 Task: Slide 6 - This Is A Quote.
Action: Mouse moved to (113, 62)
Screenshot: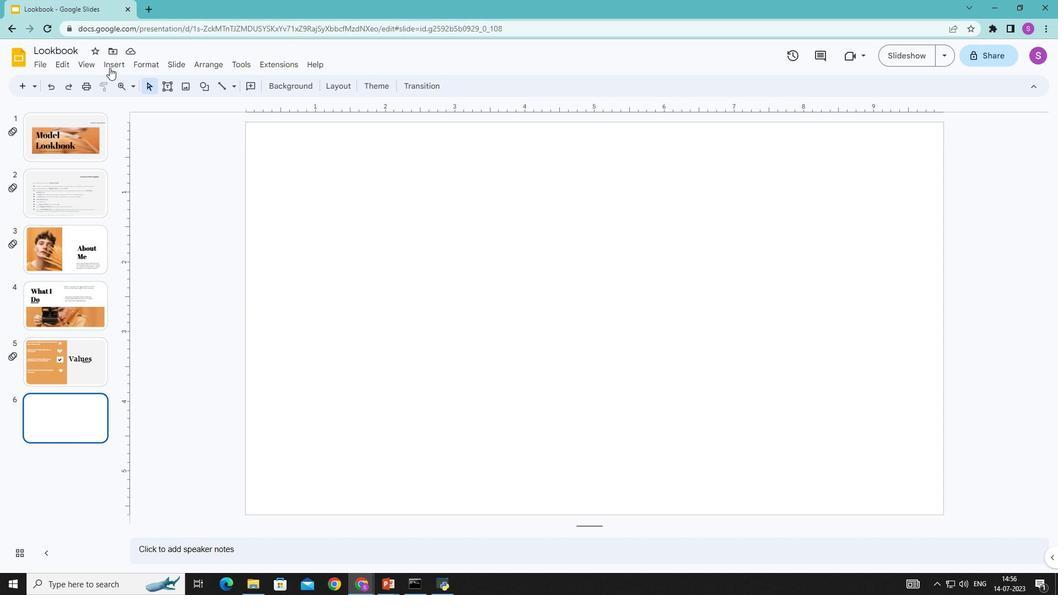 
Action: Mouse pressed left at (113, 62)
Screenshot: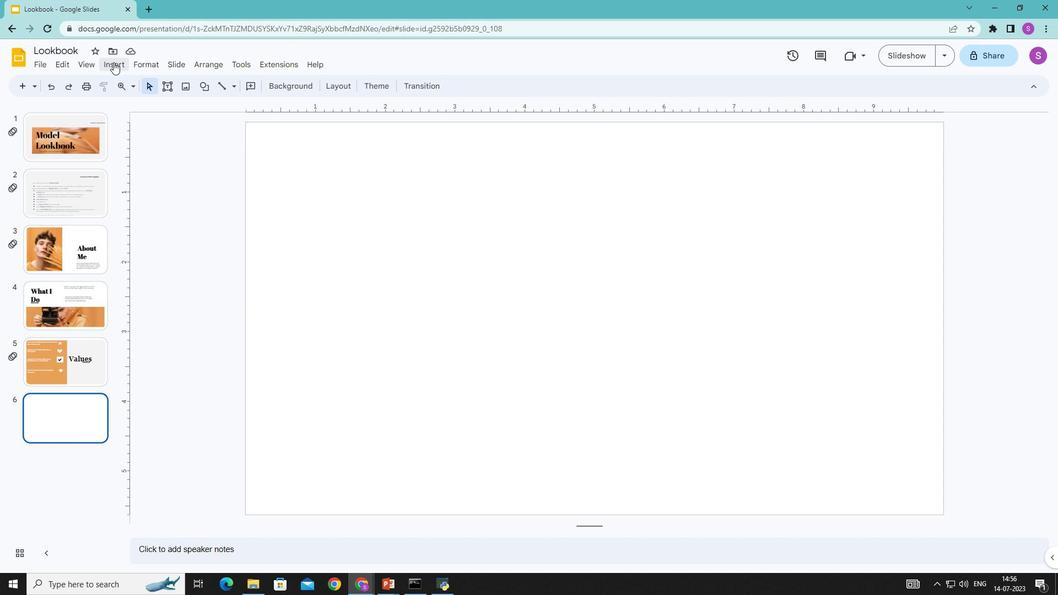 
Action: Mouse moved to (301, 82)
Screenshot: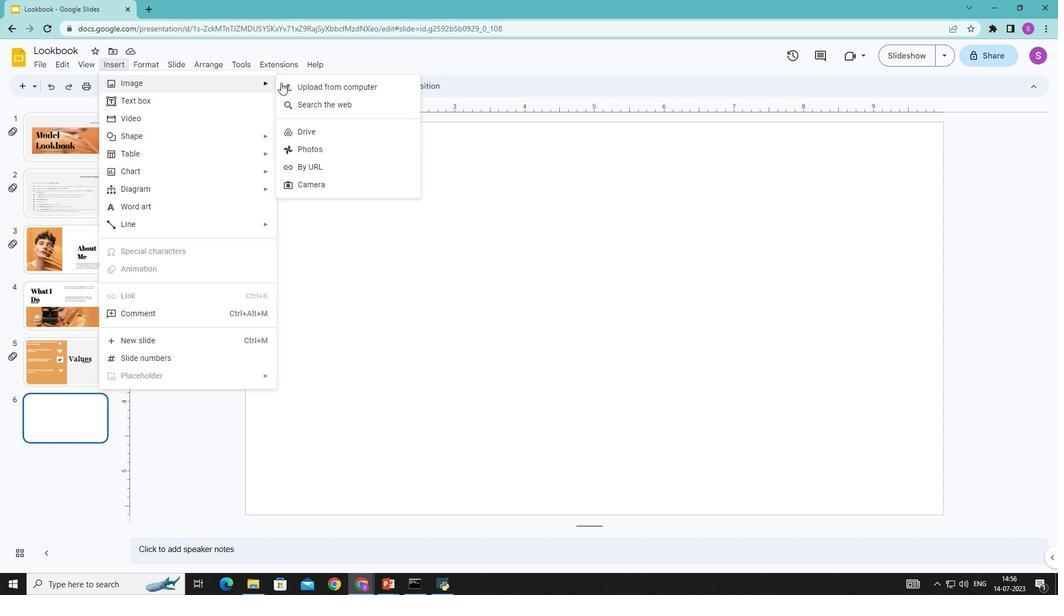 
Action: Mouse pressed left at (301, 82)
Screenshot: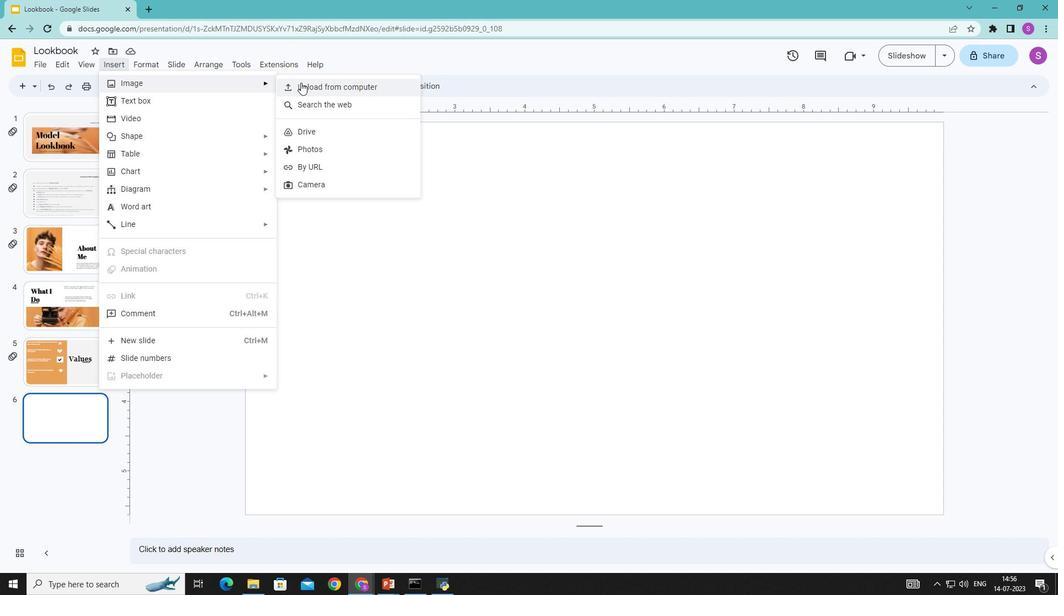 
Action: Mouse moved to (418, 92)
Screenshot: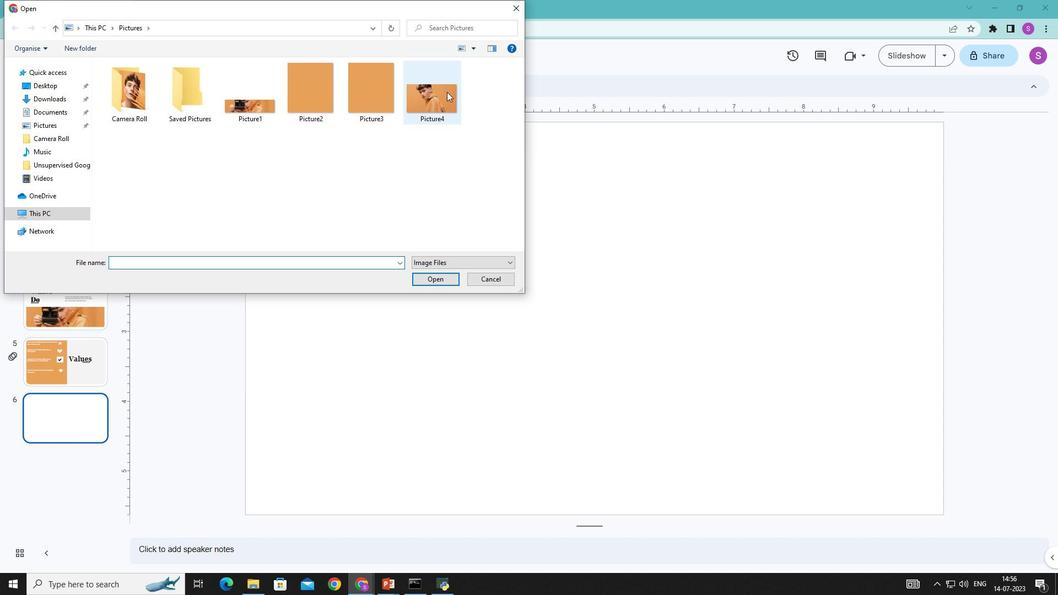 
Action: Mouse pressed left at (418, 92)
Screenshot: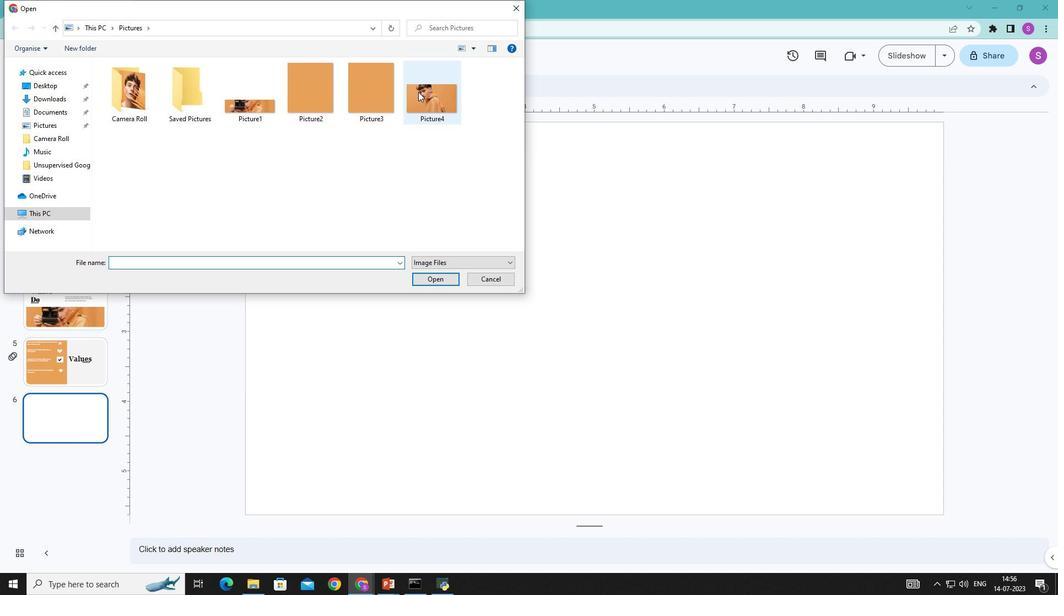 
Action: Mouse moved to (436, 278)
Screenshot: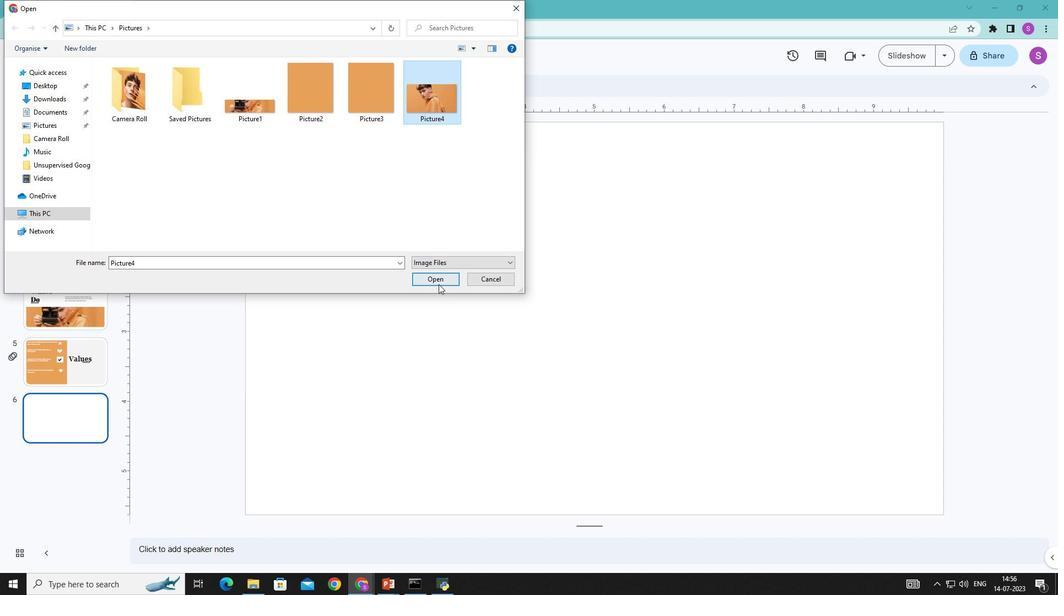 
Action: Mouse pressed left at (436, 278)
Screenshot: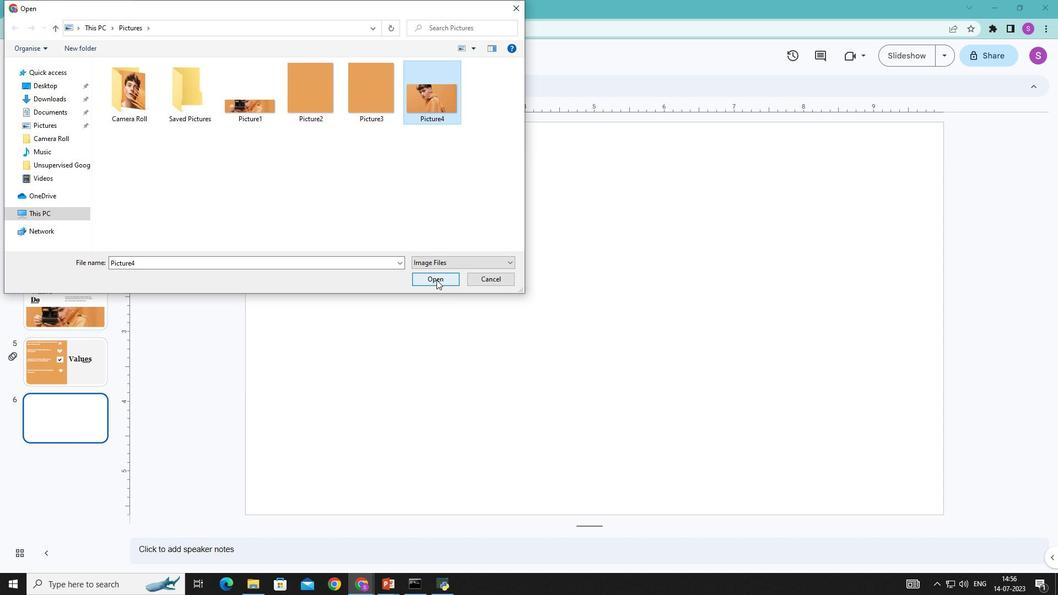 
Action: Mouse moved to (257, 318)
Screenshot: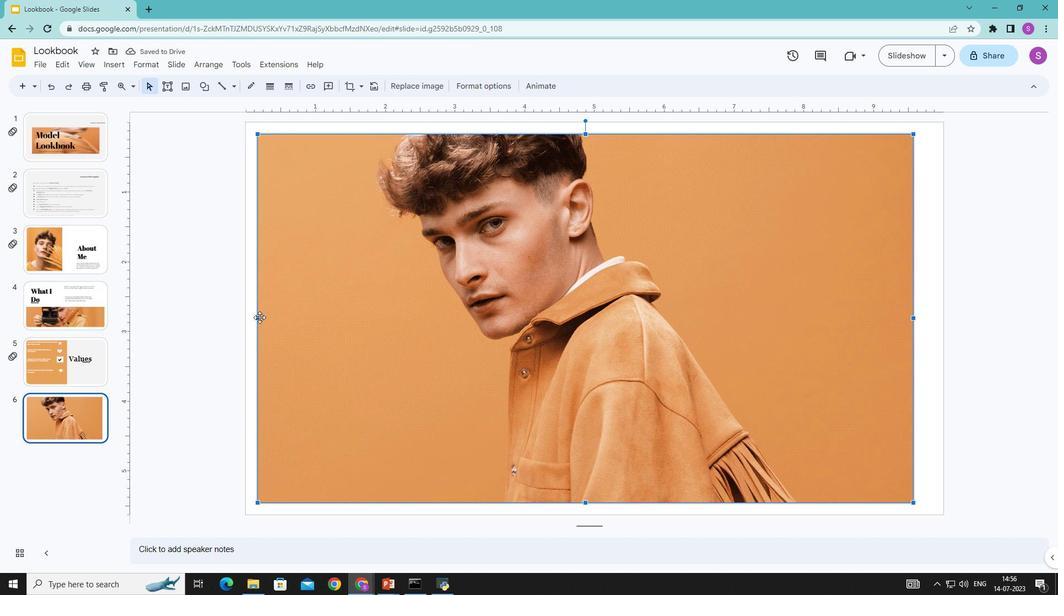 
Action: Mouse pressed left at (257, 318)
Screenshot: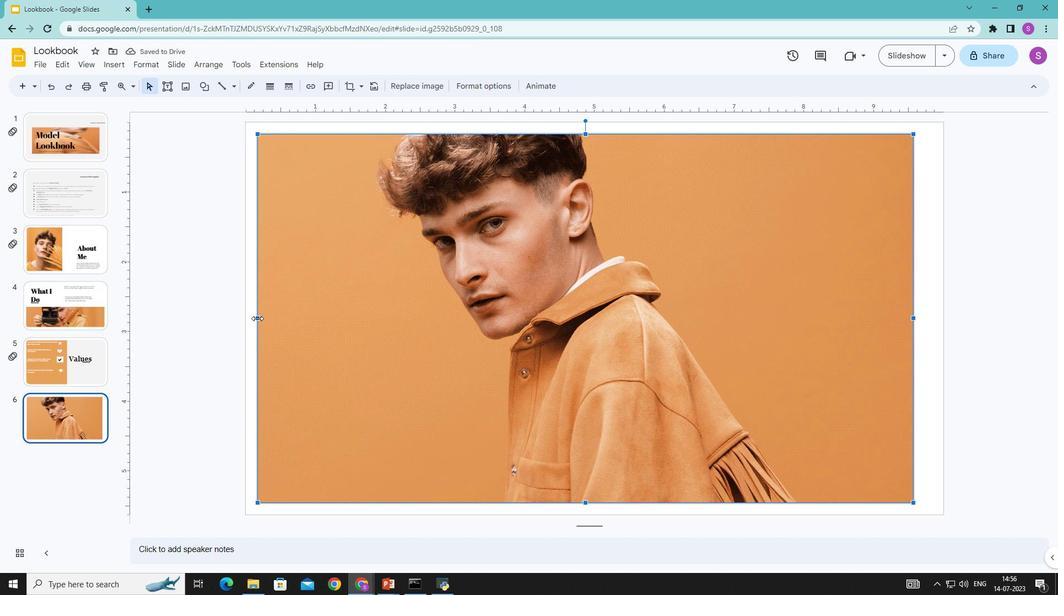 
Action: Mouse moved to (581, 503)
Screenshot: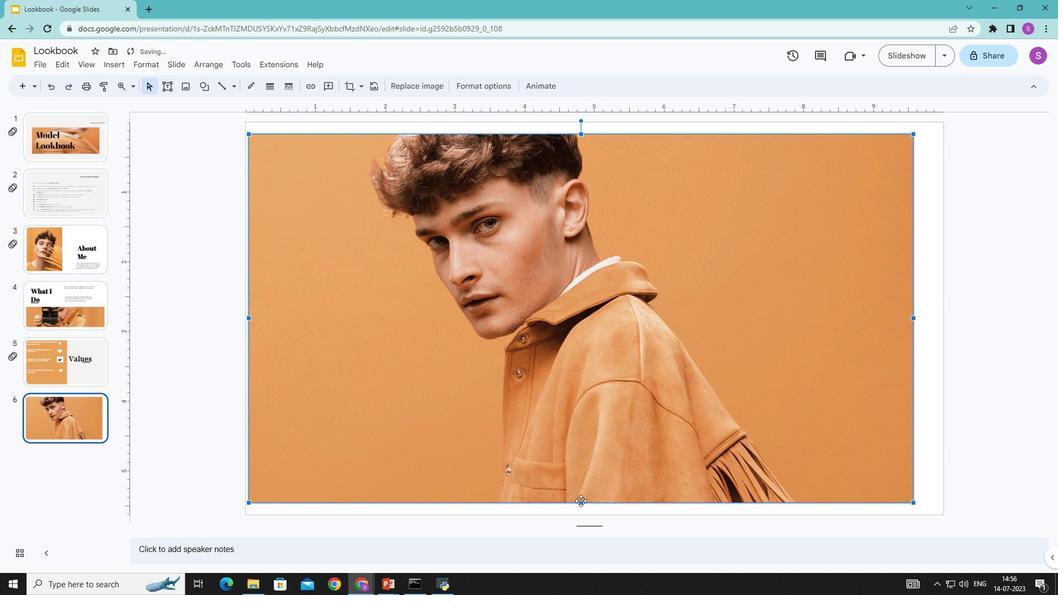
Action: Mouse pressed left at (581, 503)
Screenshot: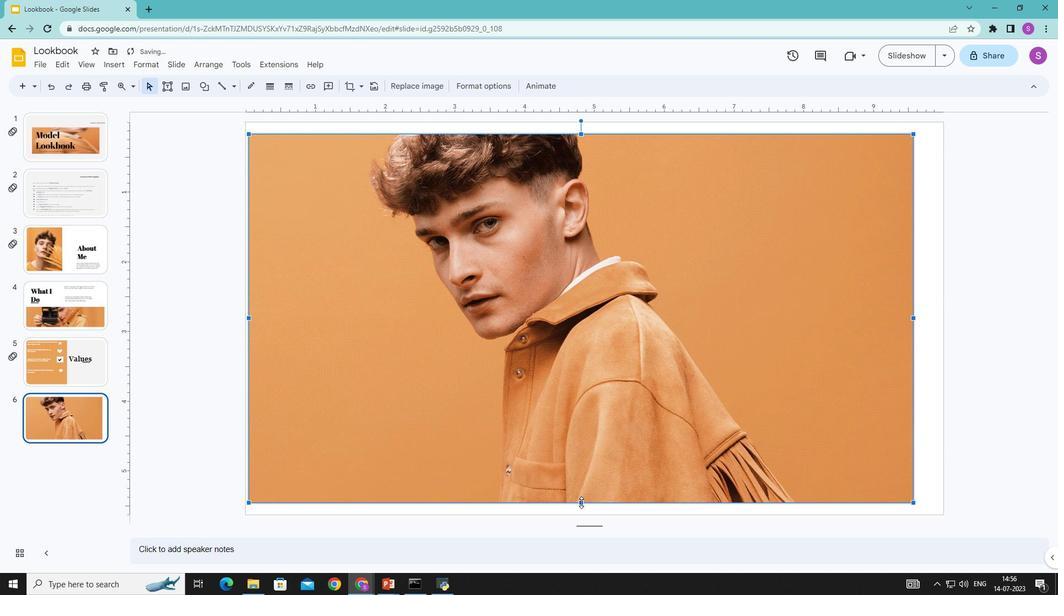 
Action: Mouse moved to (581, 135)
Screenshot: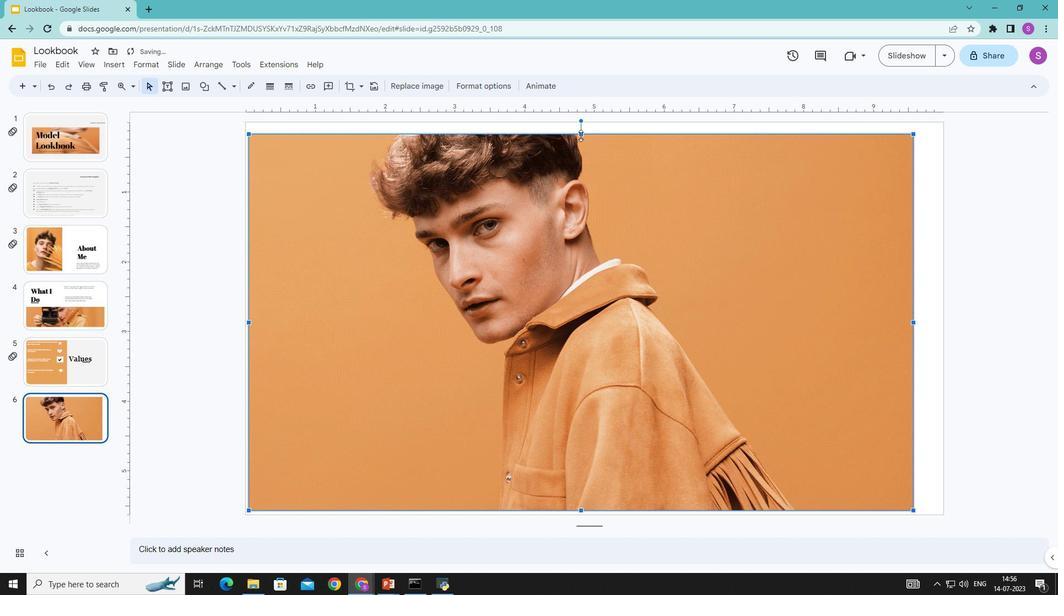 
Action: Mouse pressed left at (581, 135)
Screenshot: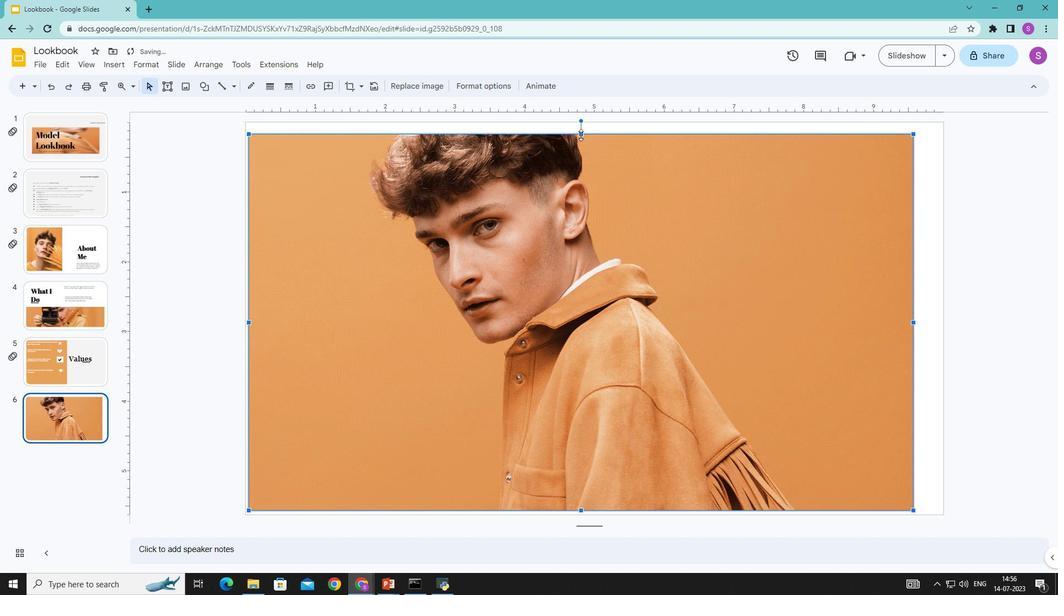 
Action: Mouse moved to (193, 233)
Screenshot: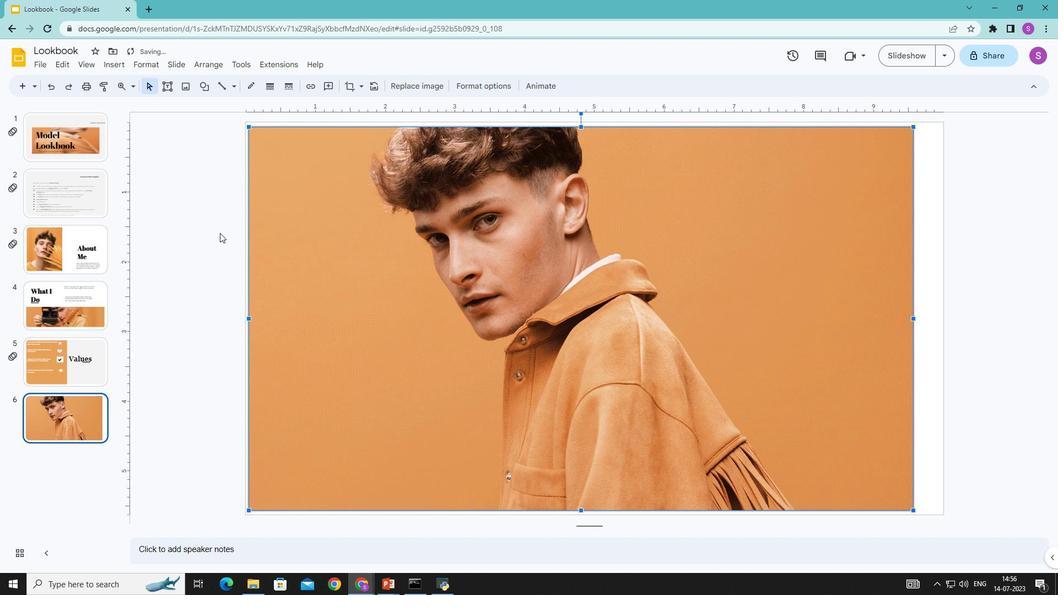 
Action: Mouse pressed left at (193, 233)
Screenshot: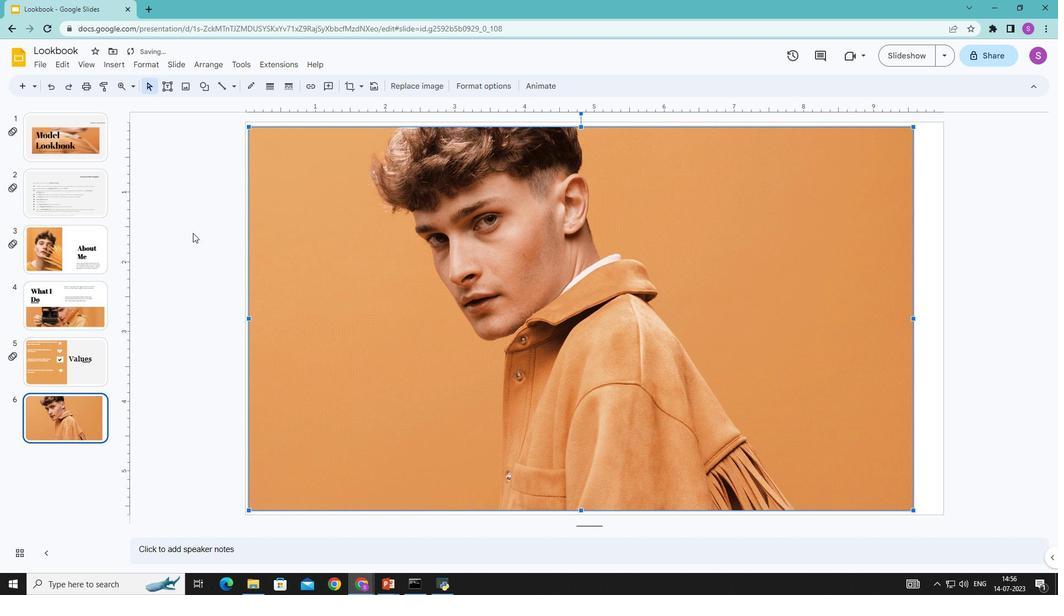 
Action: Mouse moved to (116, 61)
Screenshot: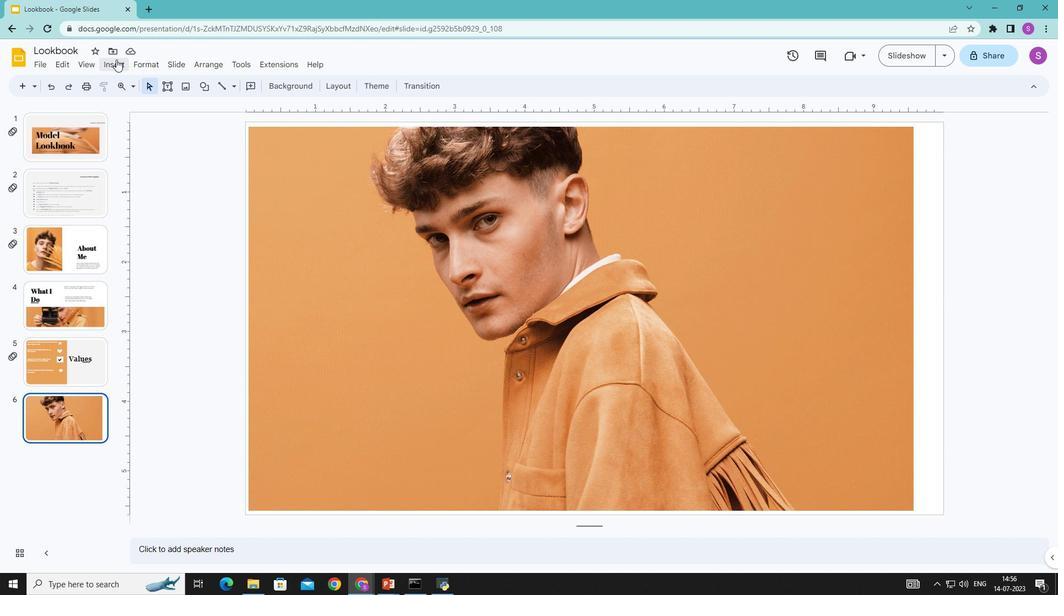 
Action: Mouse pressed left at (116, 61)
Screenshot: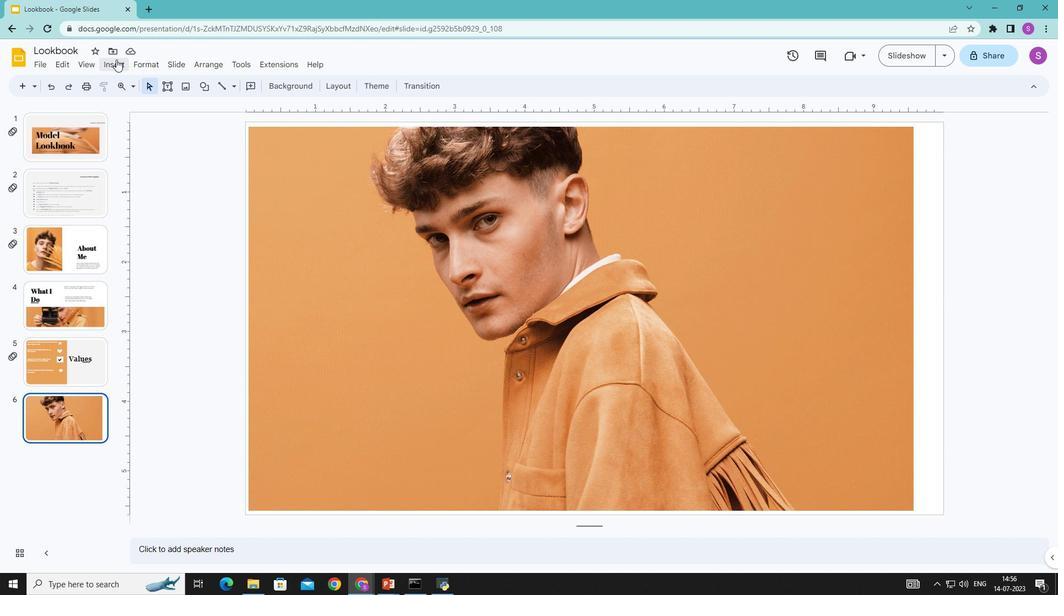 
Action: Mouse moved to (323, 100)
Screenshot: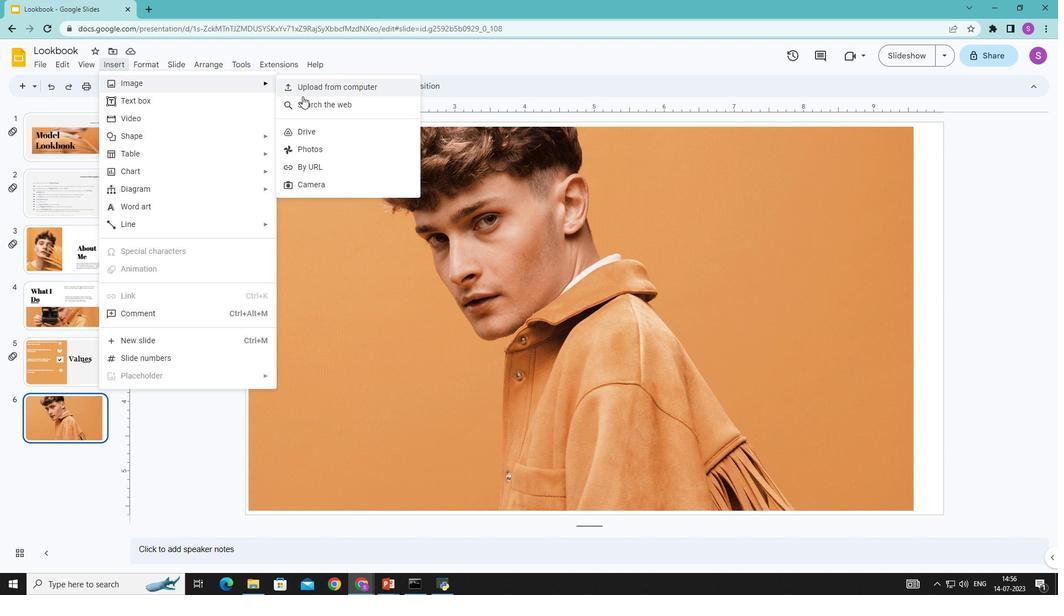 
Action: Mouse pressed left at (323, 100)
Screenshot: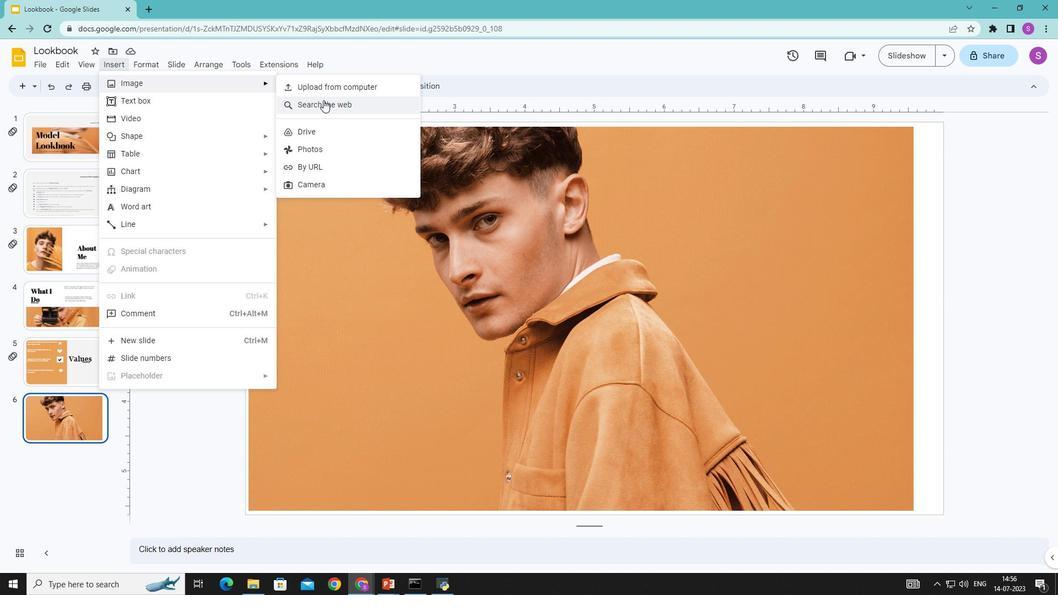 
Action: Mouse moved to (930, 276)
Screenshot: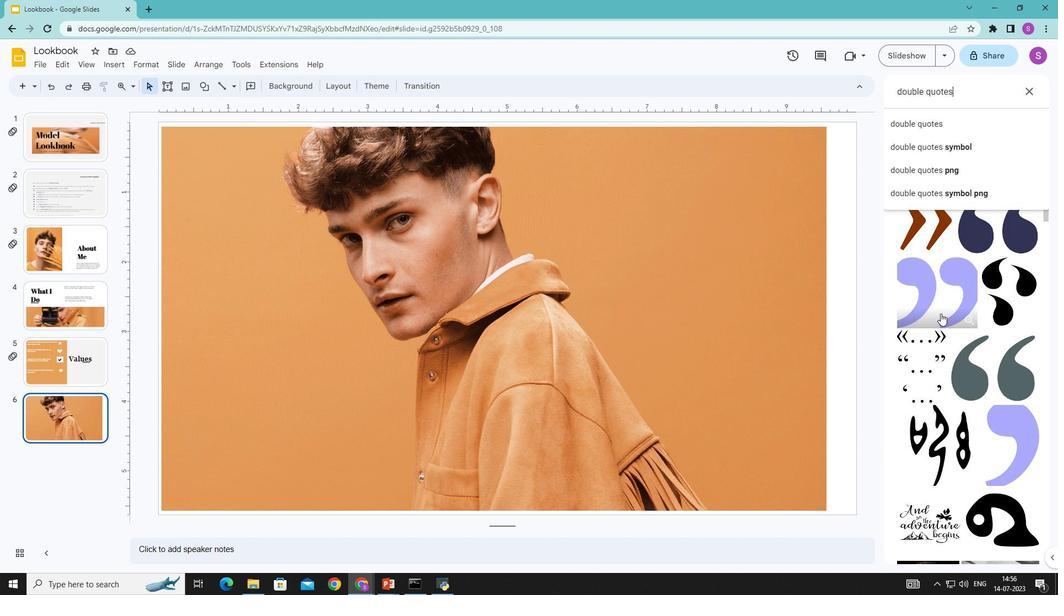 
Action: Mouse pressed left at (930, 276)
Screenshot: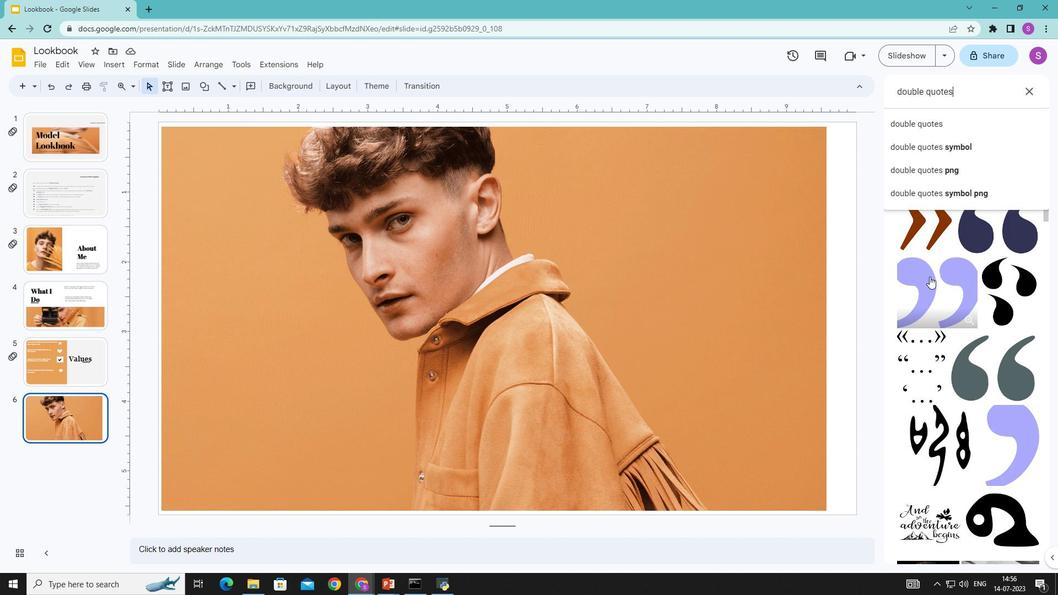
Action: Mouse moved to (1015, 550)
Screenshot: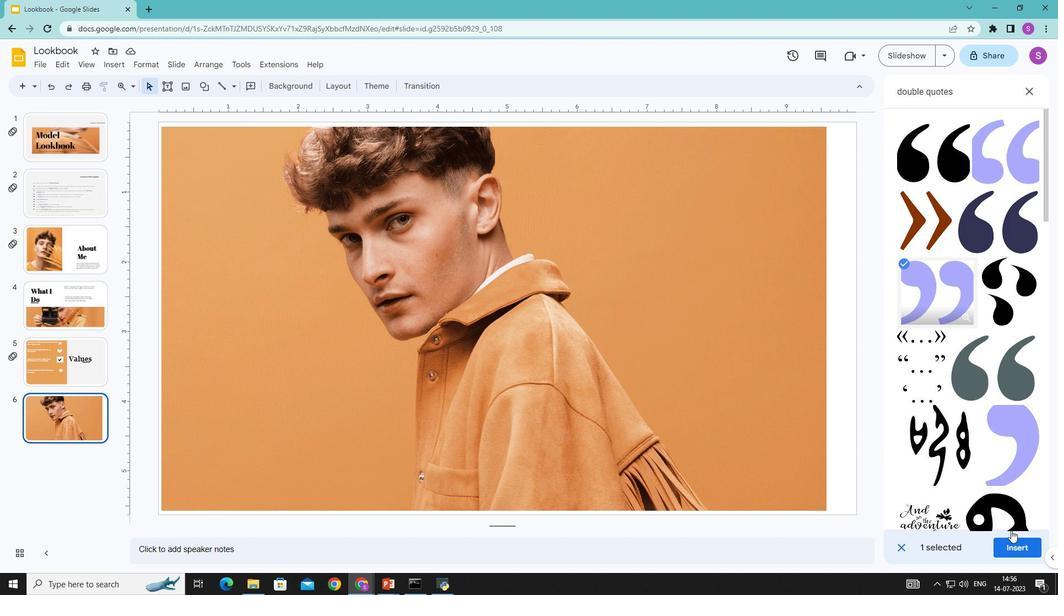 
Action: Mouse pressed left at (1015, 550)
Screenshot: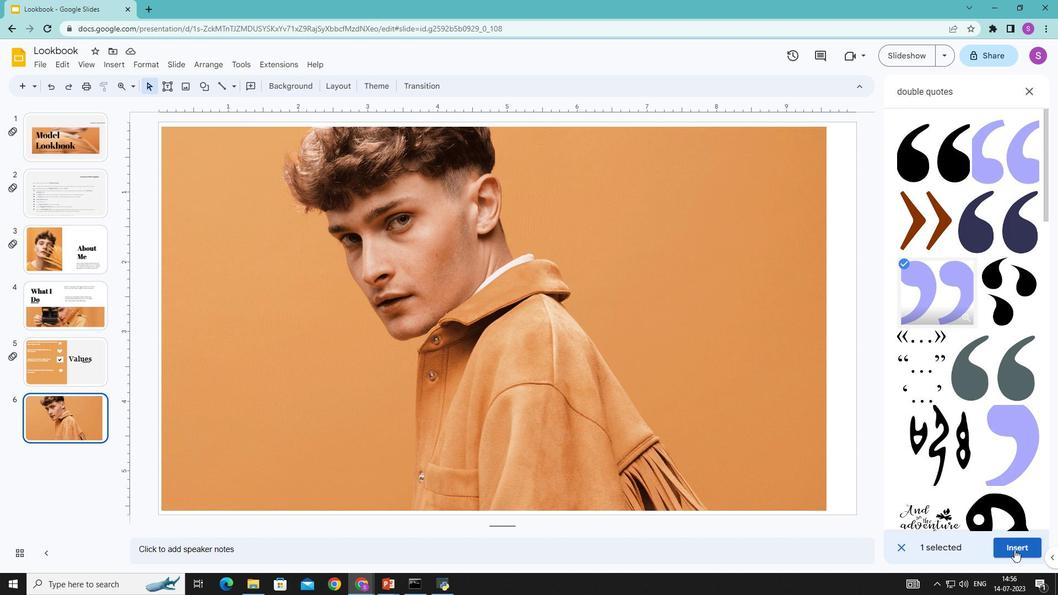 
Action: Mouse moved to (595, 515)
Screenshot: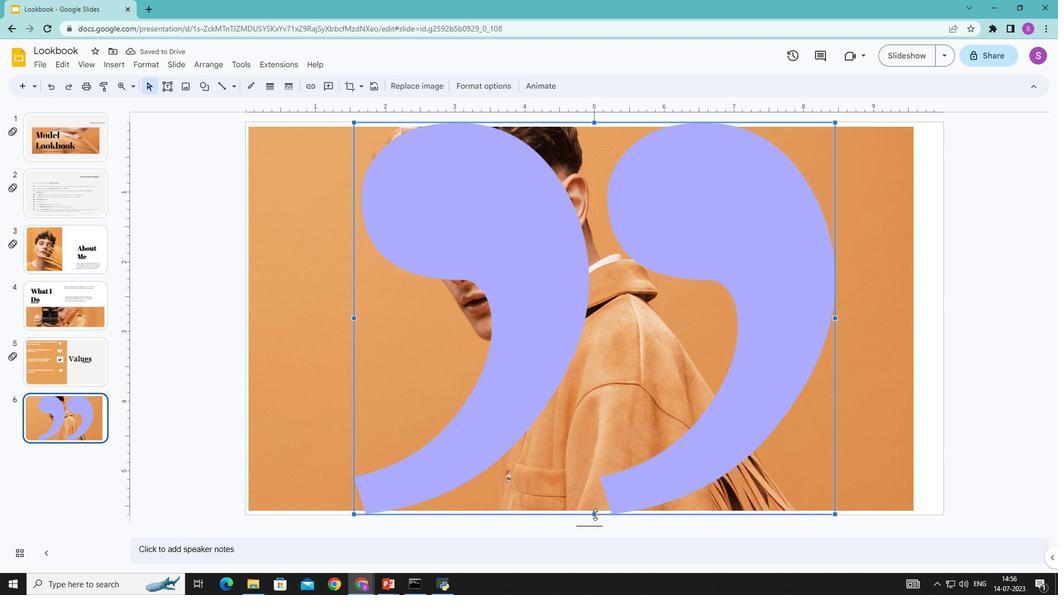 
Action: Mouse pressed left at (595, 515)
Screenshot: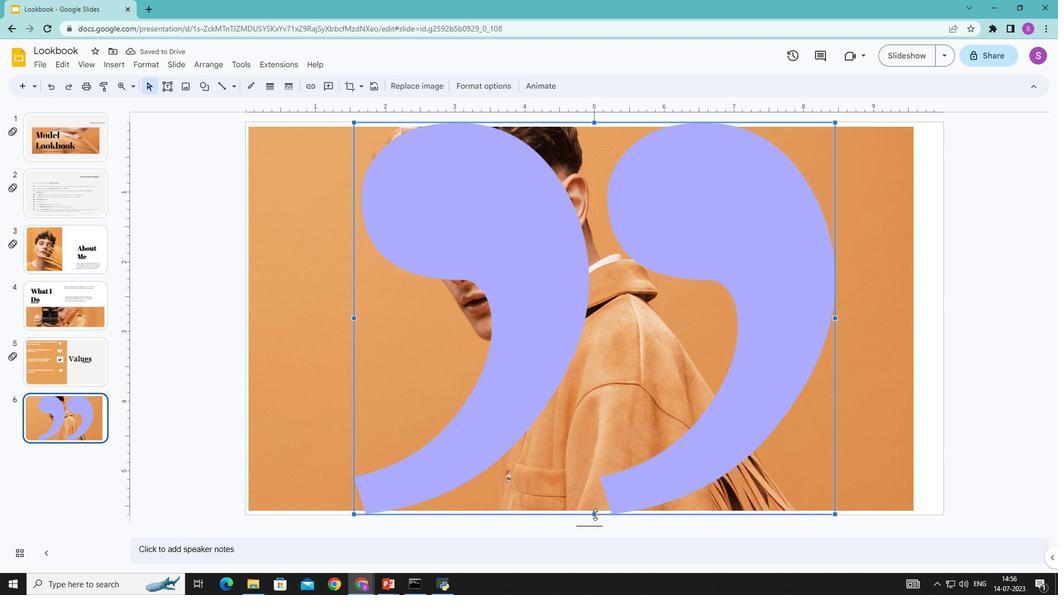 
Action: Mouse moved to (836, 159)
Screenshot: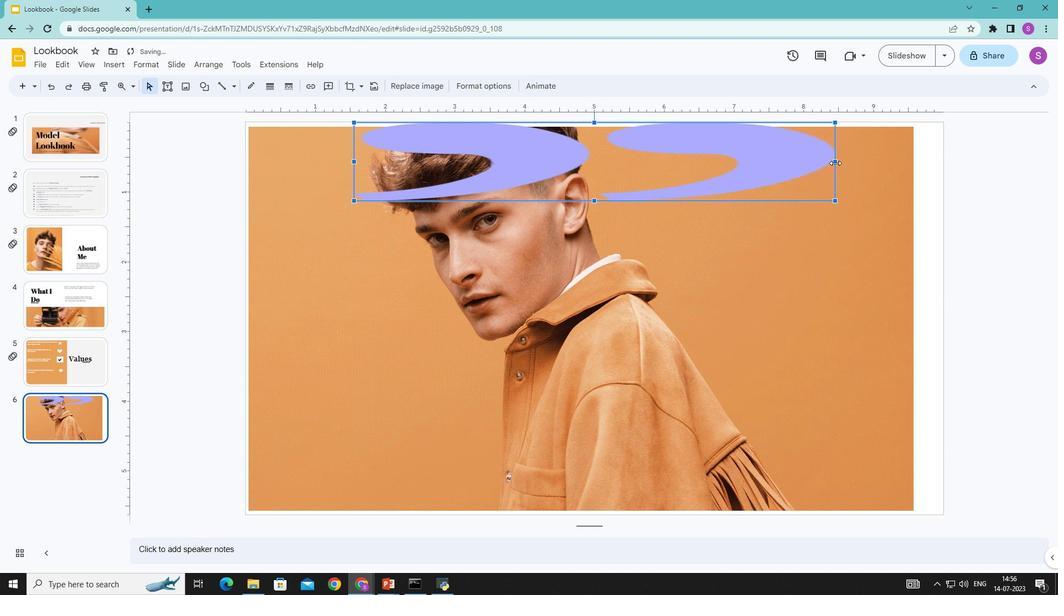 
Action: Mouse pressed left at (836, 159)
Screenshot: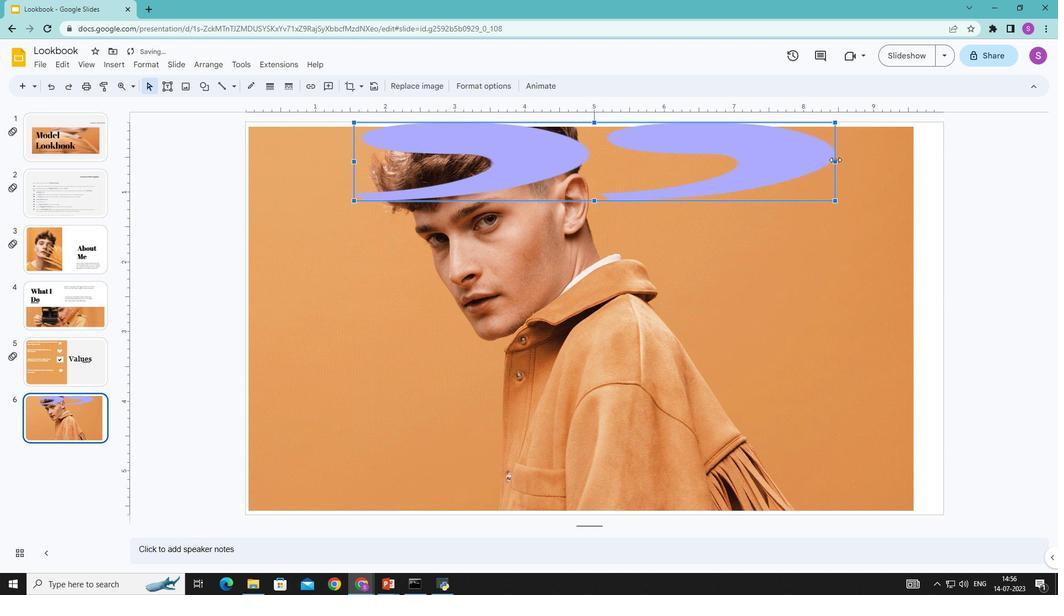 
Action: Mouse moved to (389, 156)
Screenshot: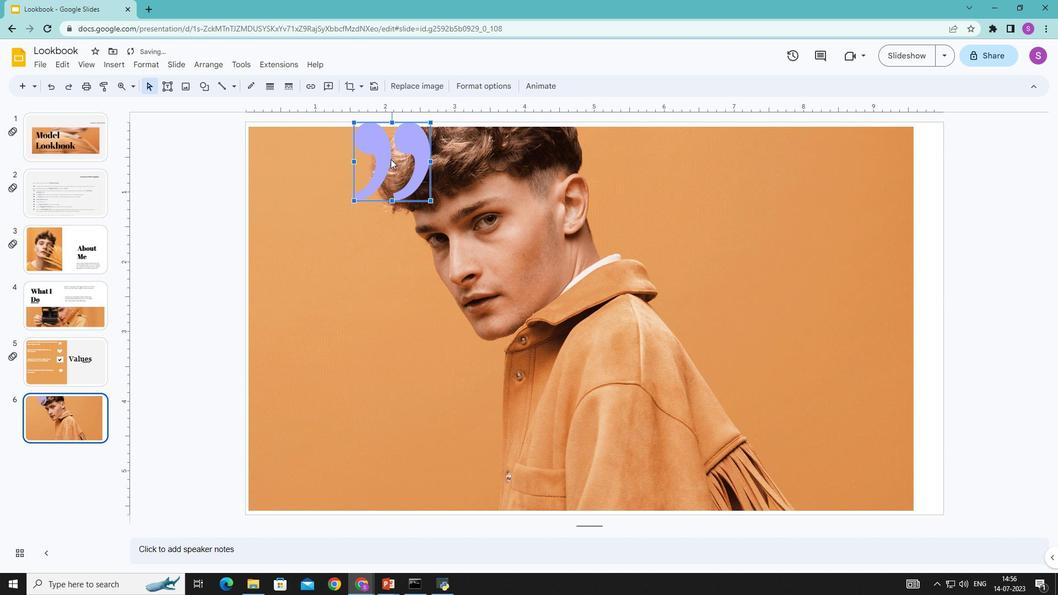 
Action: Mouse pressed left at (389, 156)
Screenshot: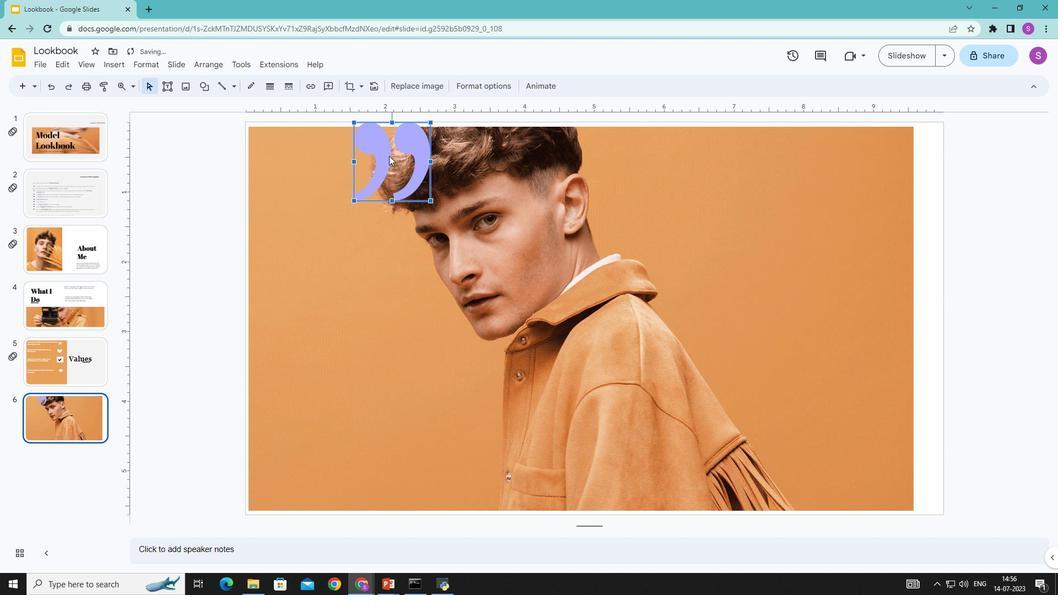 
Action: Mouse moved to (804, 211)
Screenshot: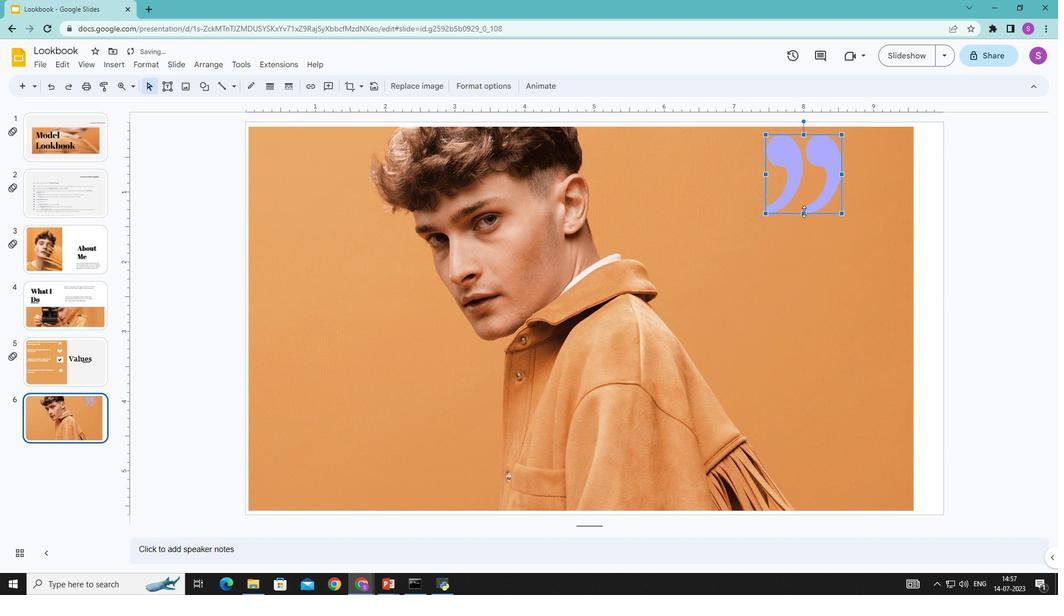 
Action: Mouse pressed left at (804, 211)
Screenshot: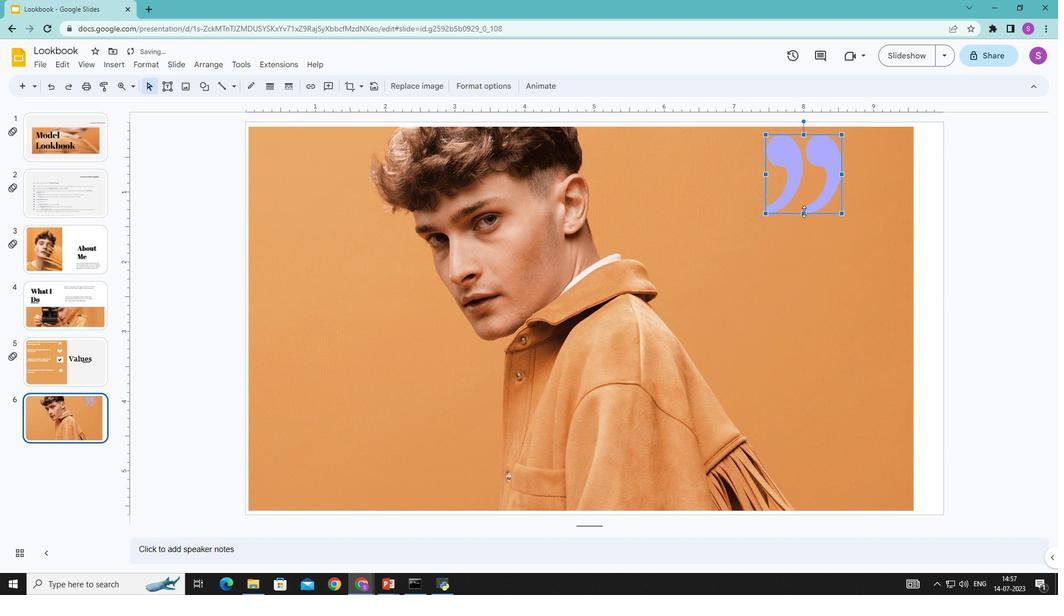 
Action: Mouse moved to (800, 166)
Screenshot: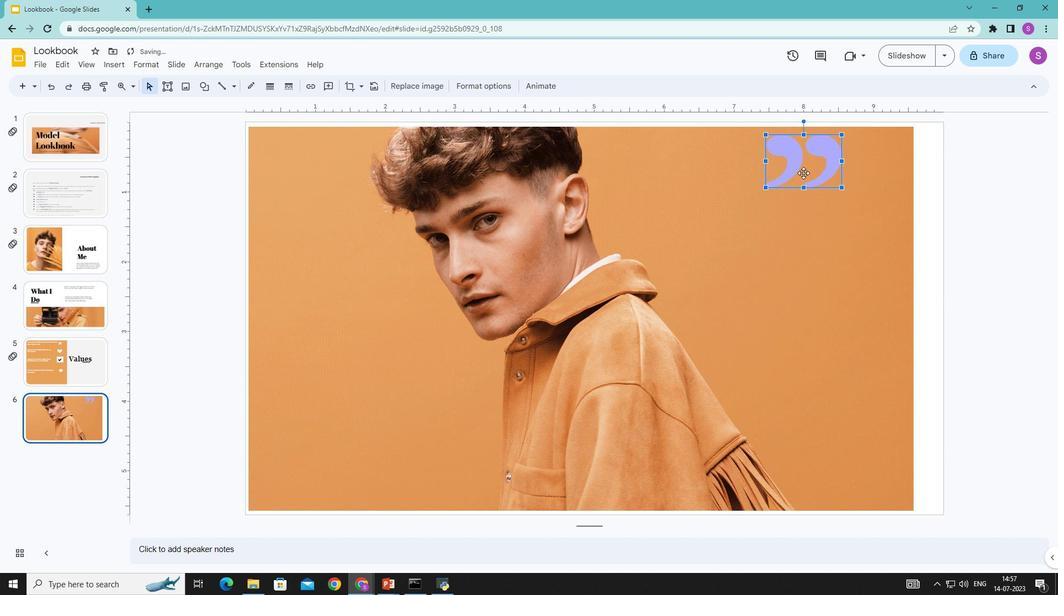 
Action: Mouse pressed left at (800, 166)
Screenshot: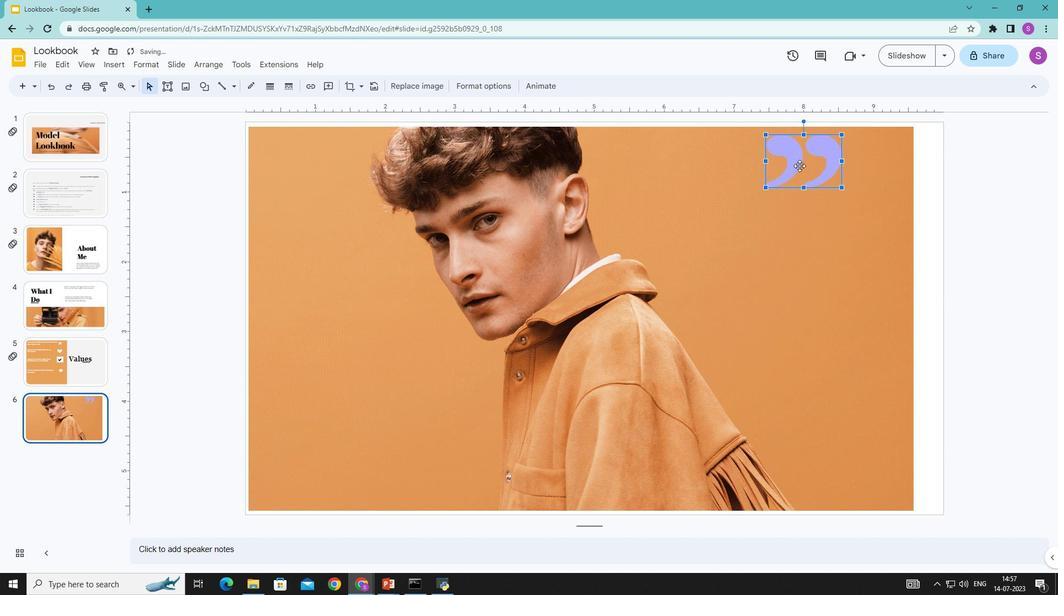 
Action: Mouse moved to (480, 83)
Screenshot: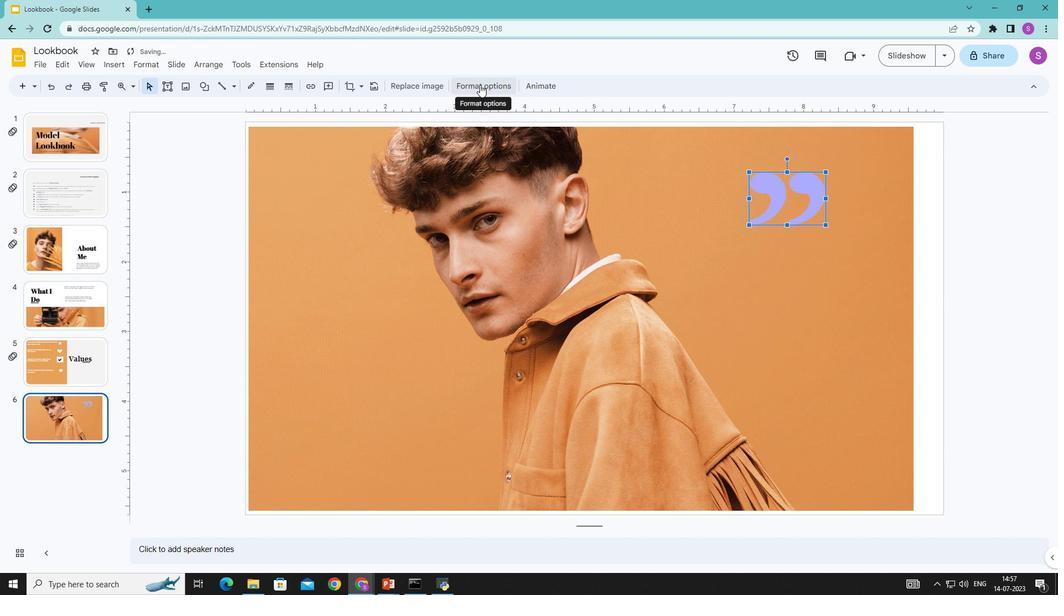 
Action: Mouse pressed left at (480, 83)
Screenshot: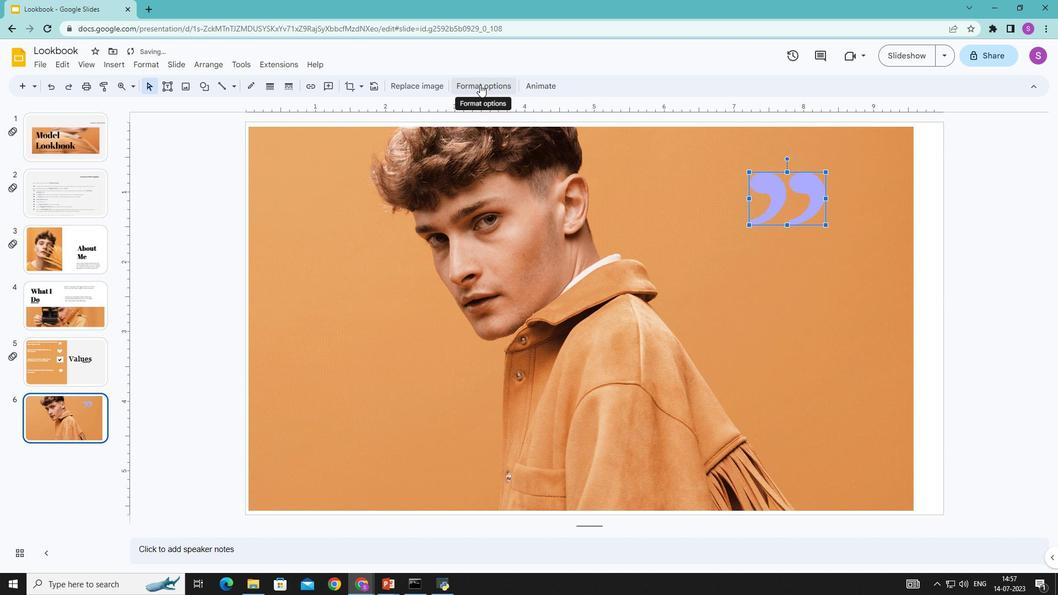 
Action: Mouse moved to (900, 186)
Screenshot: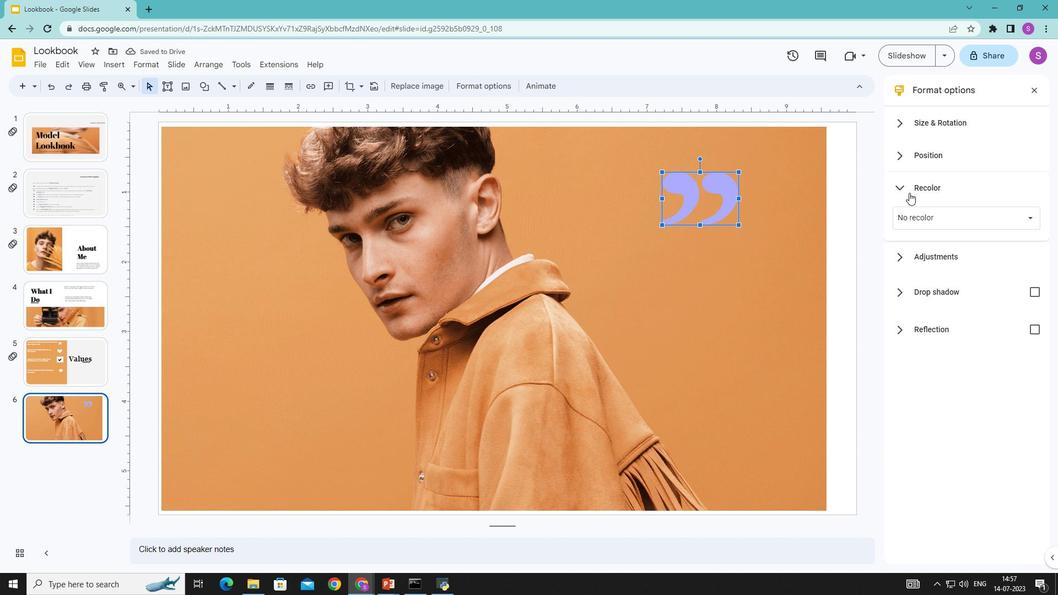 
Action: Mouse pressed left at (900, 186)
Screenshot: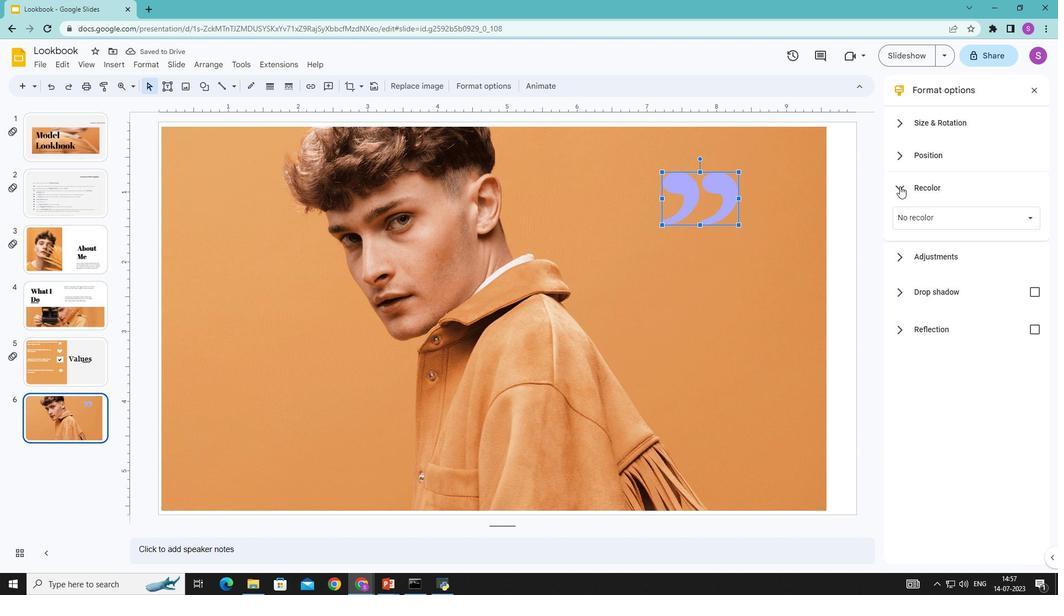 
Action: Mouse moved to (901, 186)
Screenshot: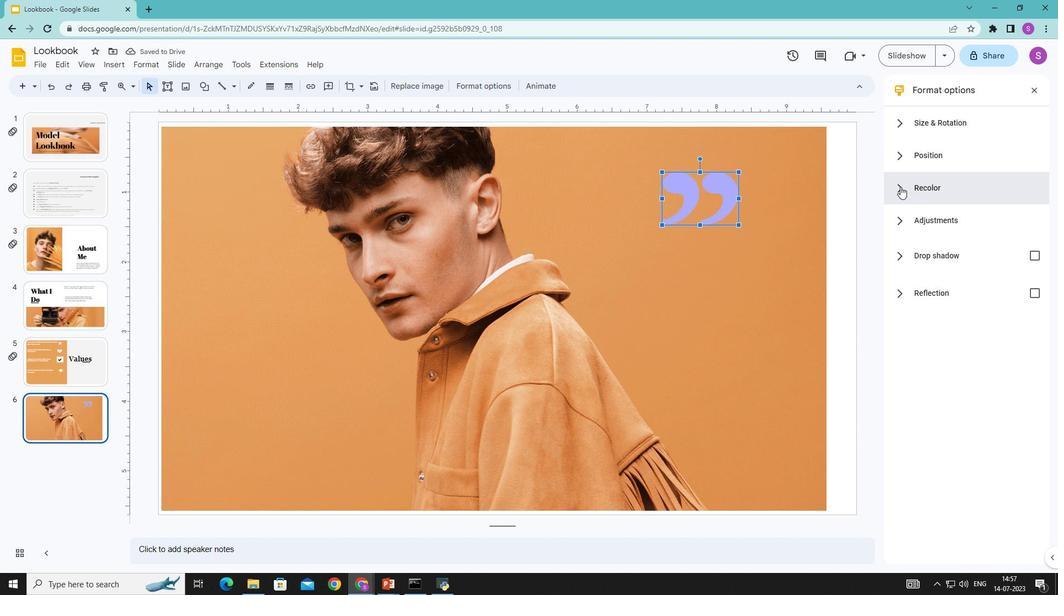 
Action: Mouse pressed left at (901, 186)
Screenshot: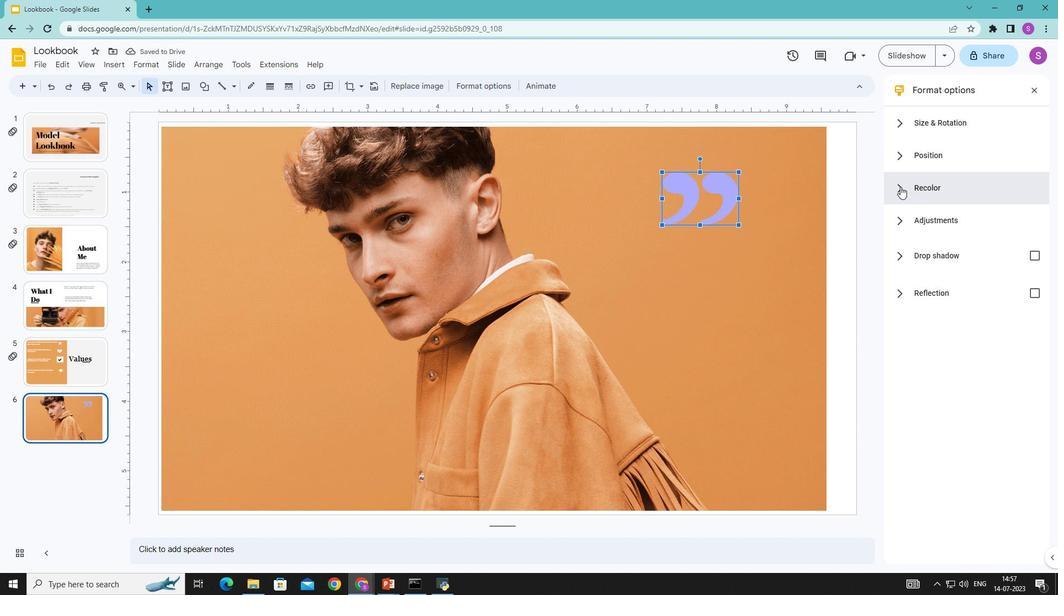 
Action: Mouse moved to (1030, 214)
Screenshot: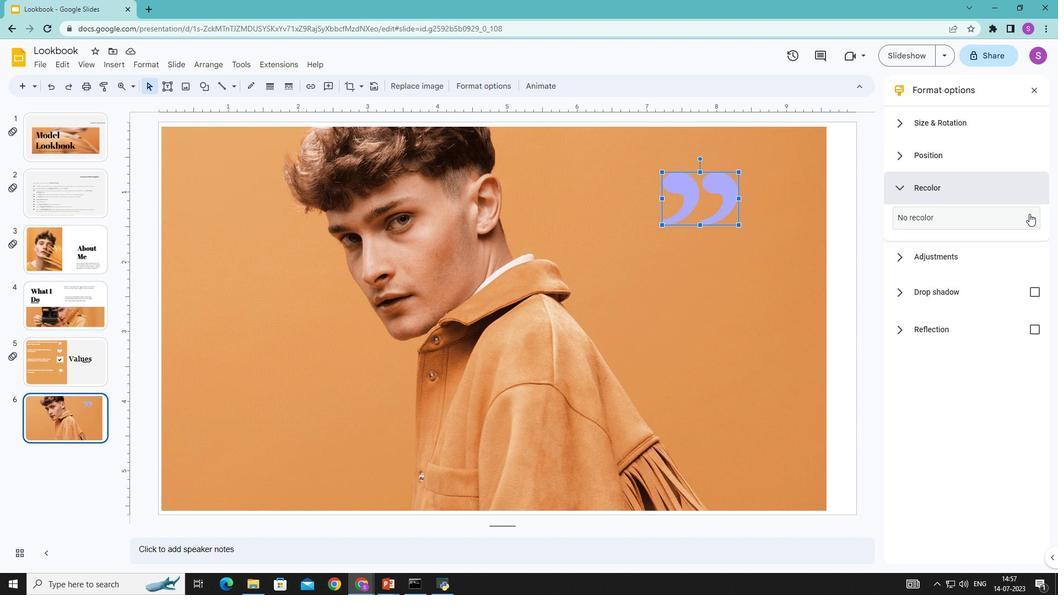 
Action: Mouse pressed left at (1030, 214)
Screenshot: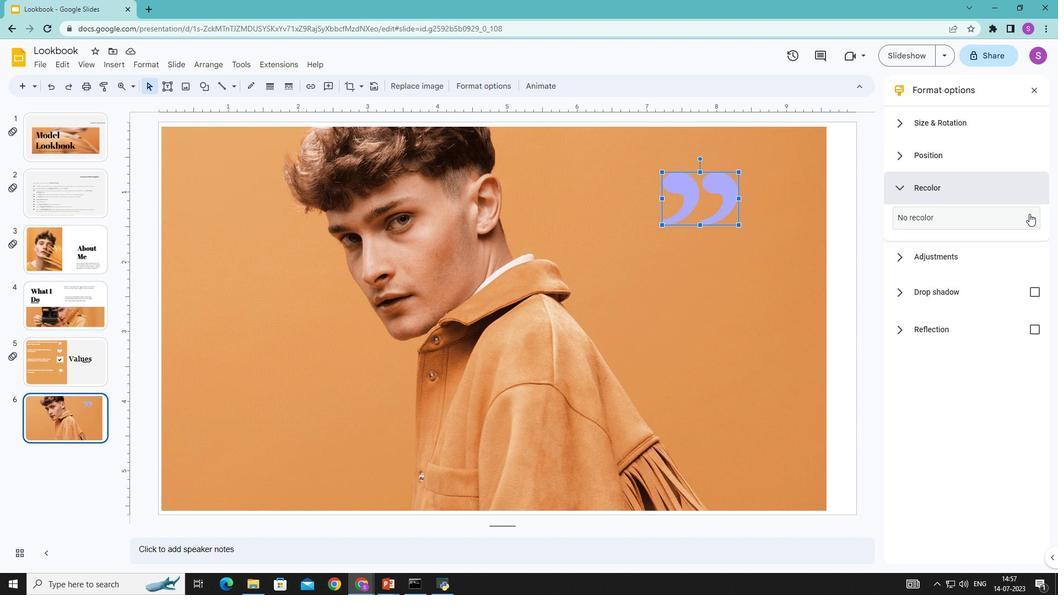 
Action: Mouse moved to (959, 415)
Screenshot: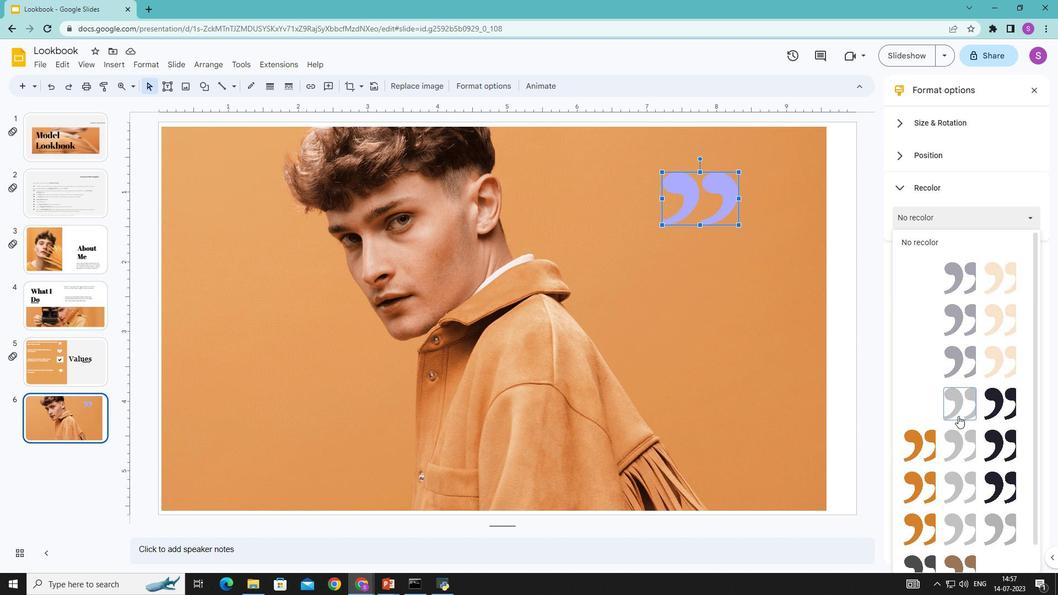 
Action: Mouse pressed left at (959, 415)
Screenshot: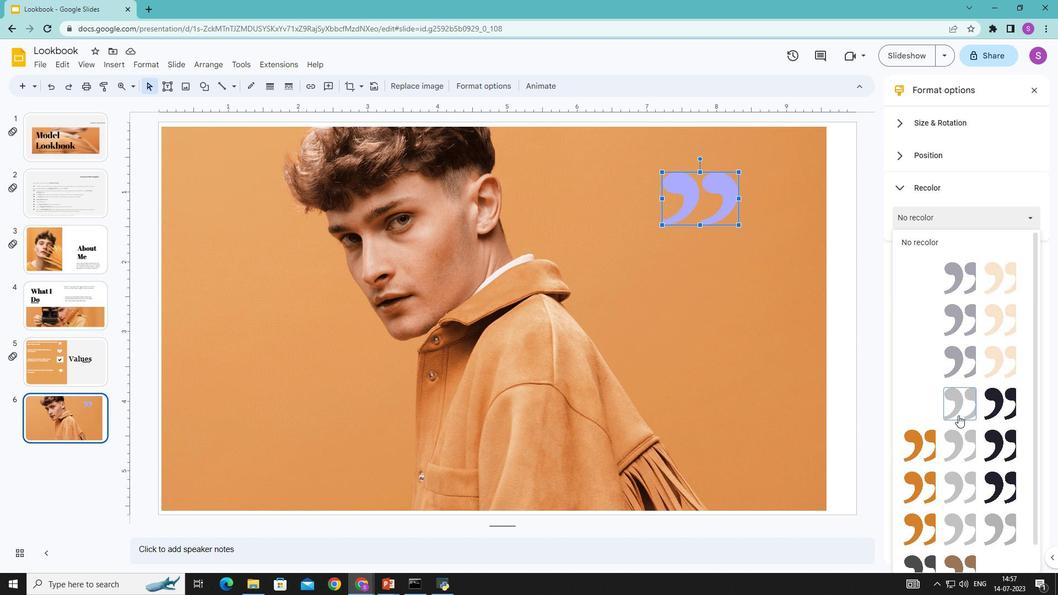 
Action: Mouse pressed left at (959, 415)
Screenshot: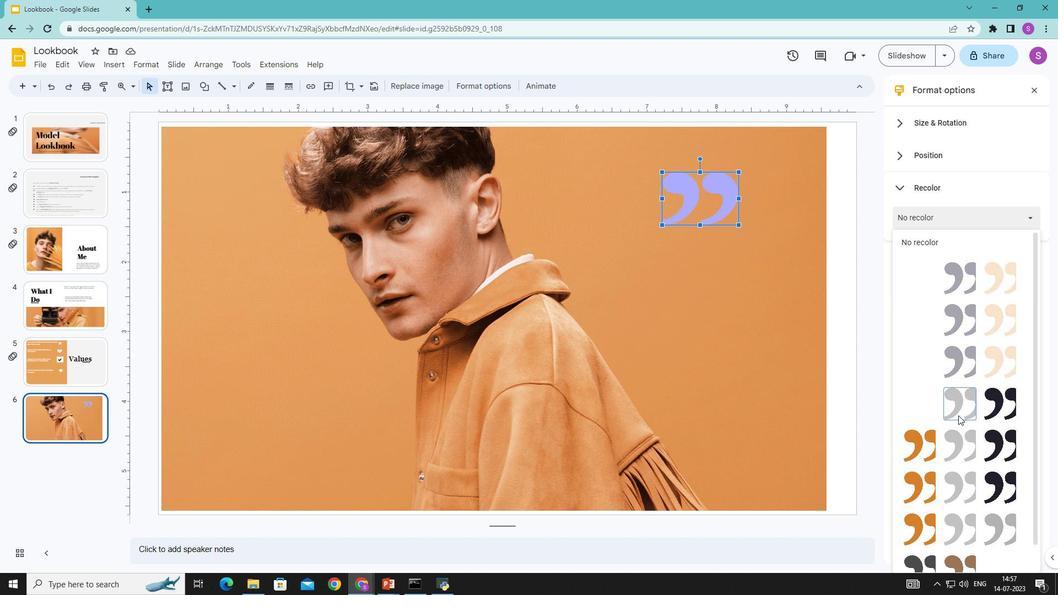 
Action: Mouse moved to (726, 354)
Screenshot: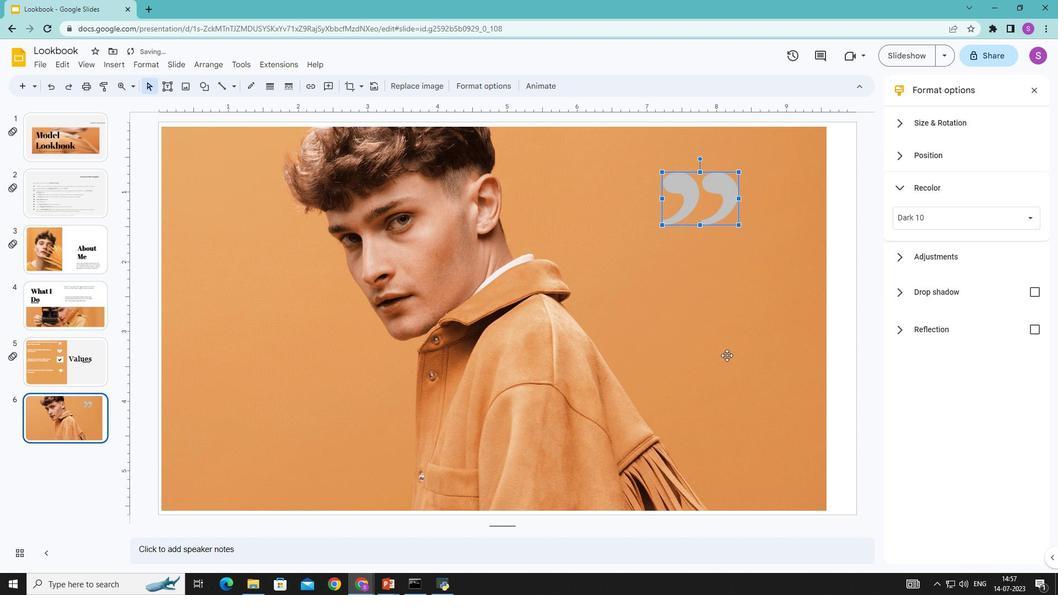 
Action: Mouse pressed left at (726, 354)
Screenshot: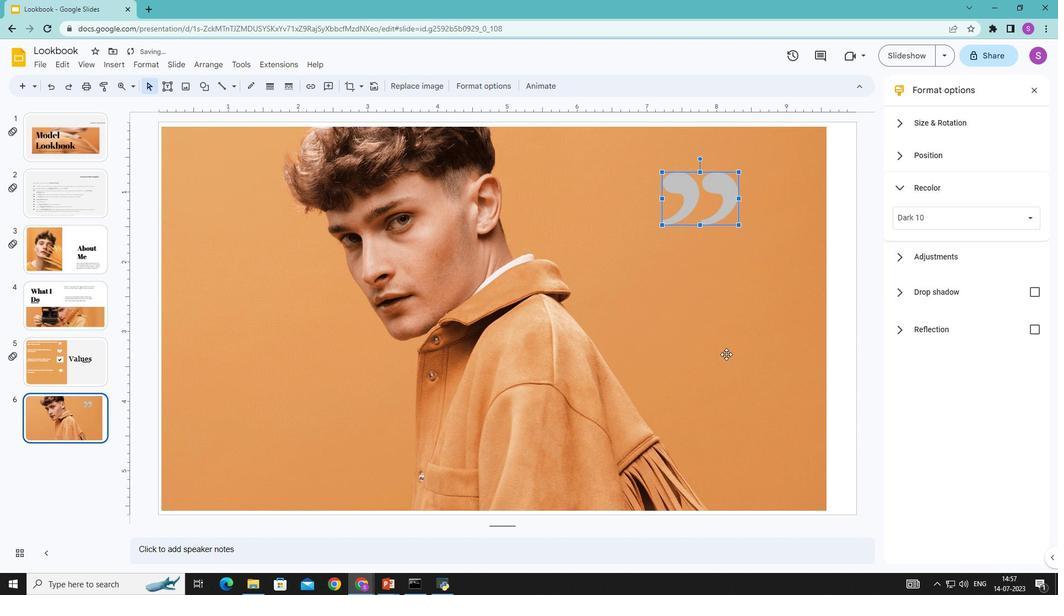 
Action: Mouse moved to (710, 319)
Screenshot: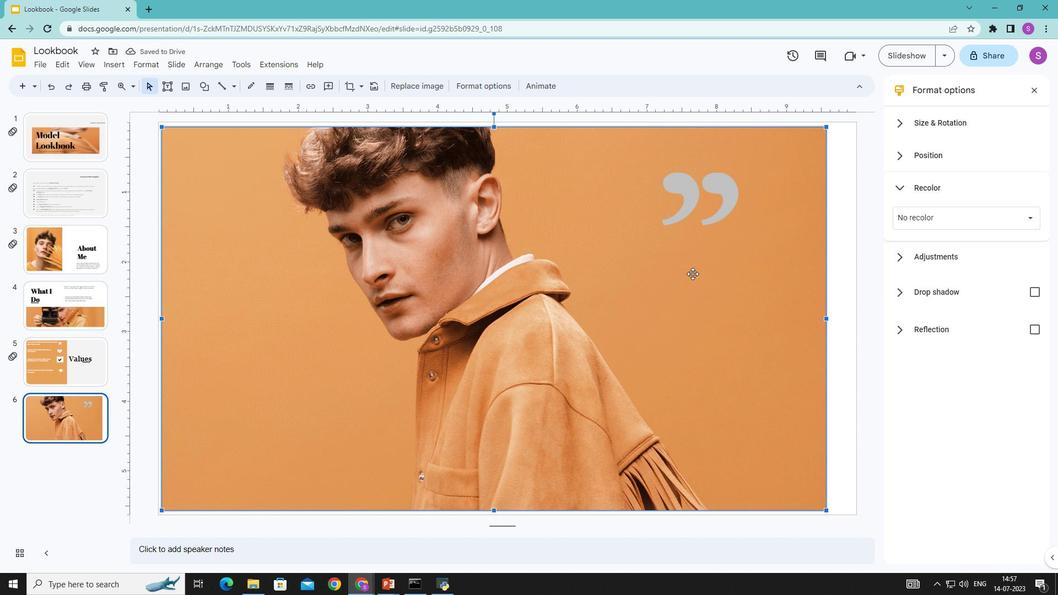
Action: Mouse pressed left at (710, 319)
Screenshot: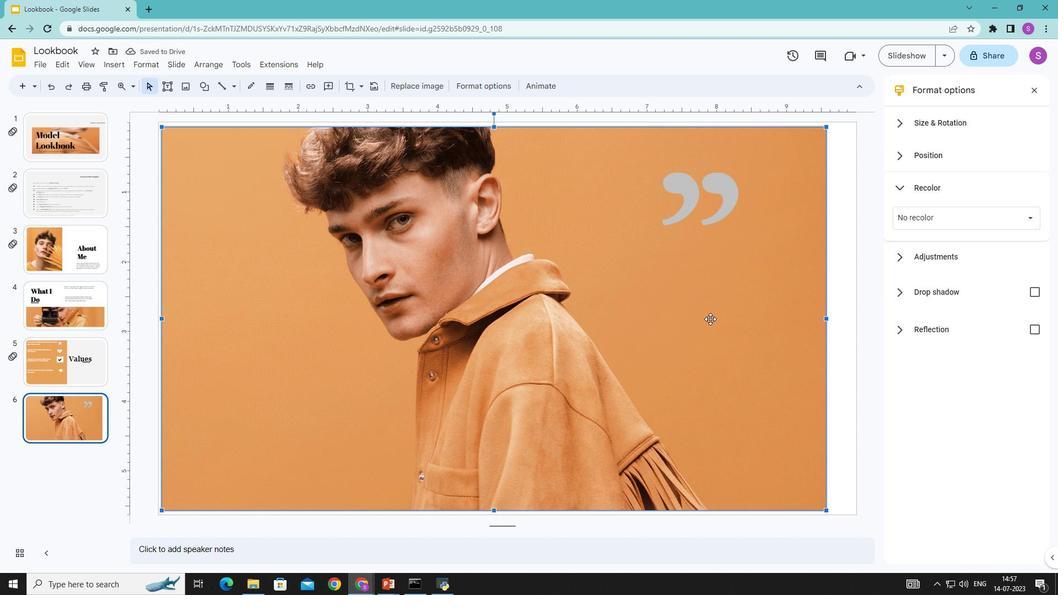 
Action: Mouse moved to (164, 87)
Screenshot: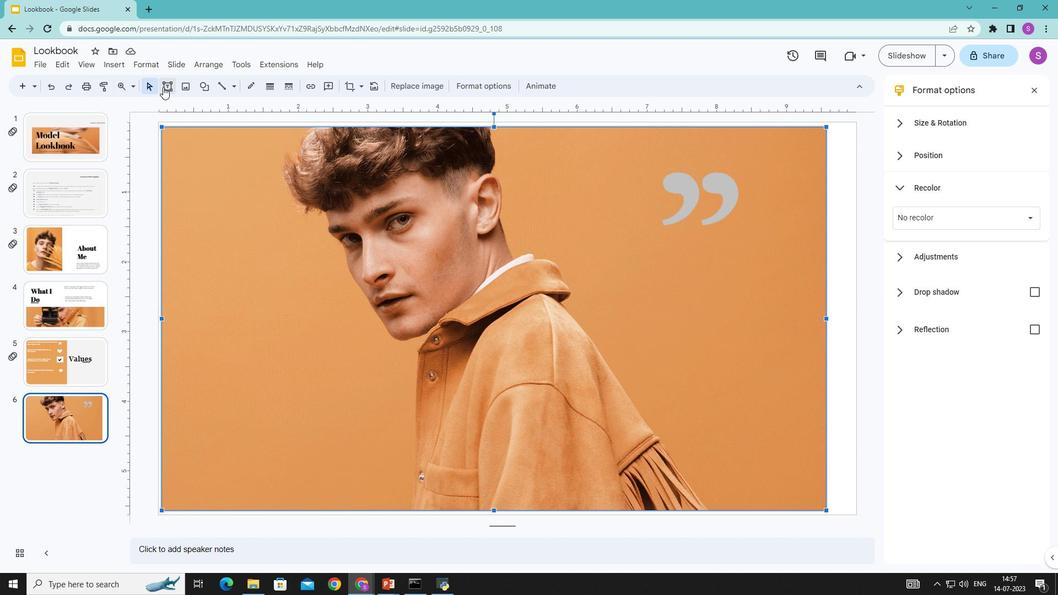 
Action: Mouse pressed left at (164, 87)
Screenshot: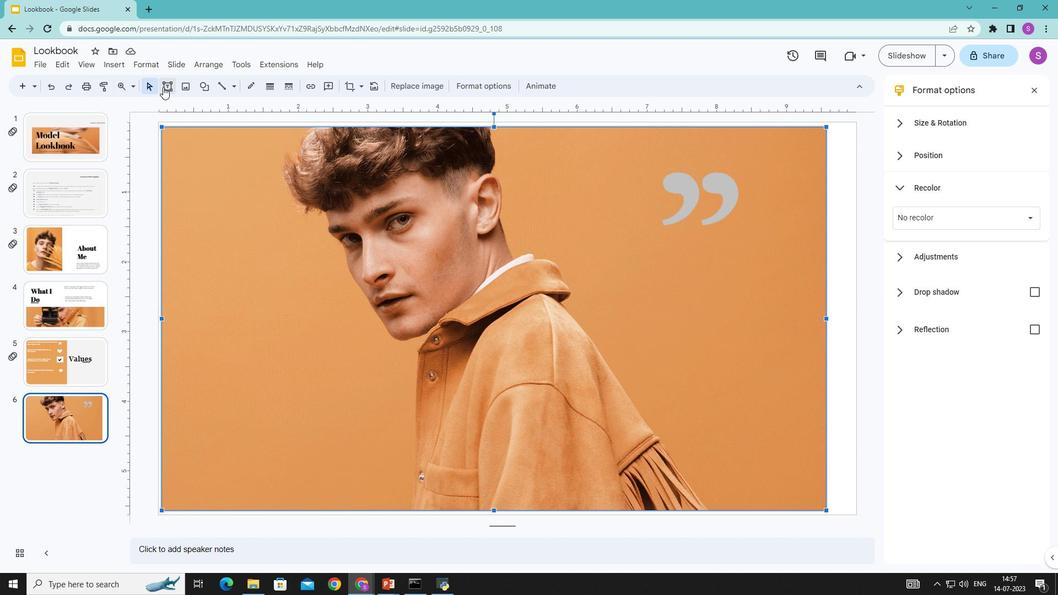 
Action: Mouse moved to (616, 237)
Screenshot: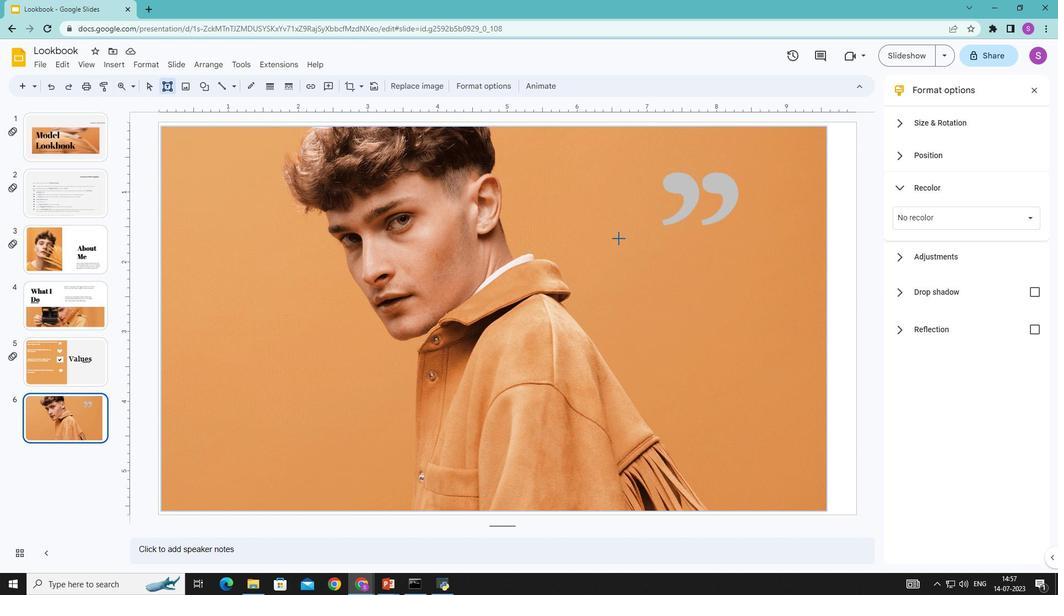 
Action: Mouse pressed left at (616, 237)
Screenshot: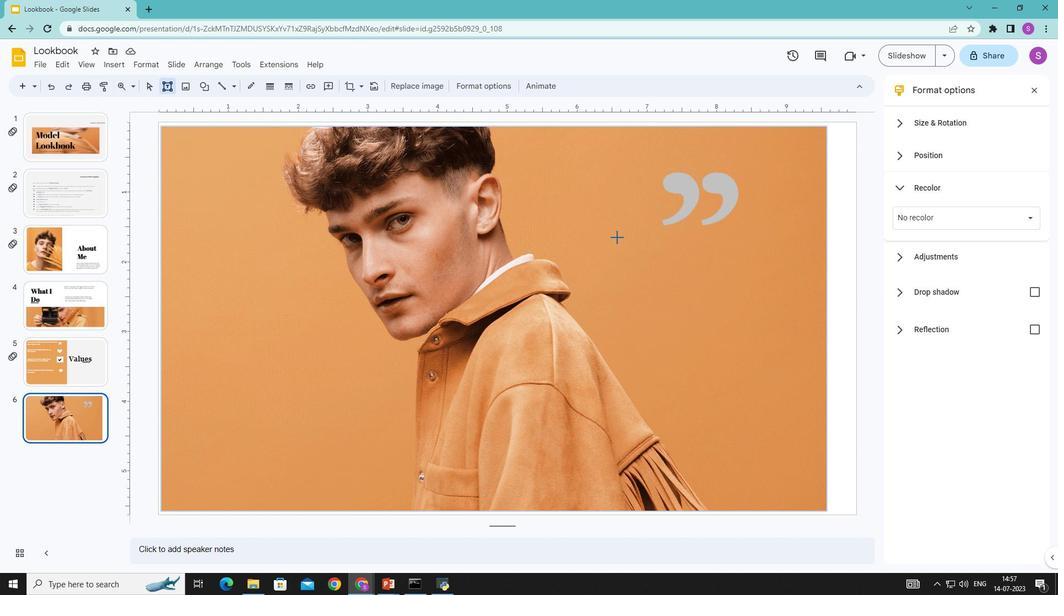 
Action: Mouse moved to (794, 363)
Screenshot: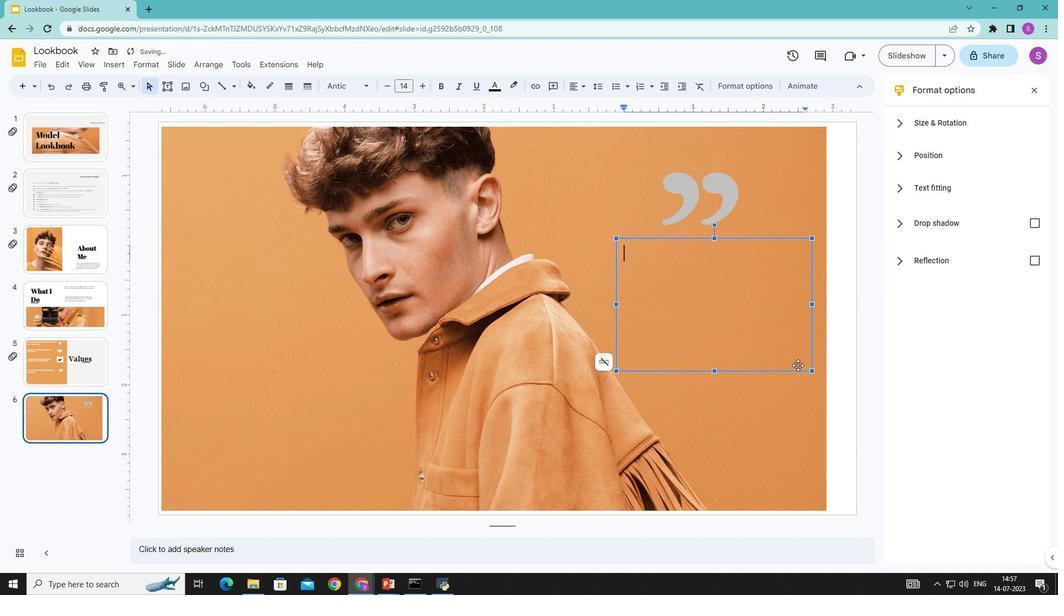 
Action: Key pressed <Key.shift>"<Key.shift>This<Key.space>is<Key.space>a<Key.space>quote.<Key.space><Key.shift>Words<Key.space>full<Key.space>of<Key.space>wisdom<Key.space>that<Key.space>someone<Key.space>important<Key.space>said<Key.space>and<Key.space>can<Key.space>make<Key.space>the<Key.space>reader<Key.space>get<Key.space>inspired.<Key.shift>"
Screenshot: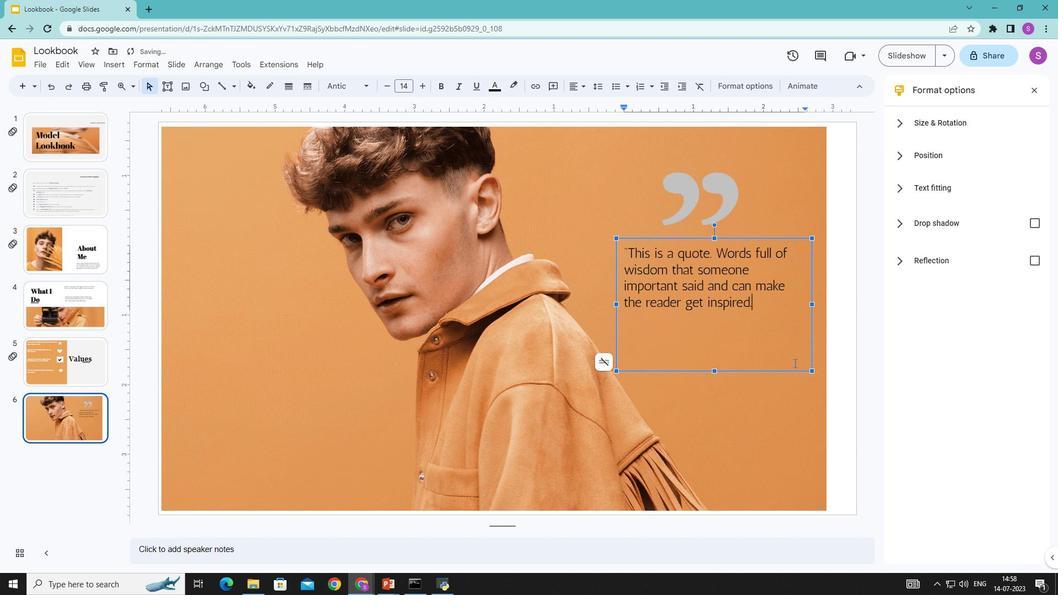 
Action: Mouse moved to (756, 305)
Screenshot: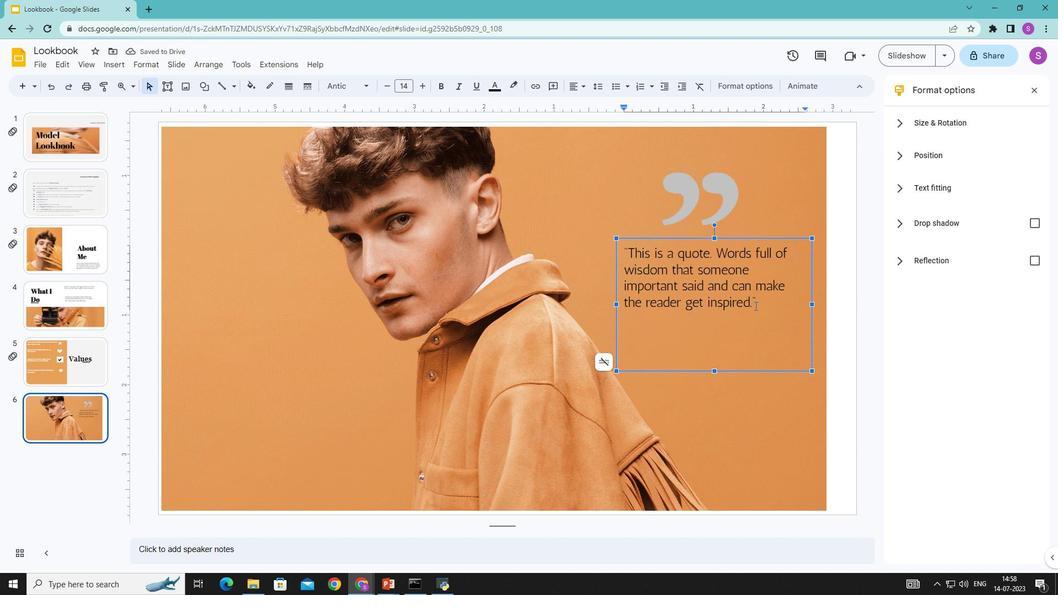 
Action: Mouse pressed left at (756, 305)
Screenshot: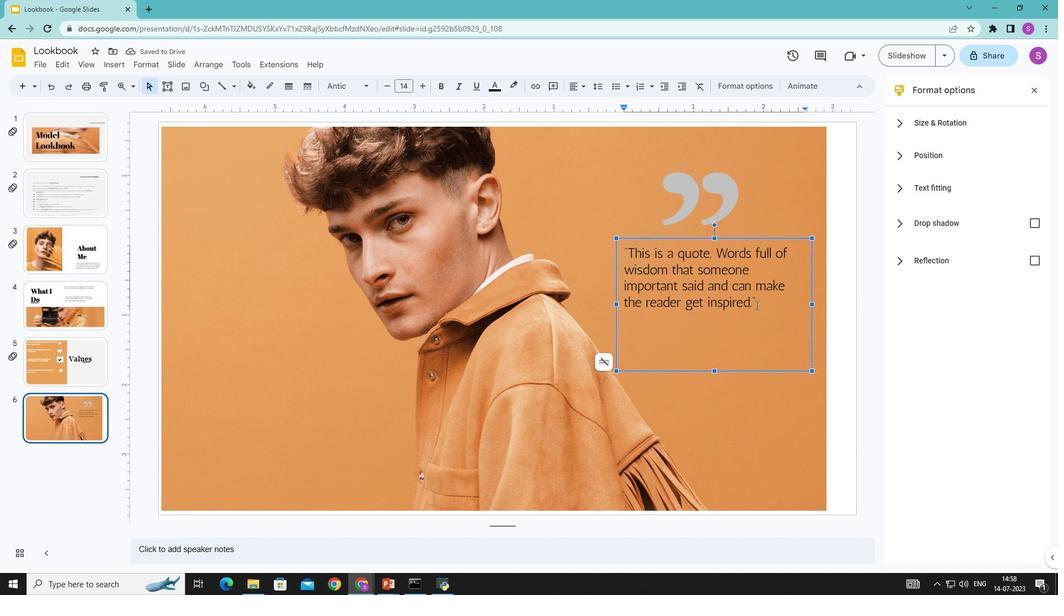 
Action: Mouse moved to (498, 86)
Screenshot: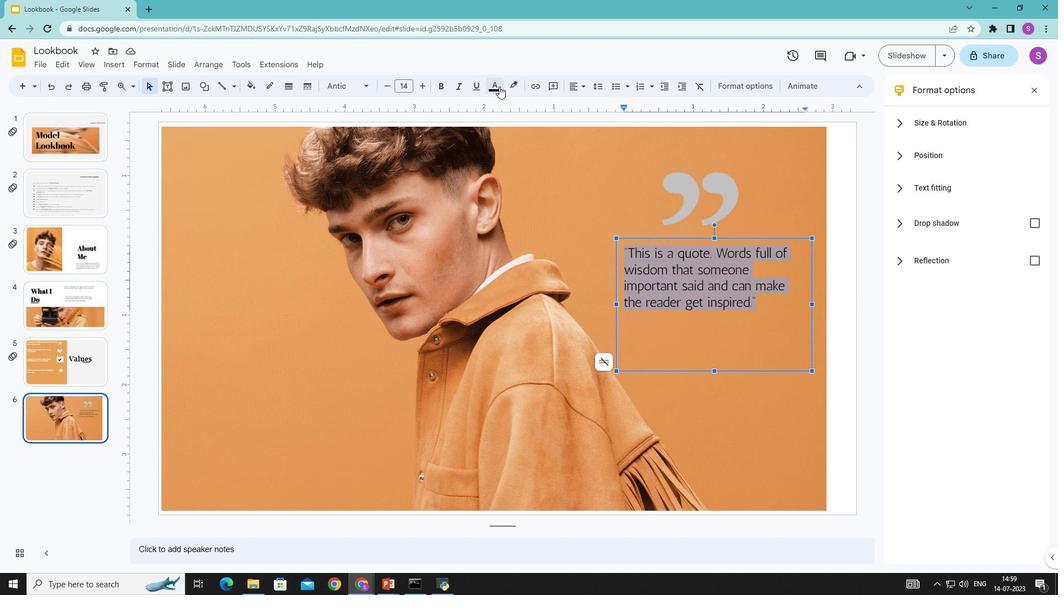 
Action: Mouse pressed left at (498, 86)
Screenshot: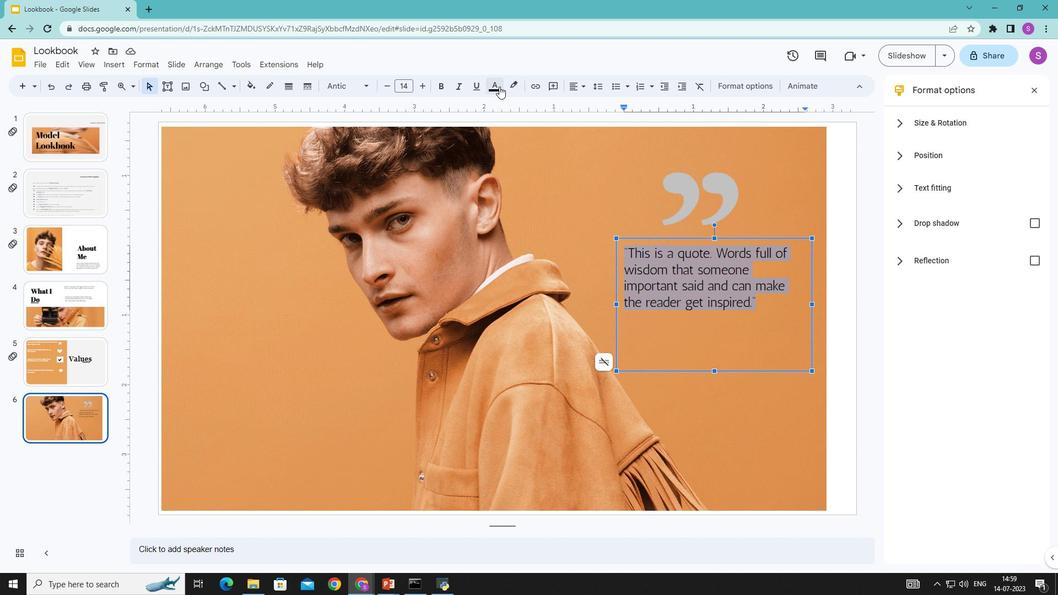 
Action: Mouse moved to (500, 119)
Screenshot: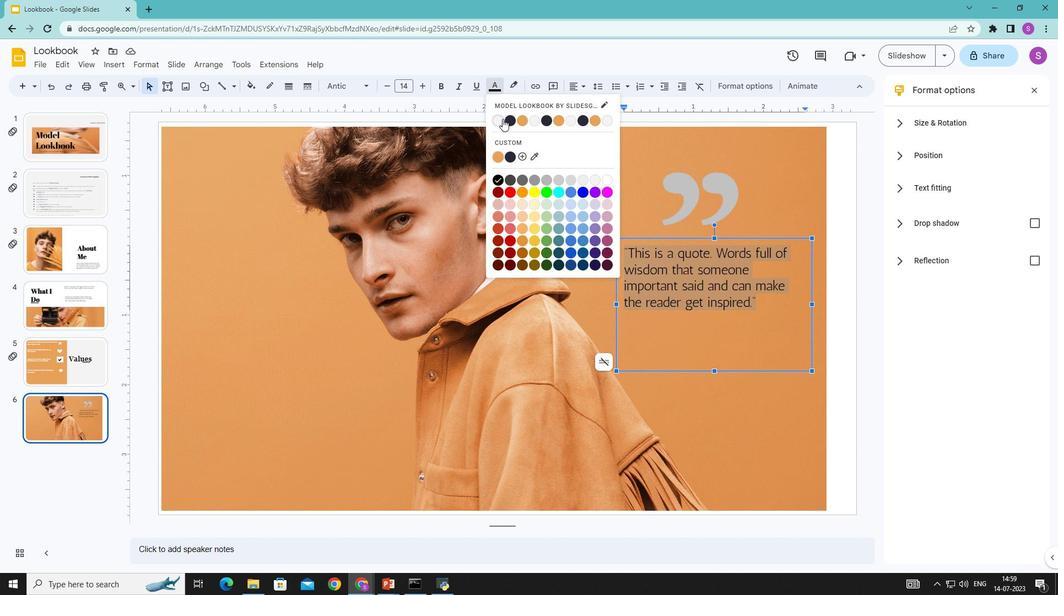 
Action: Mouse pressed left at (500, 119)
Screenshot: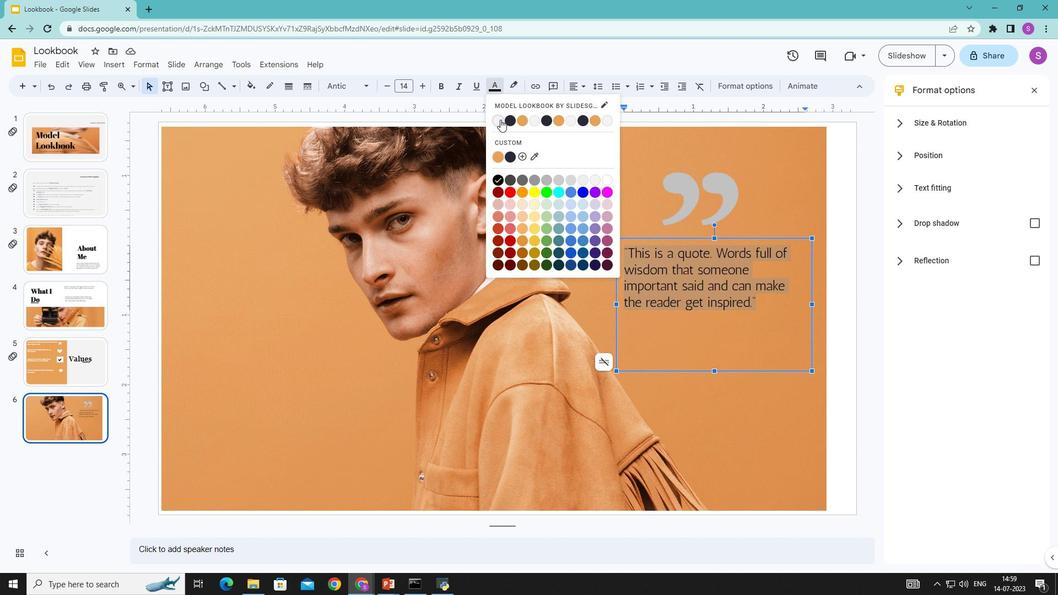 
Action: Mouse moved to (577, 200)
Screenshot: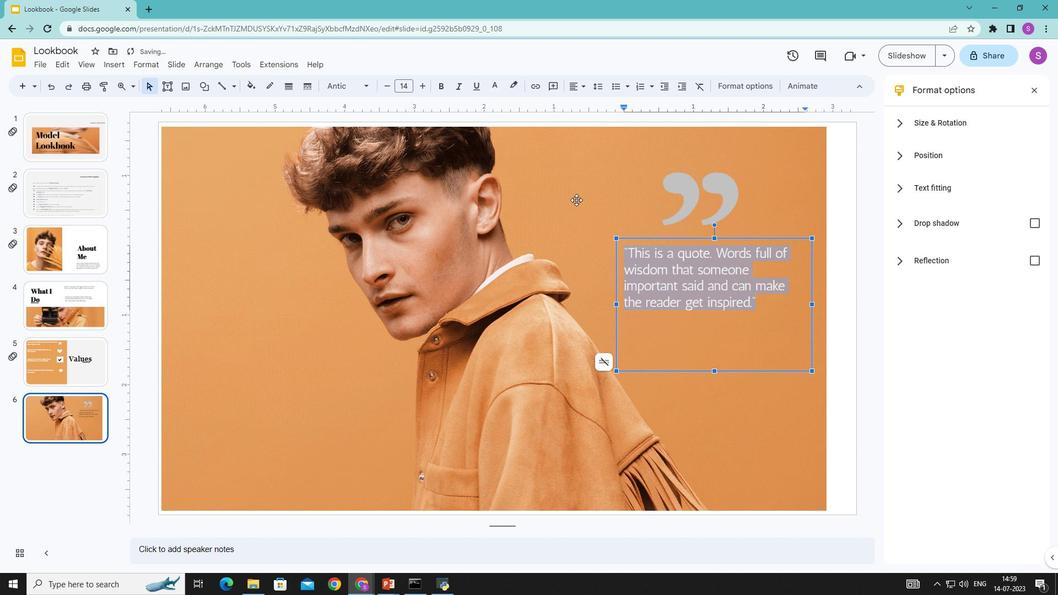 
Action: Mouse pressed left at (577, 200)
Screenshot: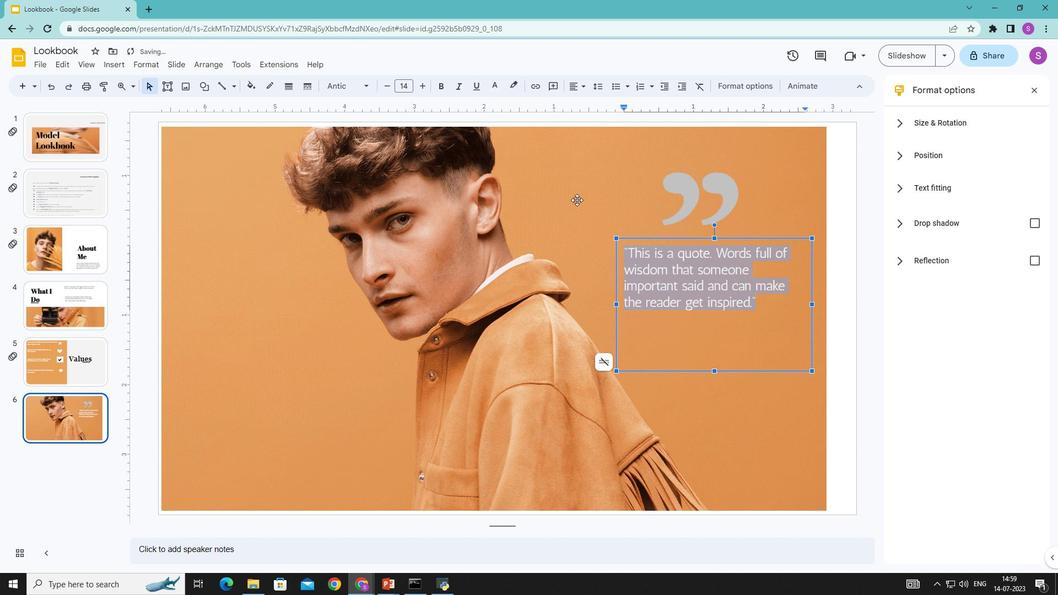
Action: Mouse moved to (755, 302)
Screenshot: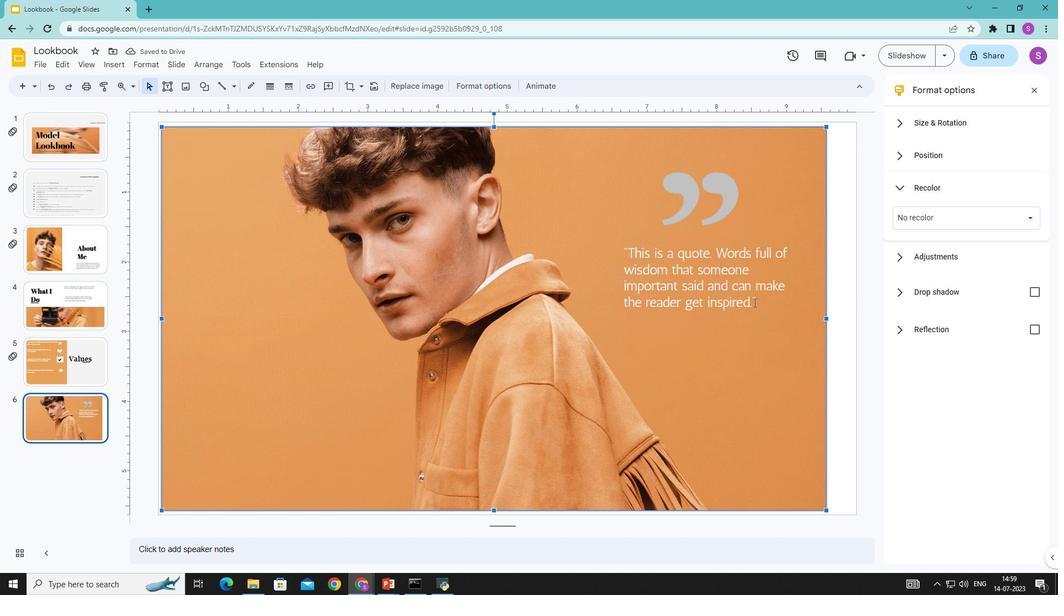 
Action: Mouse pressed left at (755, 302)
Screenshot: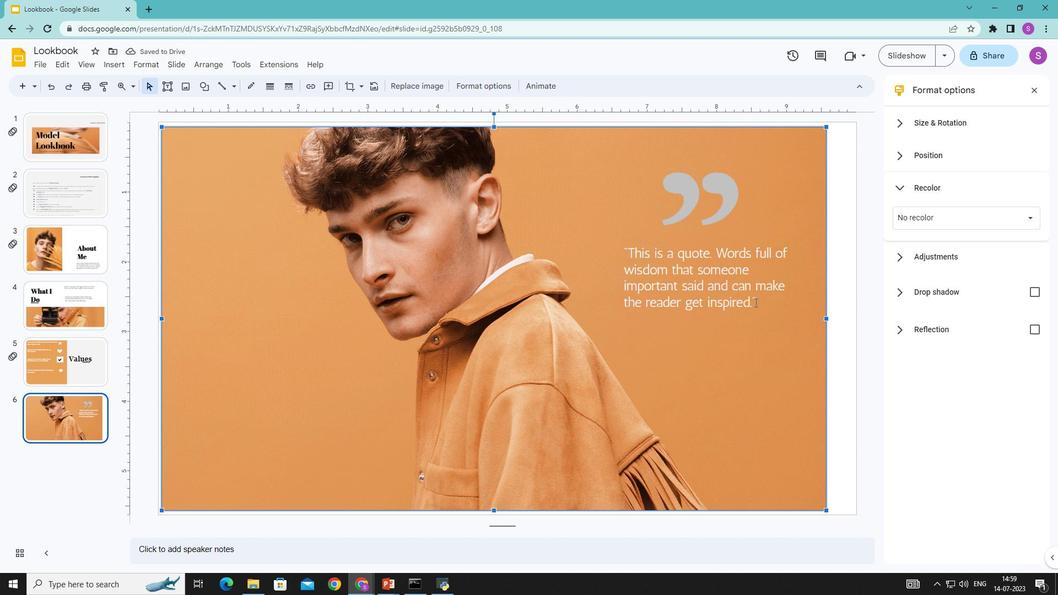 
Action: Mouse pressed left at (755, 302)
Screenshot: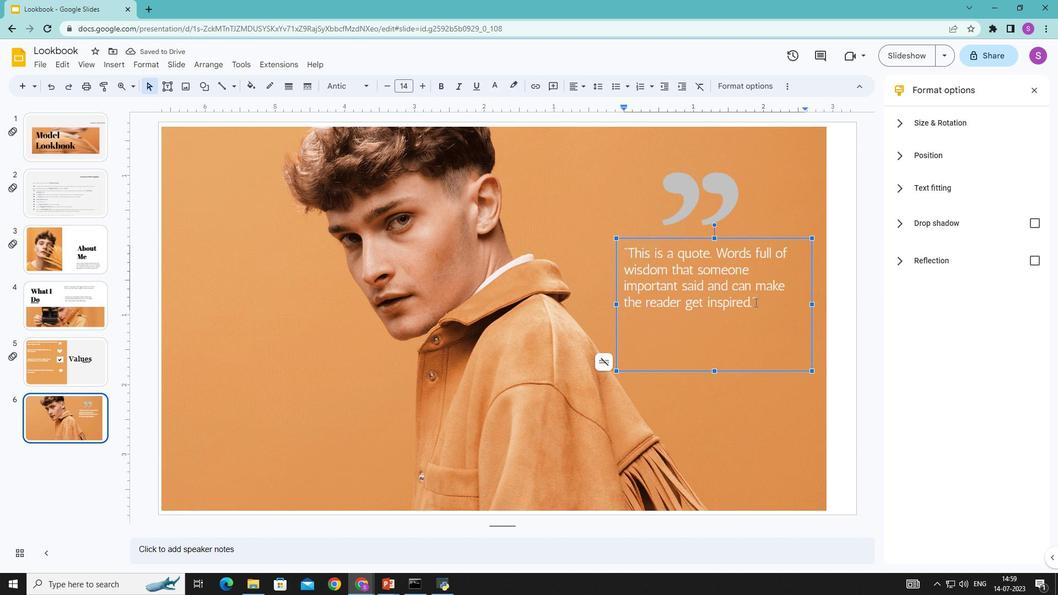 
Action: Mouse moved to (420, 83)
Screenshot: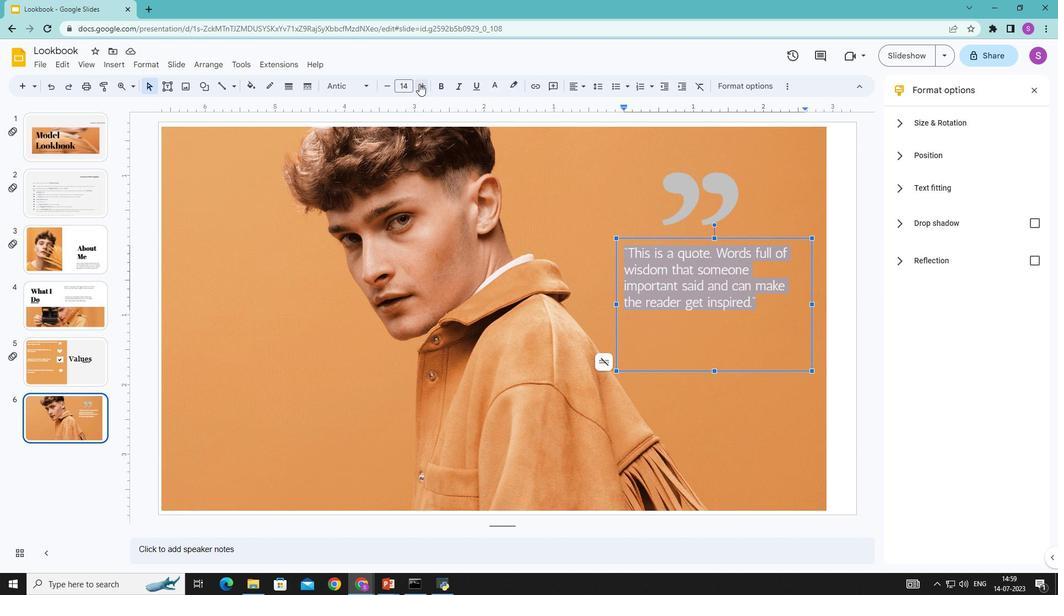 
Action: Mouse pressed left at (420, 83)
Screenshot: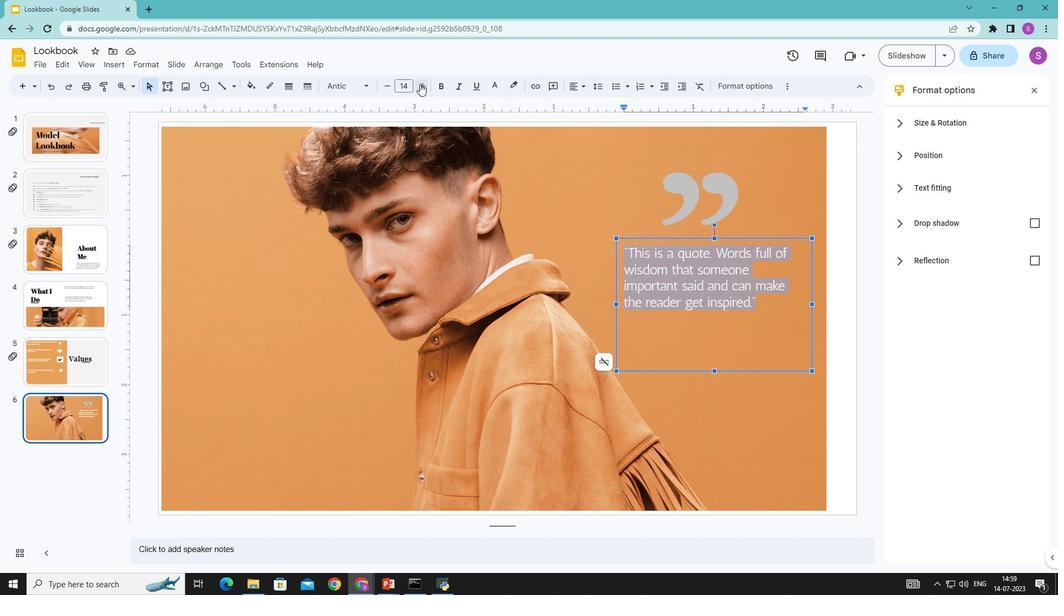
Action: Mouse moved to (421, 83)
Screenshot: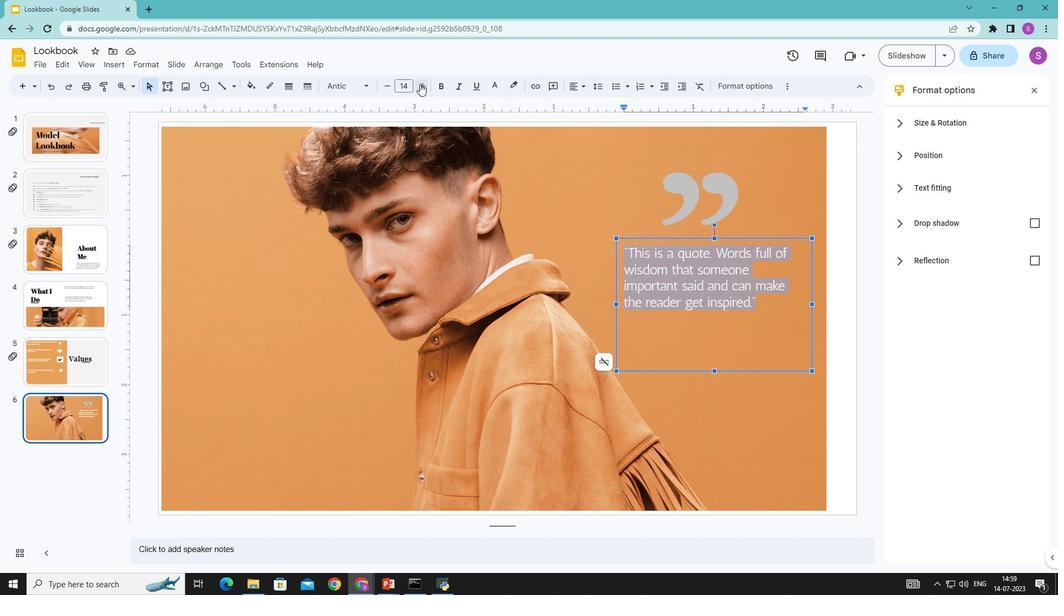 
Action: Mouse pressed left at (421, 83)
Screenshot: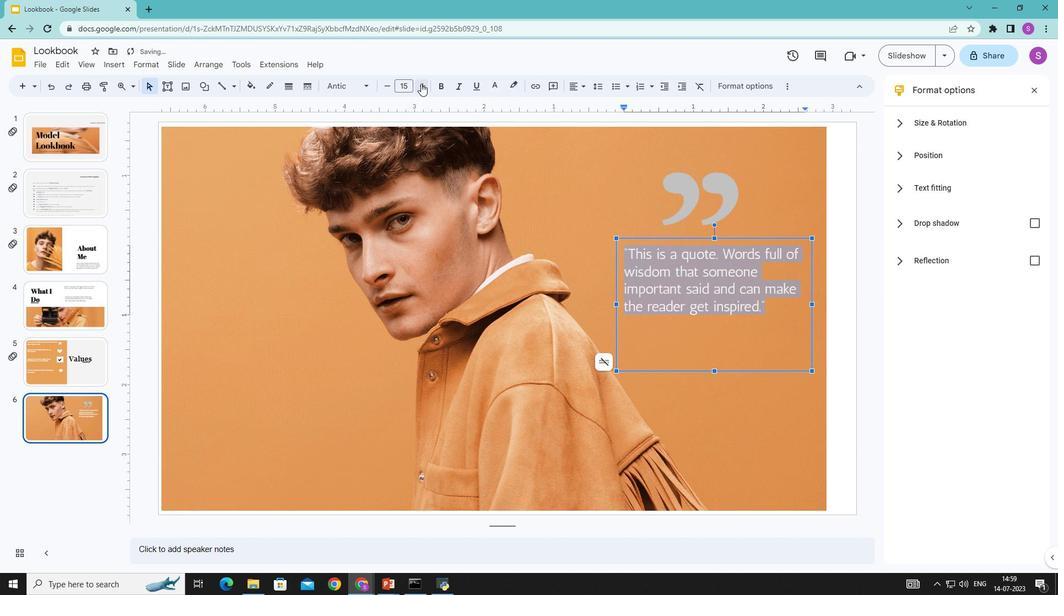 
Action: Mouse moved to (369, 88)
Screenshot: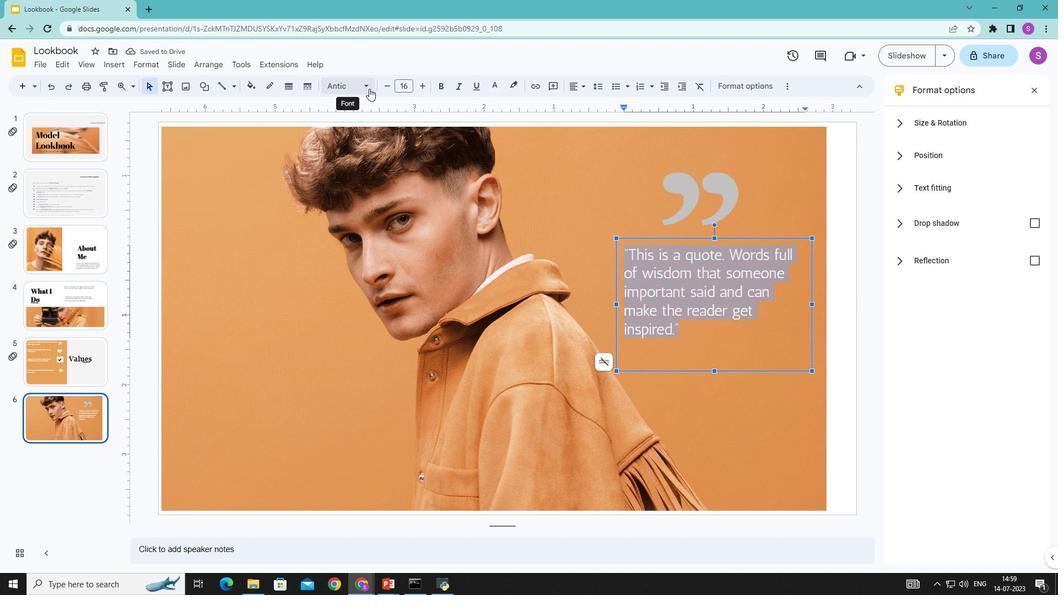 
Action: Mouse pressed left at (369, 88)
Screenshot: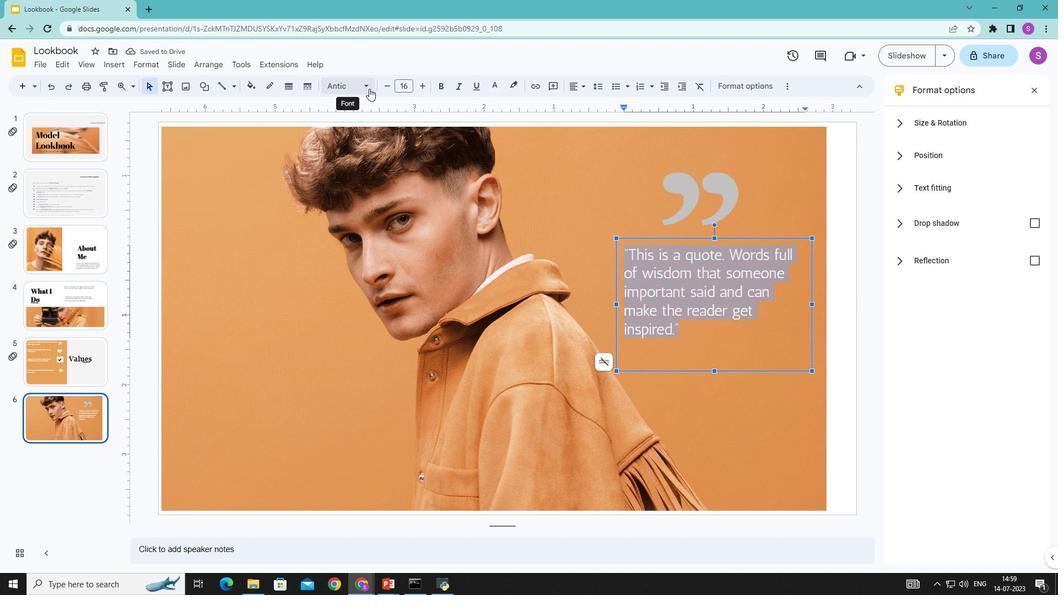 
Action: Mouse moved to (401, 308)
Screenshot: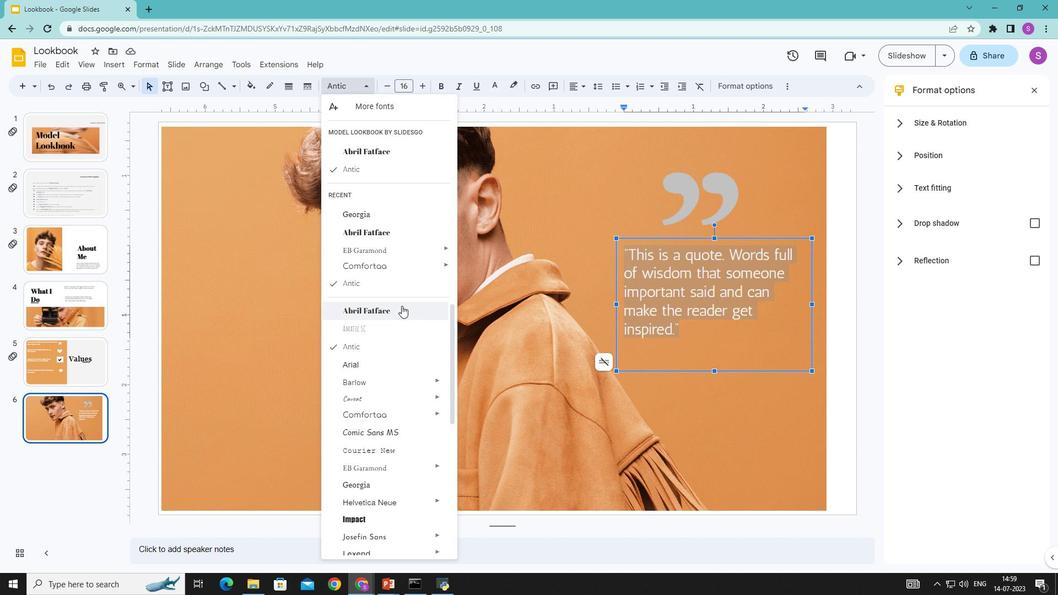 
Action: Mouse pressed left at (401, 308)
Screenshot: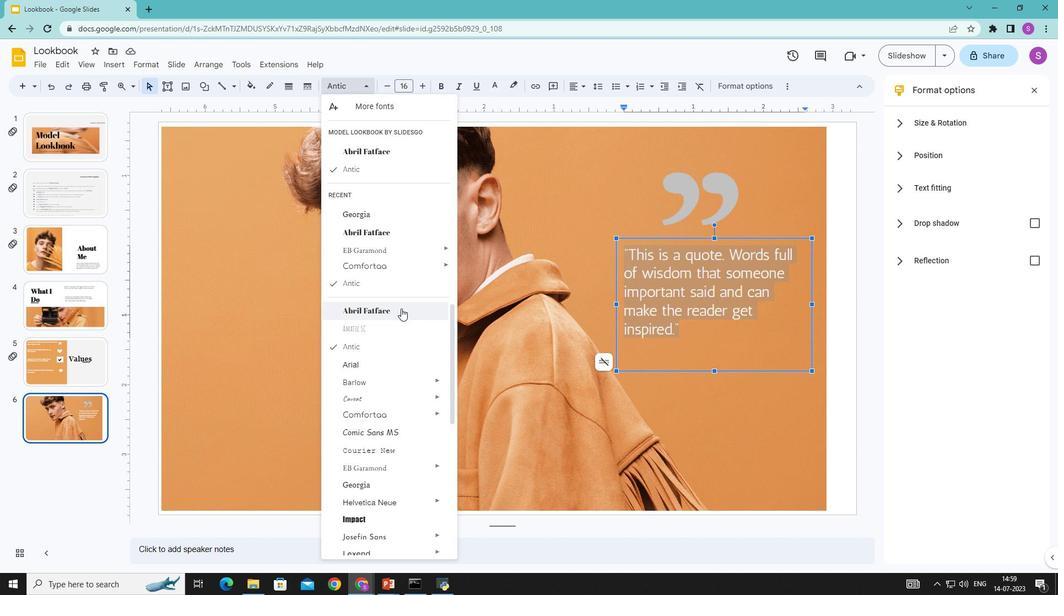 
Action: Mouse moved to (570, 185)
Screenshot: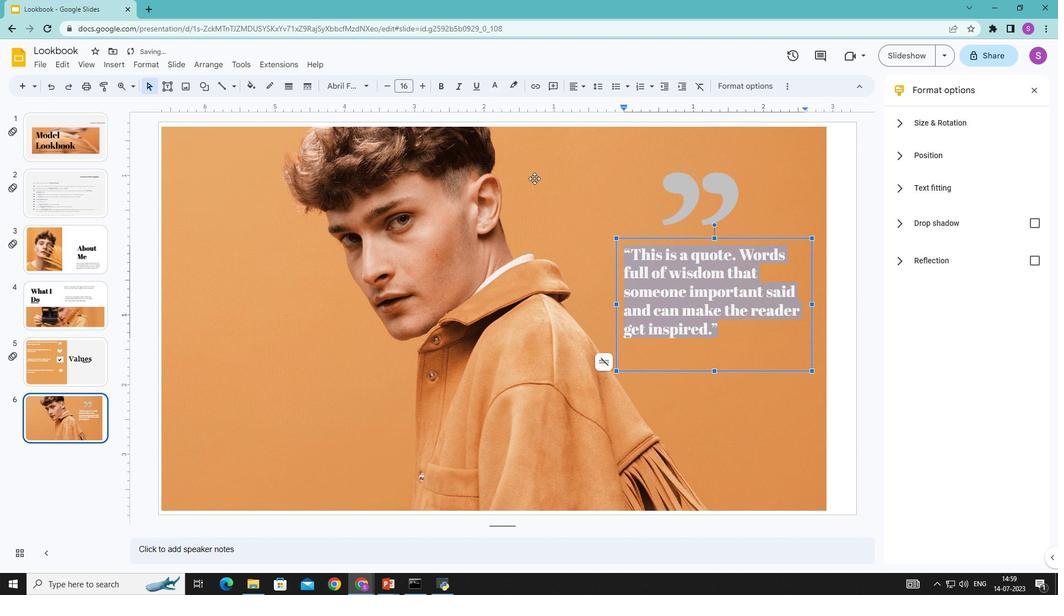 
Action: Mouse pressed left at (570, 185)
Screenshot: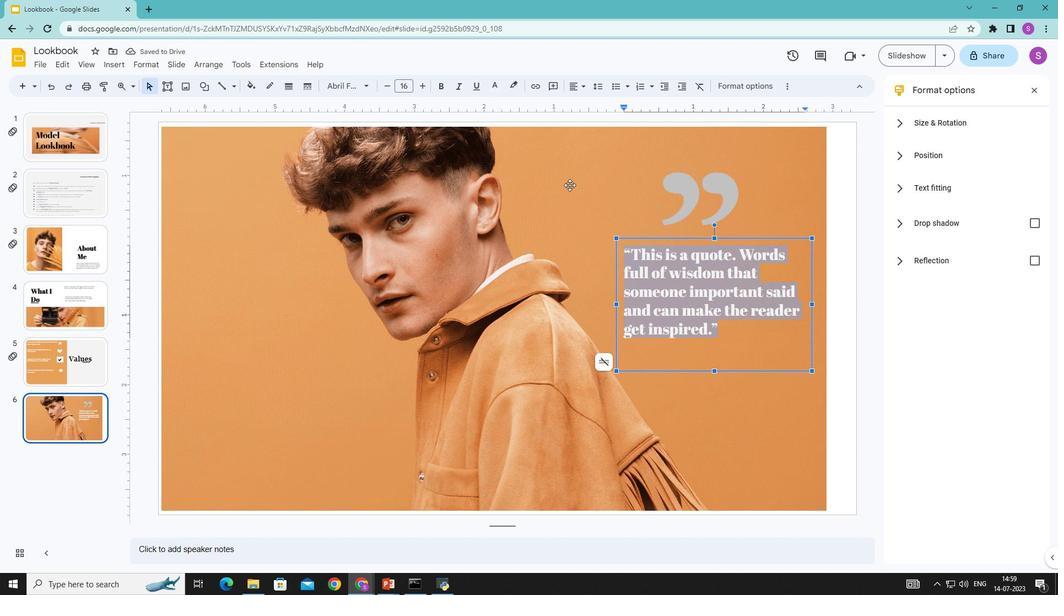 
Action: Mouse moved to (163, 87)
Screenshot: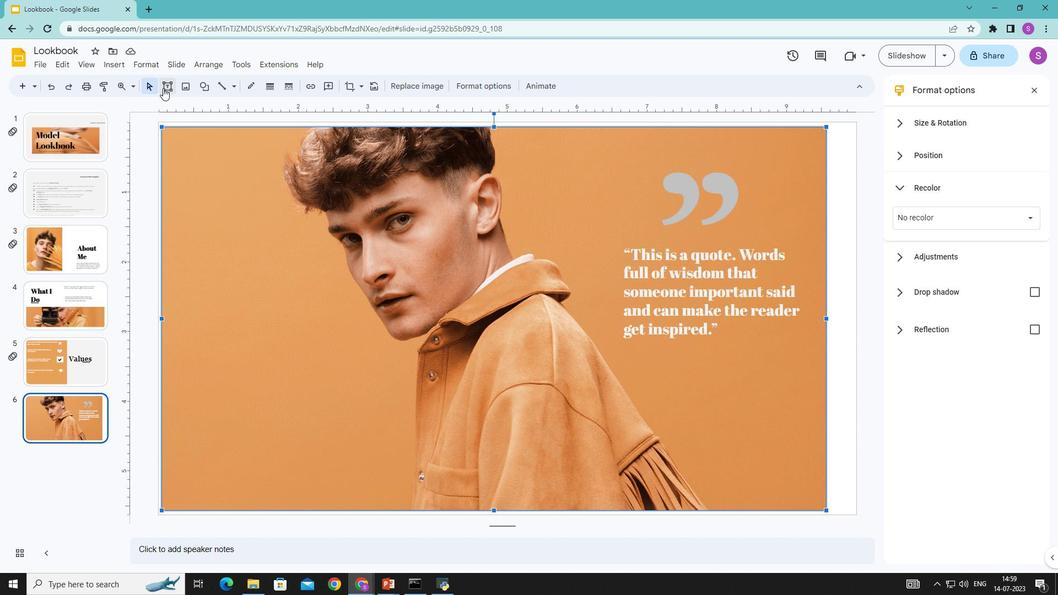 
Action: Mouse pressed left at (163, 87)
Screenshot: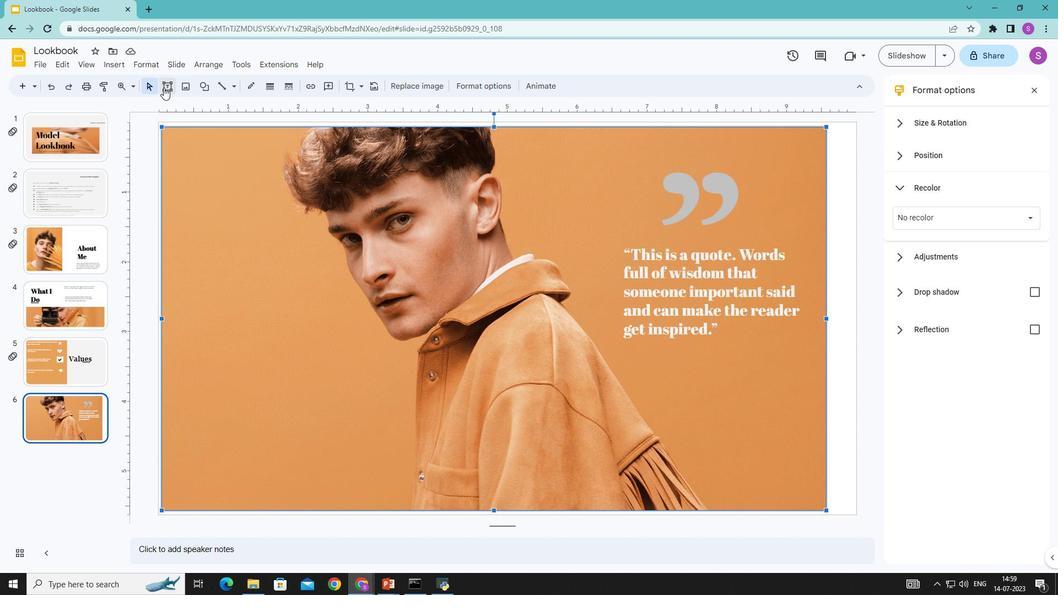 
Action: Mouse moved to (640, 381)
Screenshot: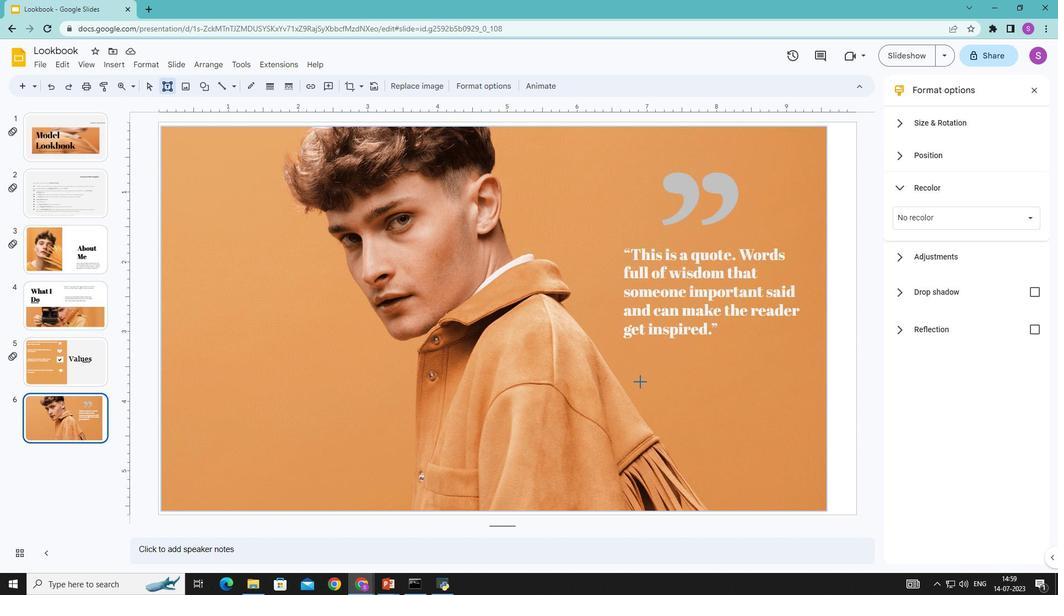 
Action: Mouse pressed left at (640, 381)
Screenshot: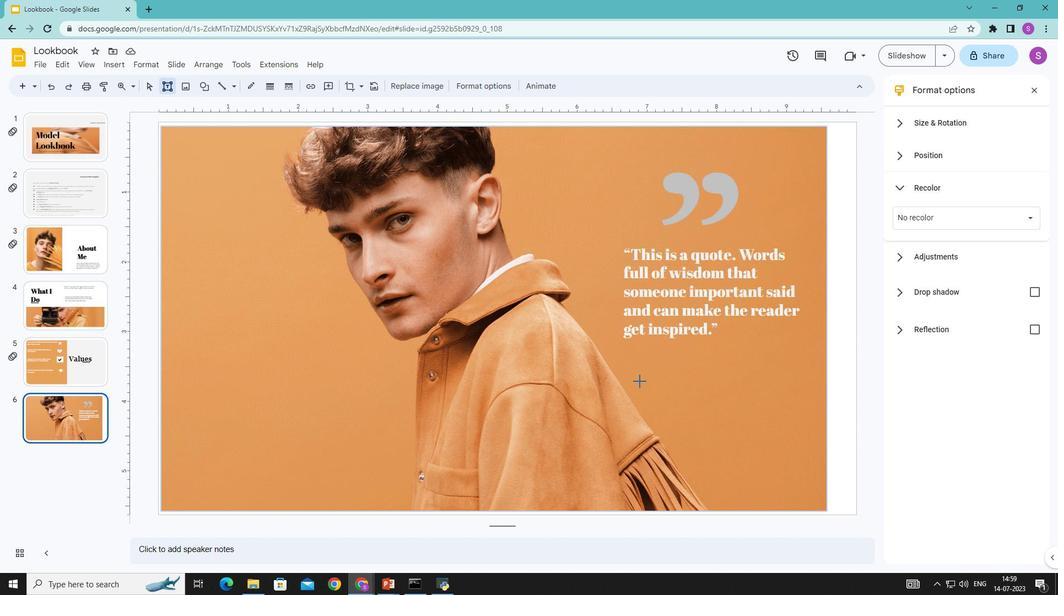 
Action: Mouse moved to (222, 83)
Screenshot: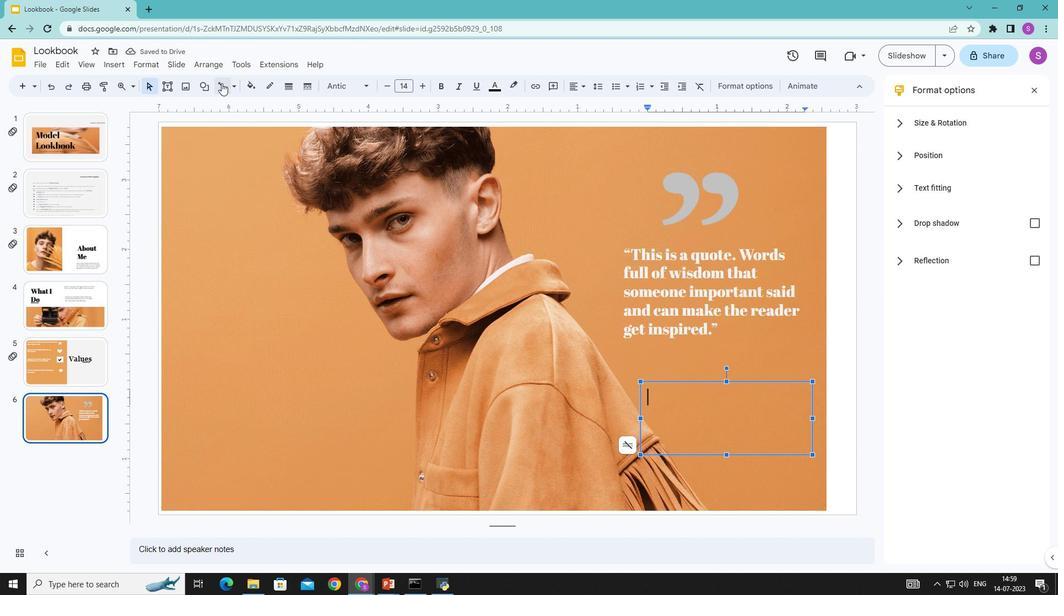 
Action: Mouse pressed left at (222, 83)
Screenshot: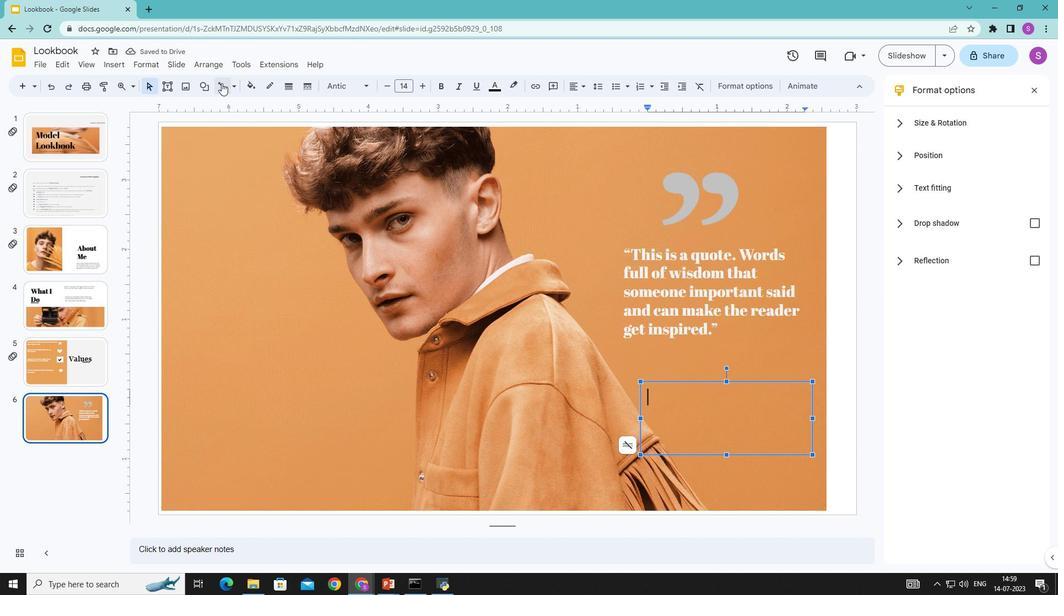
Action: Mouse moved to (633, 420)
Screenshot: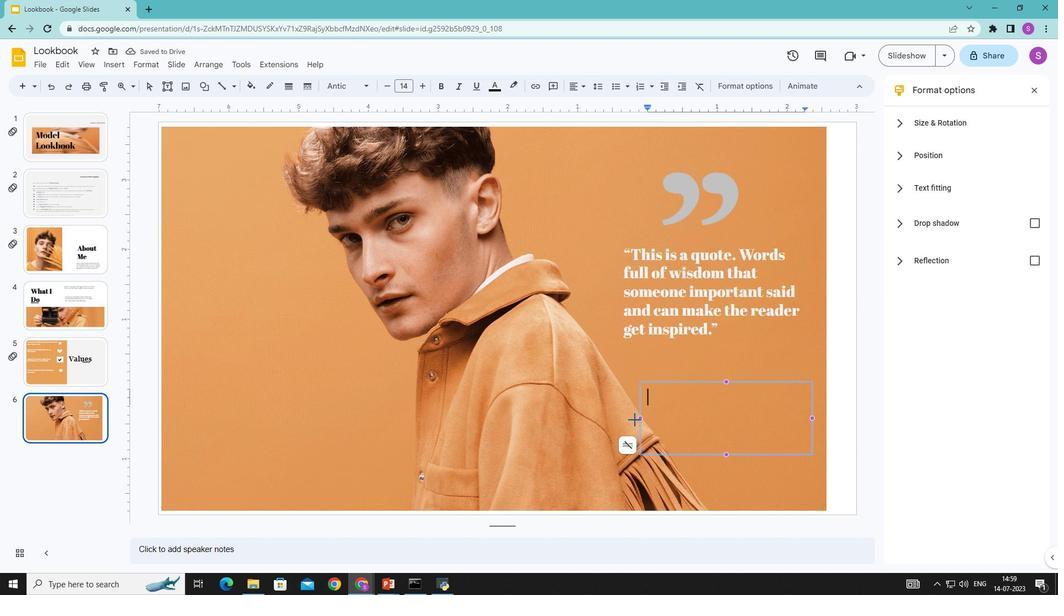 
Action: Mouse pressed left at (633, 420)
Screenshot: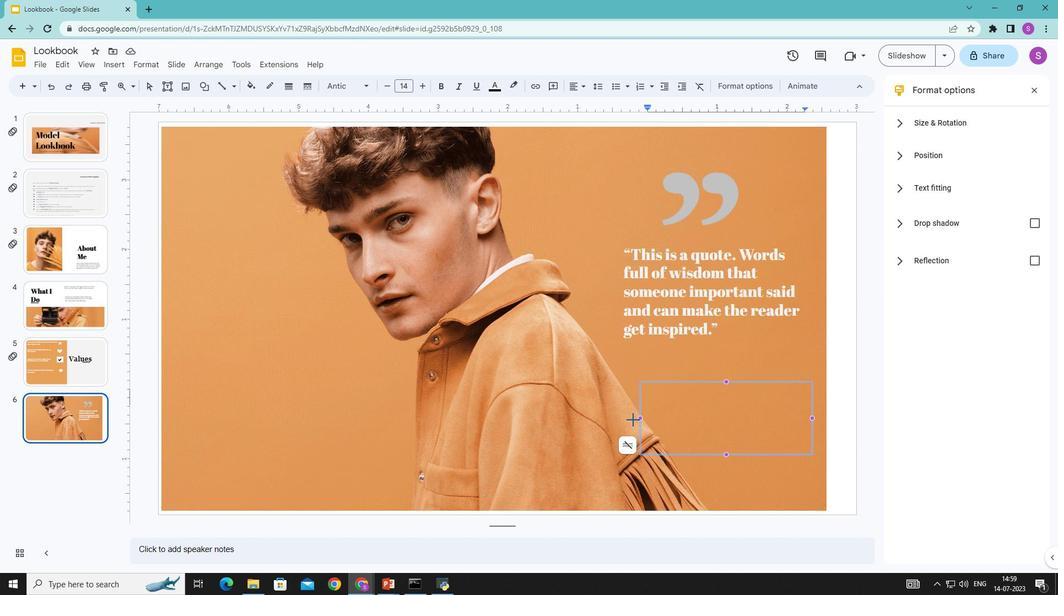 
Action: Mouse moved to (254, 86)
Screenshot: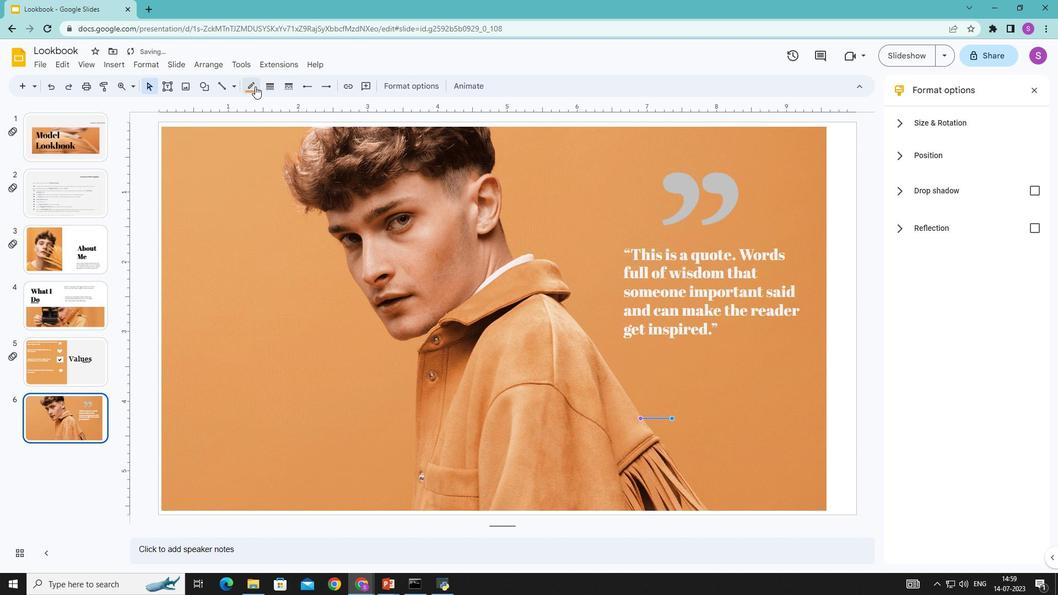 
Action: Mouse pressed left at (254, 86)
Screenshot: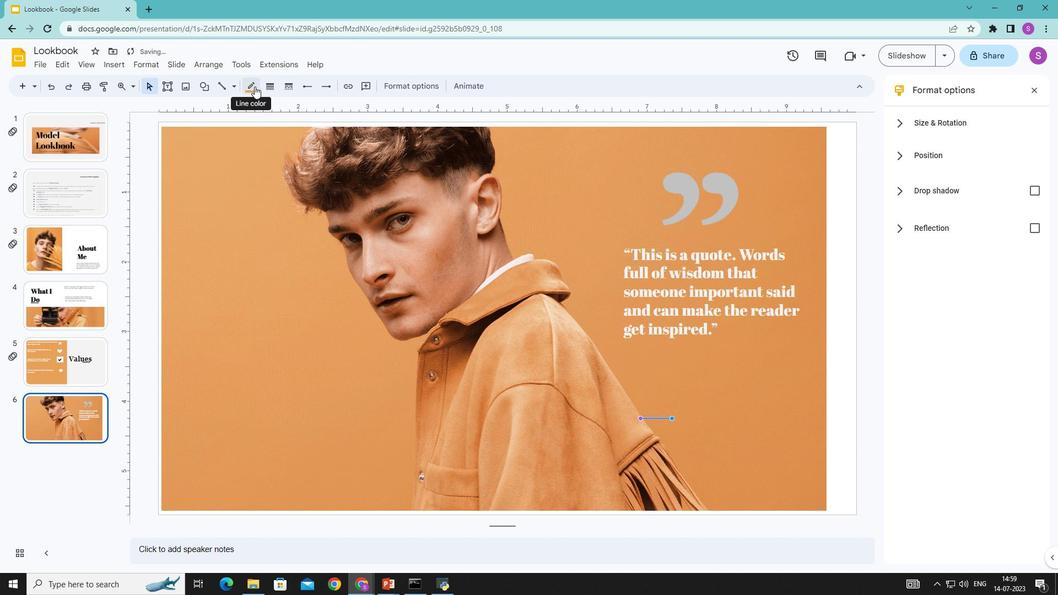 
Action: Mouse moved to (256, 121)
Screenshot: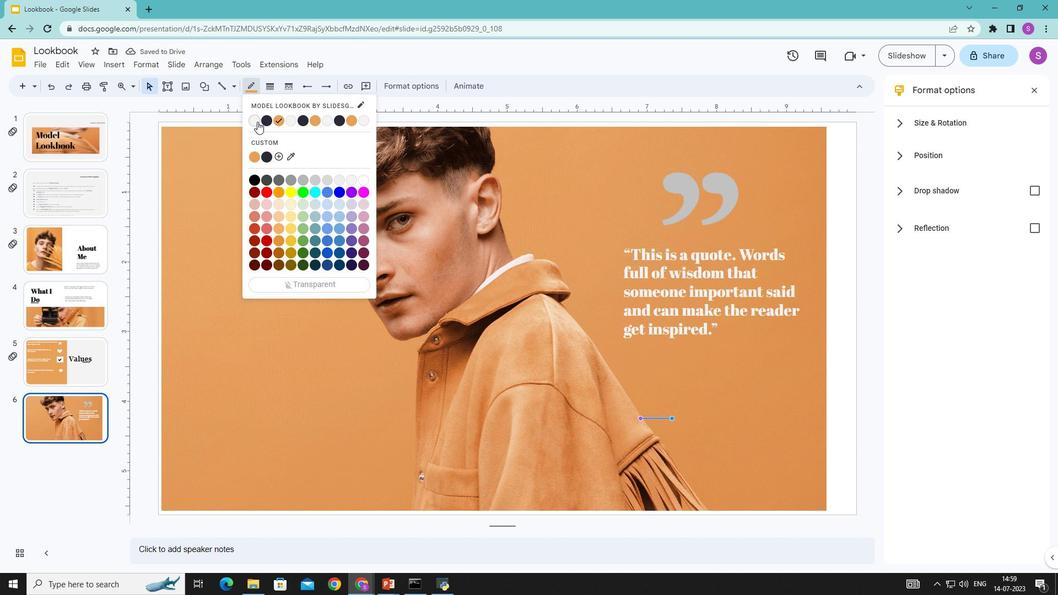 
Action: Mouse pressed left at (256, 121)
Screenshot: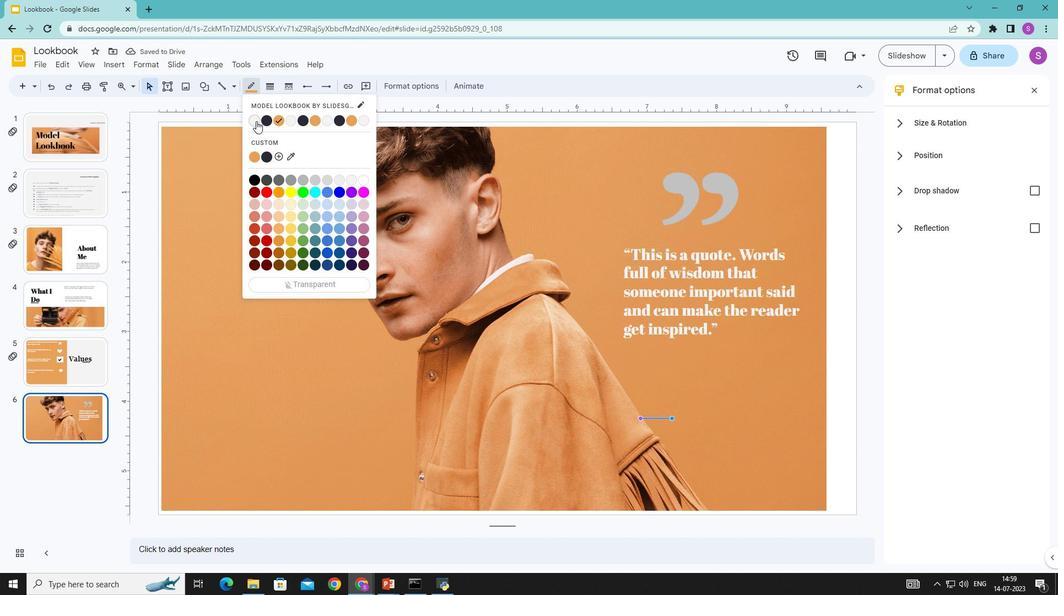 
Action: Mouse moved to (274, 86)
Screenshot: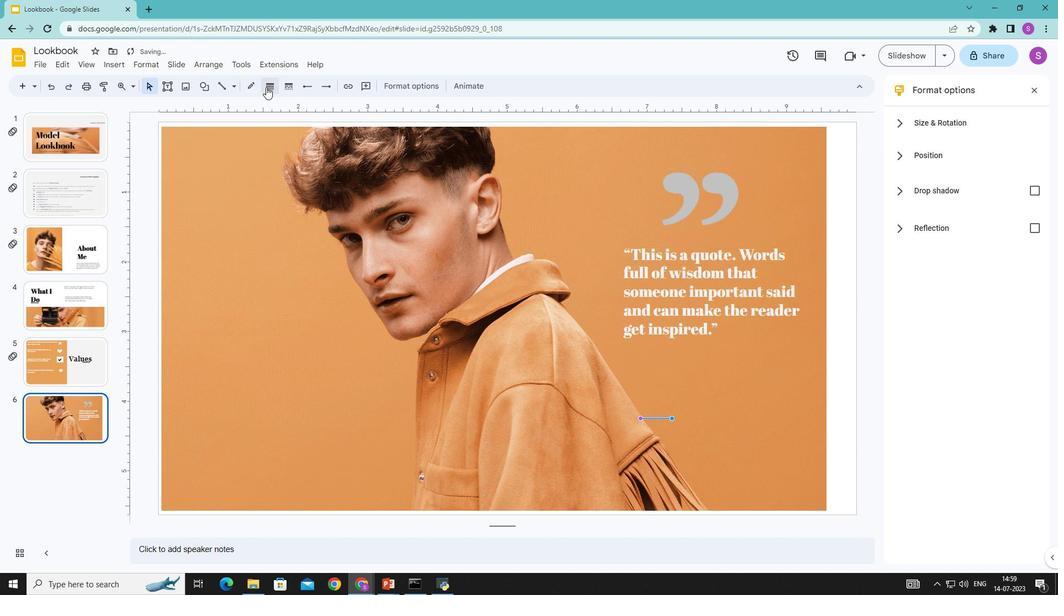 
Action: Mouse pressed left at (274, 86)
Screenshot: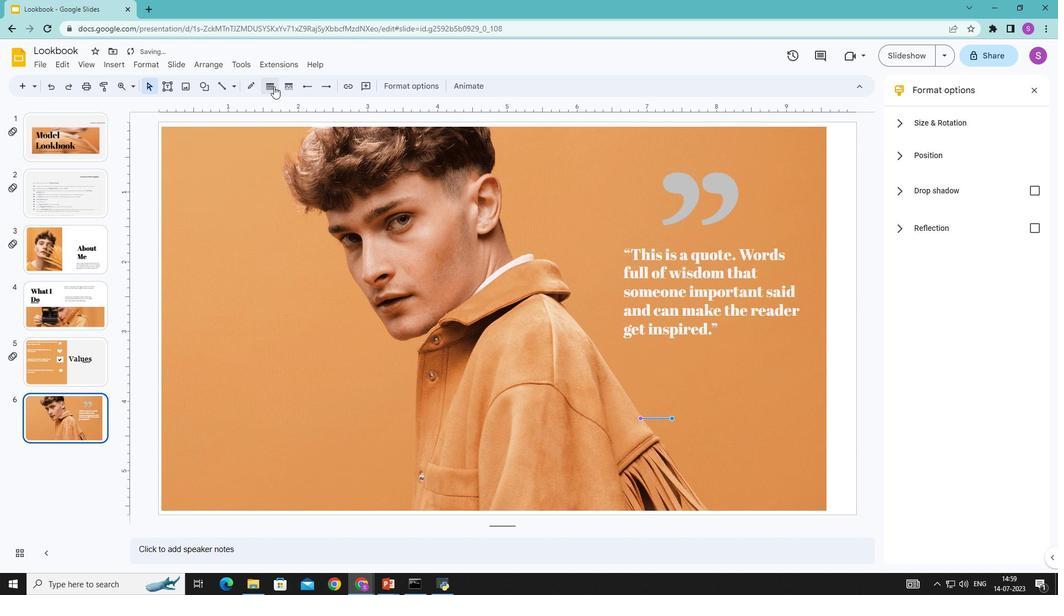 
Action: Mouse moved to (288, 154)
Screenshot: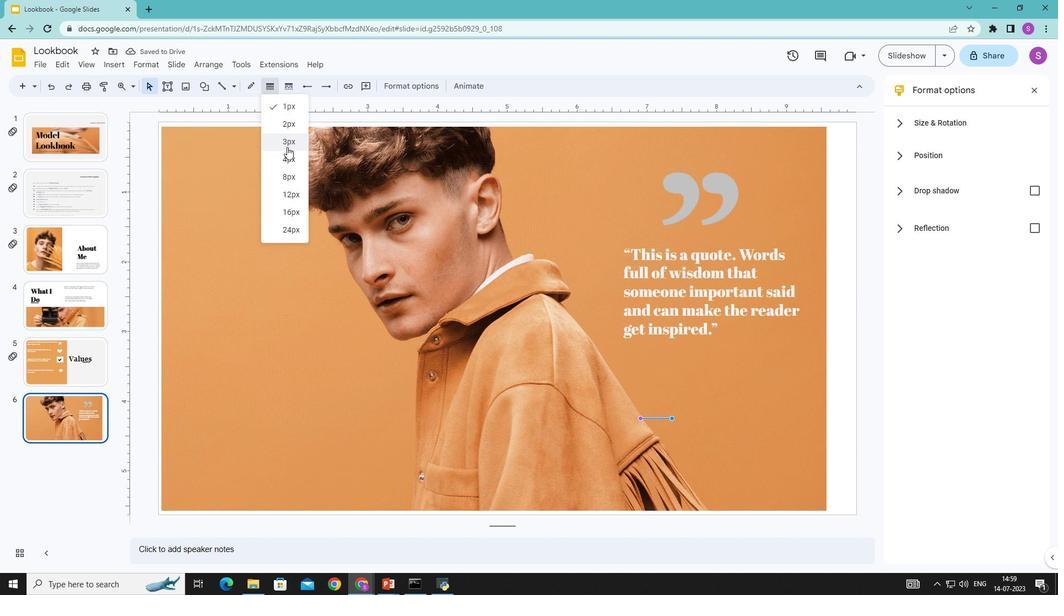 
Action: Mouse pressed left at (288, 154)
Screenshot: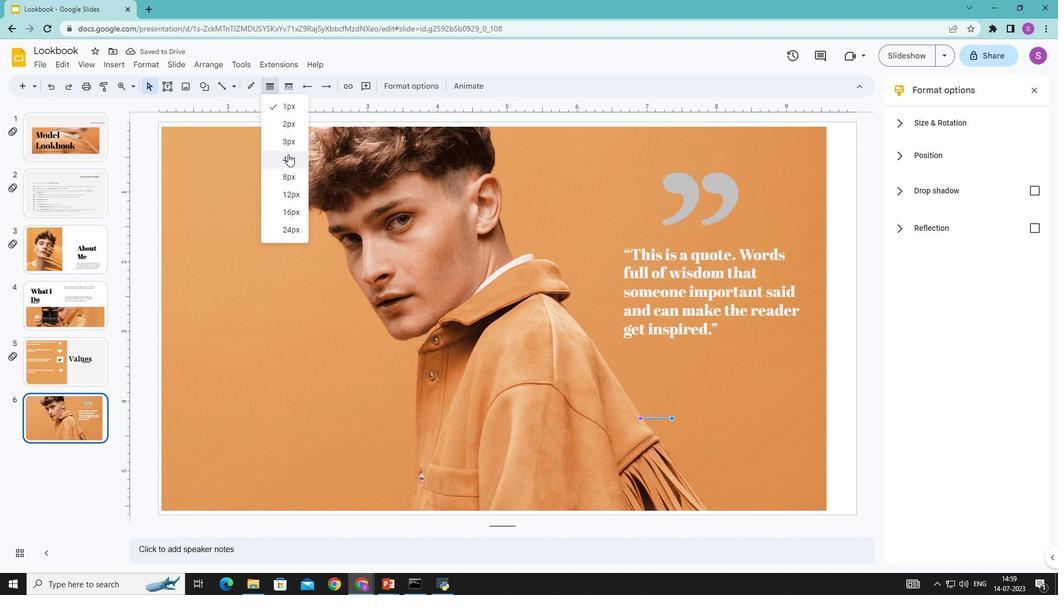 
Action: Mouse moved to (694, 412)
Screenshot: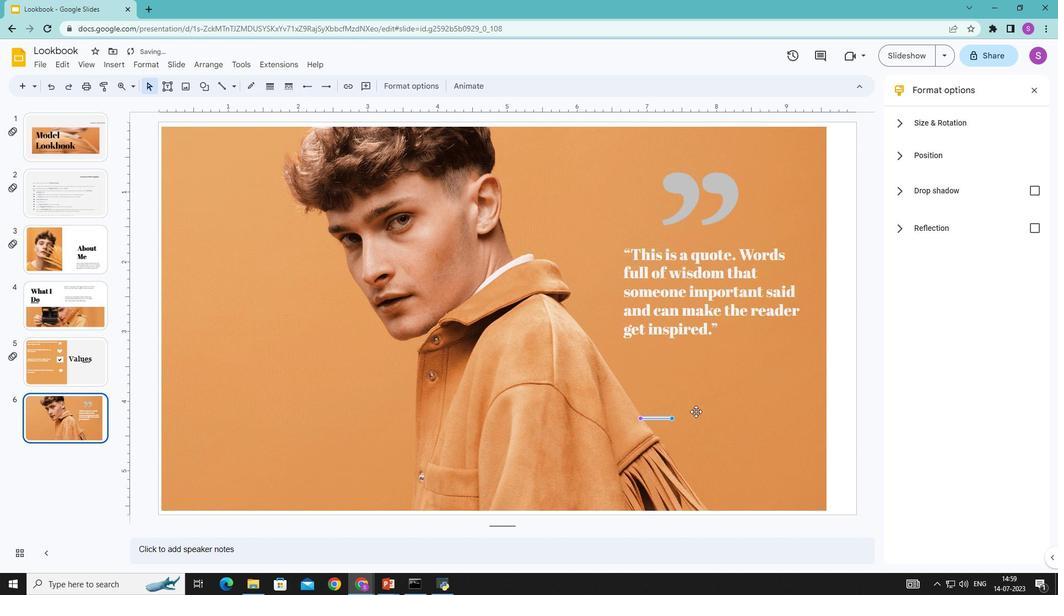 
Action: Mouse pressed left at (694, 412)
Screenshot: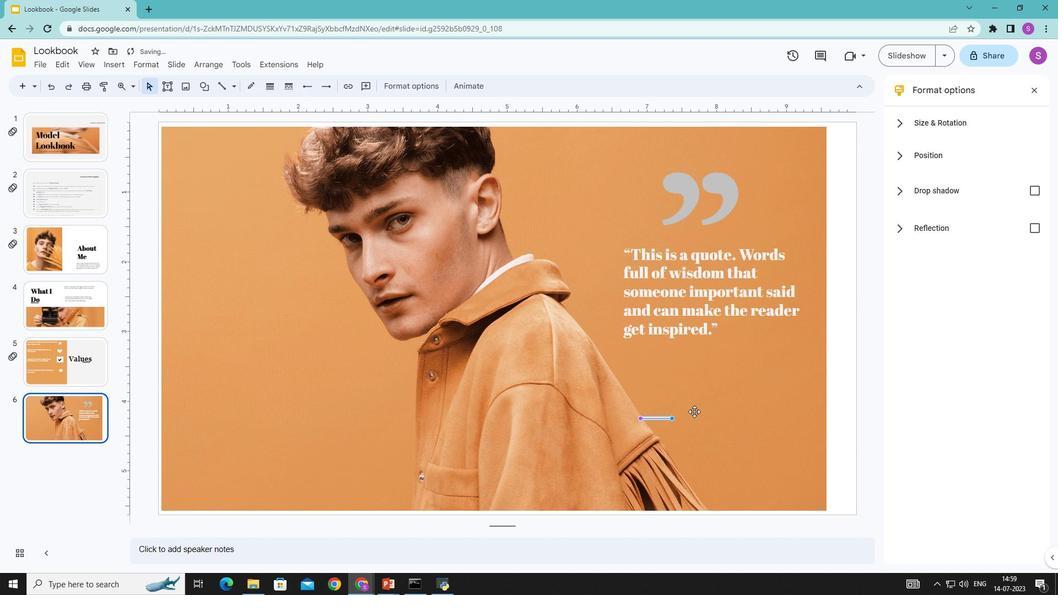 
Action: Mouse moved to (681, 414)
Screenshot: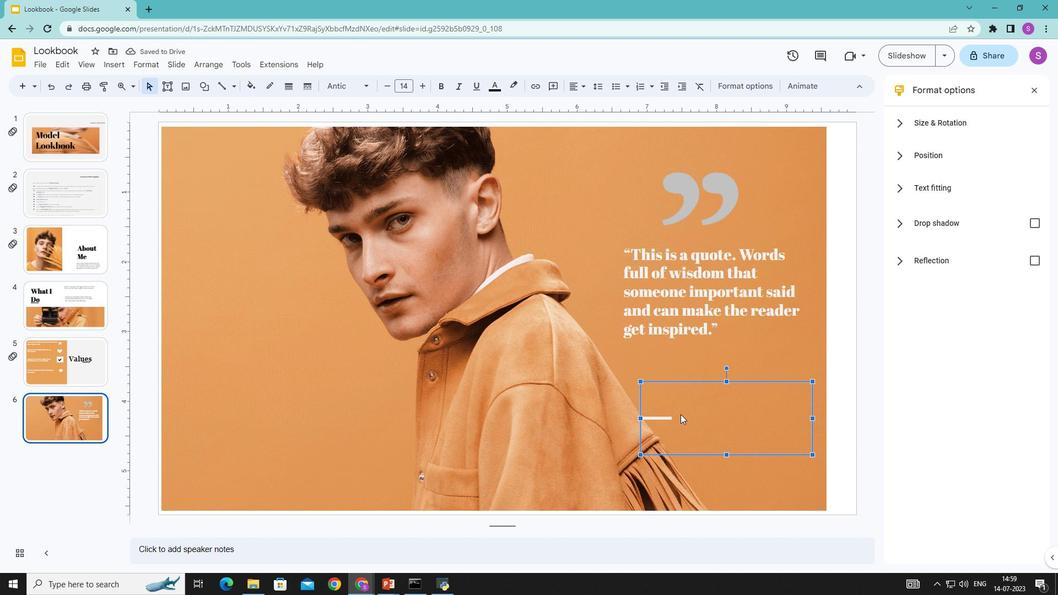 
Action: Mouse pressed left at (681, 414)
Screenshot: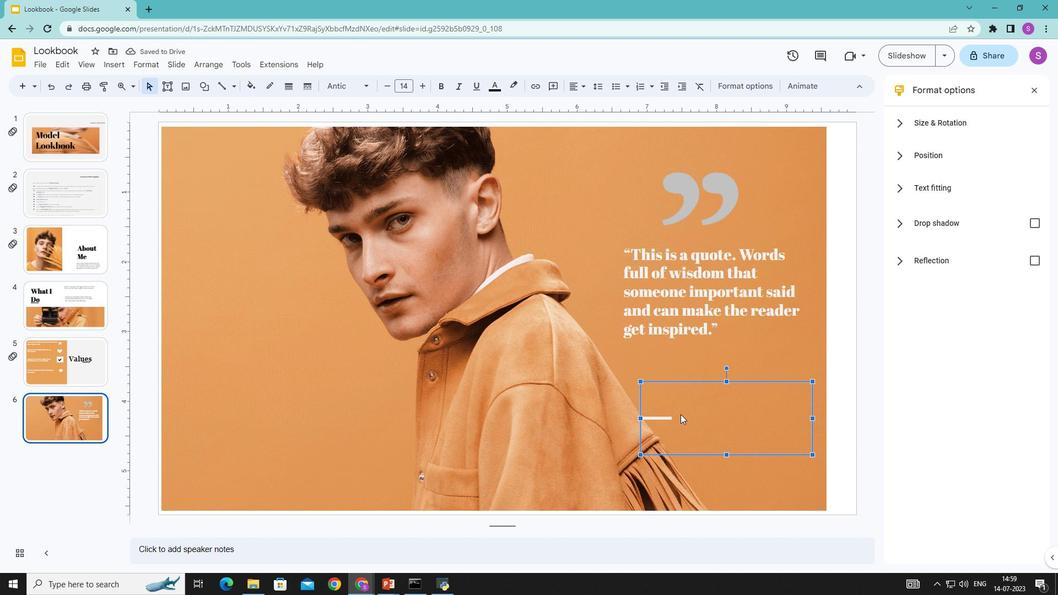 
Action: Mouse moved to (677, 415)
Screenshot: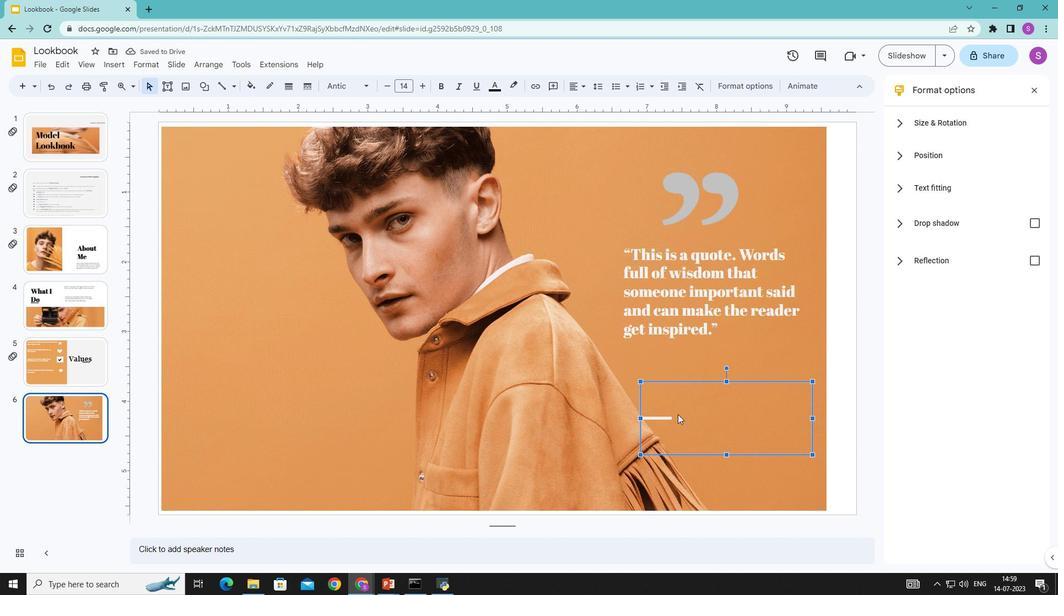 
Action: Mouse pressed left at (677, 415)
Screenshot: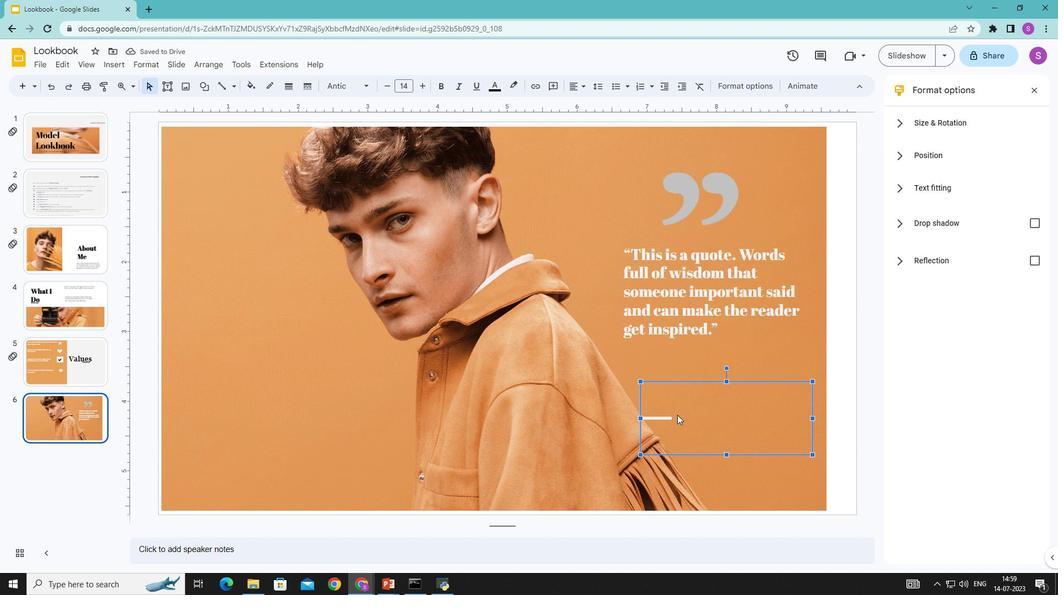 
Action: Mouse moved to (675, 415)
Screenshot: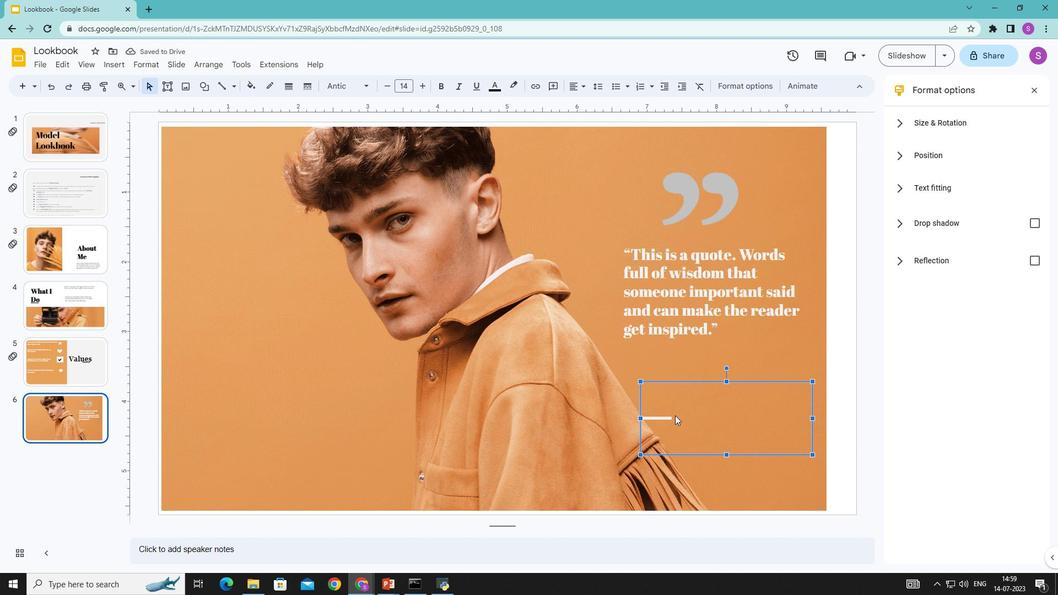 
Action: Key pressed <Key.shift>S<Key.backspace>
Screenshot: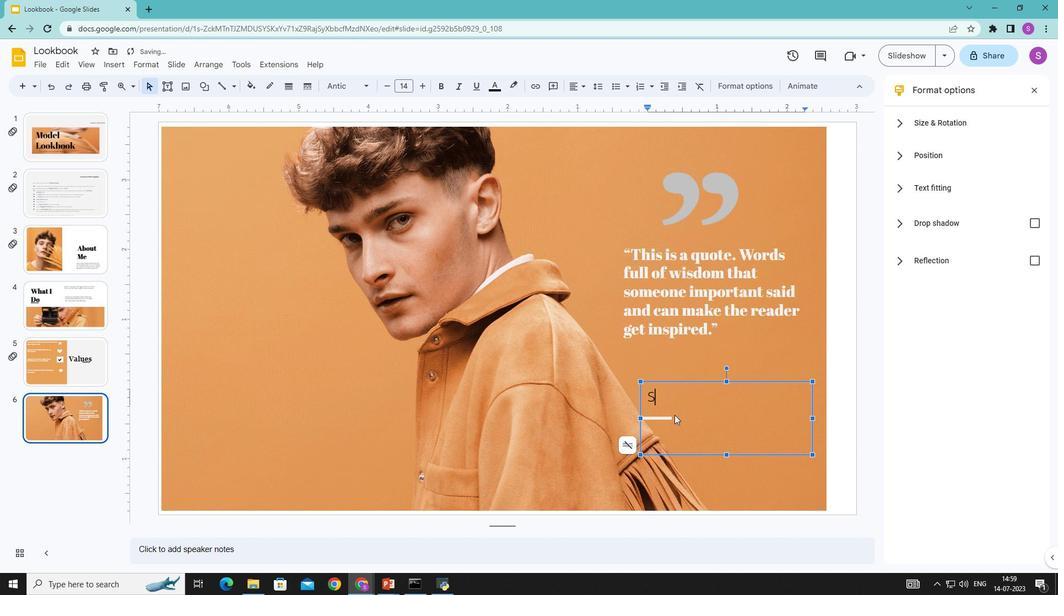 
Action: Mouse moved to (662, 423)
Screenshot: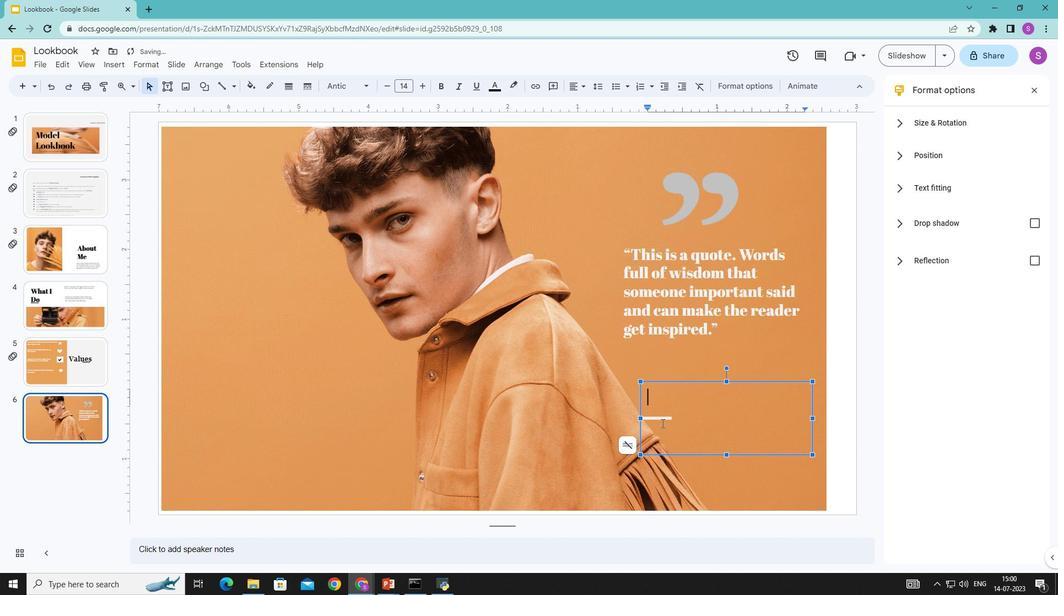 
Action: Mouse pressed left at (662, 423)
Screenshot: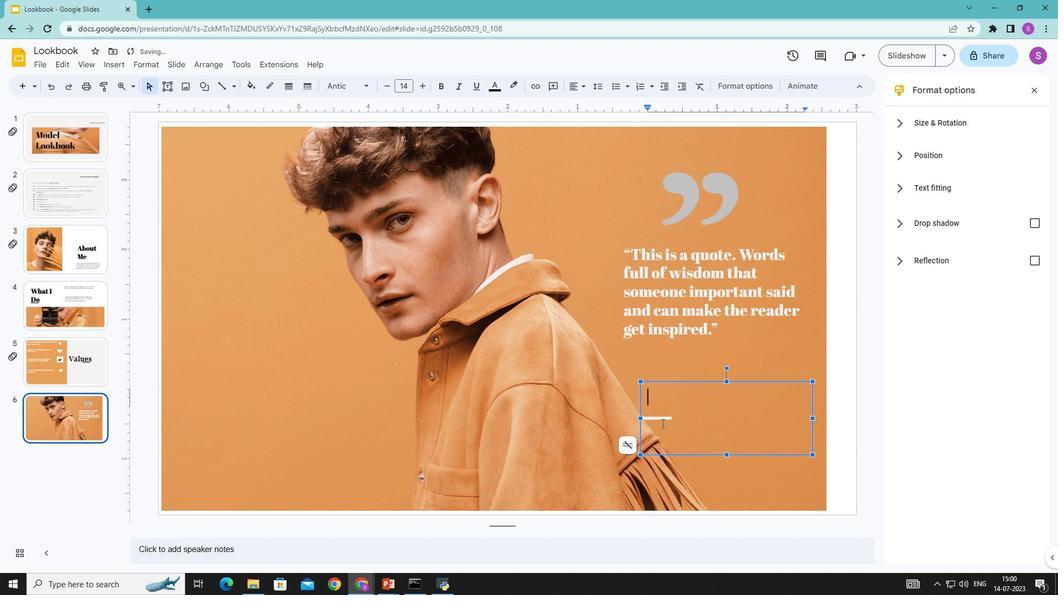 
Action: Mouse moved to (665, 421)
Screenshot: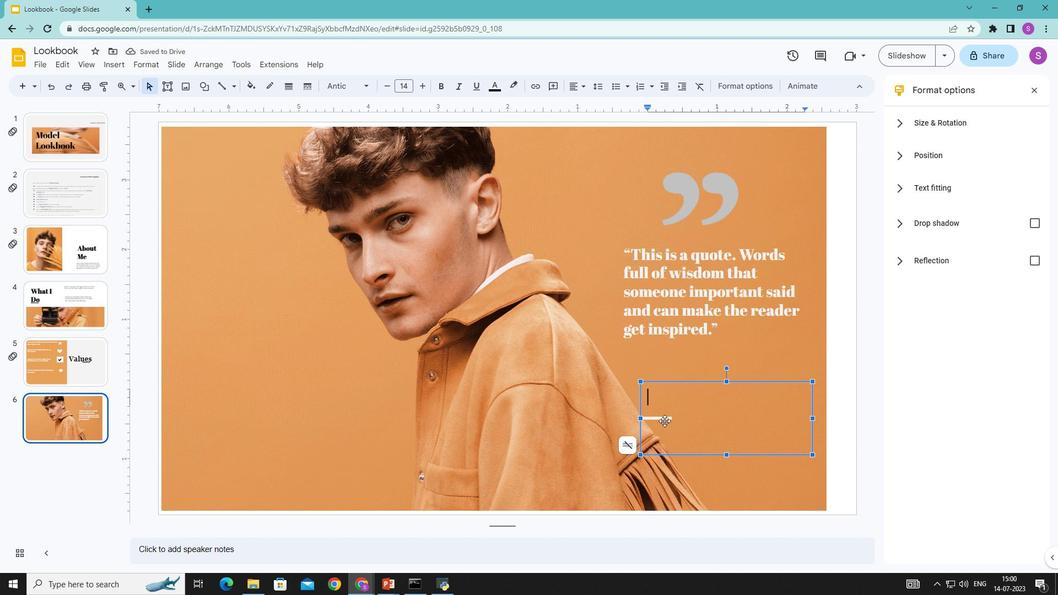 
Action: Key pressed ctrl+Z
Screenshot: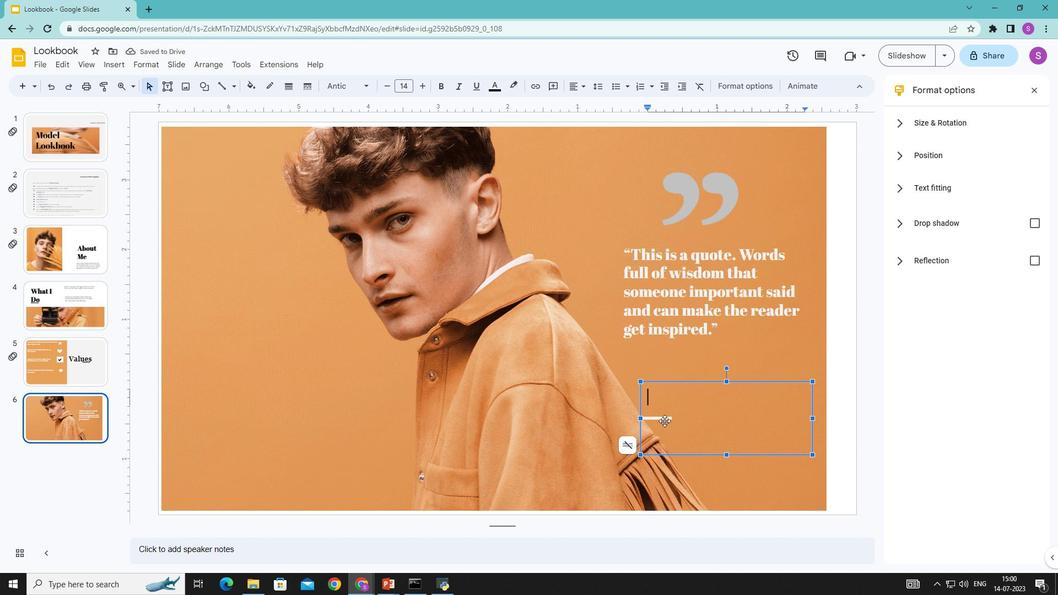 
Action: Mouse moved to (666, 421)
Screenshot: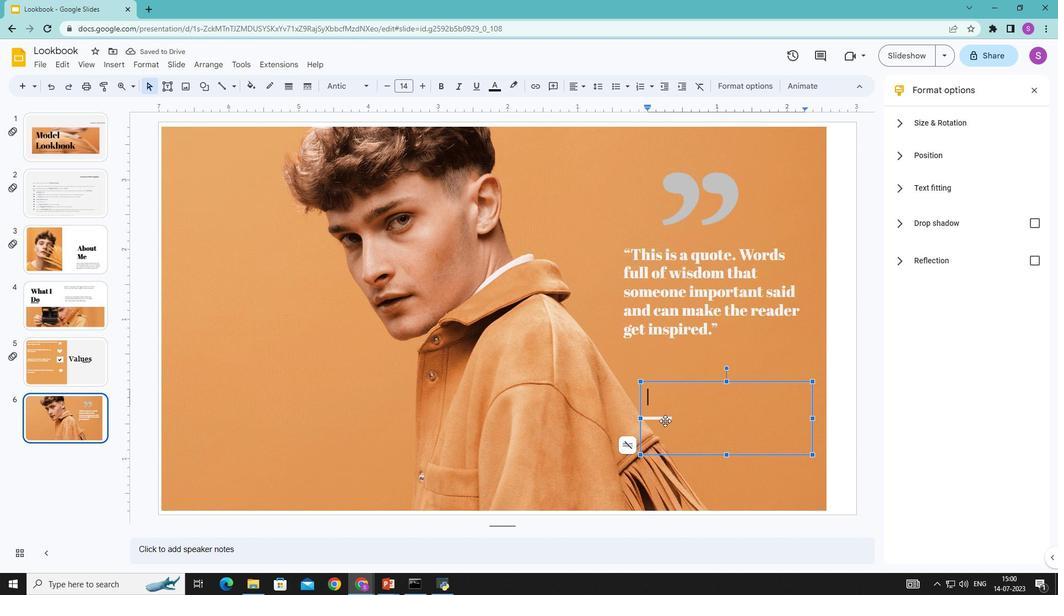 
Action: Key pressed ctrl+Zctrl+Zzctrl+Zctrl+Z
Screenshot: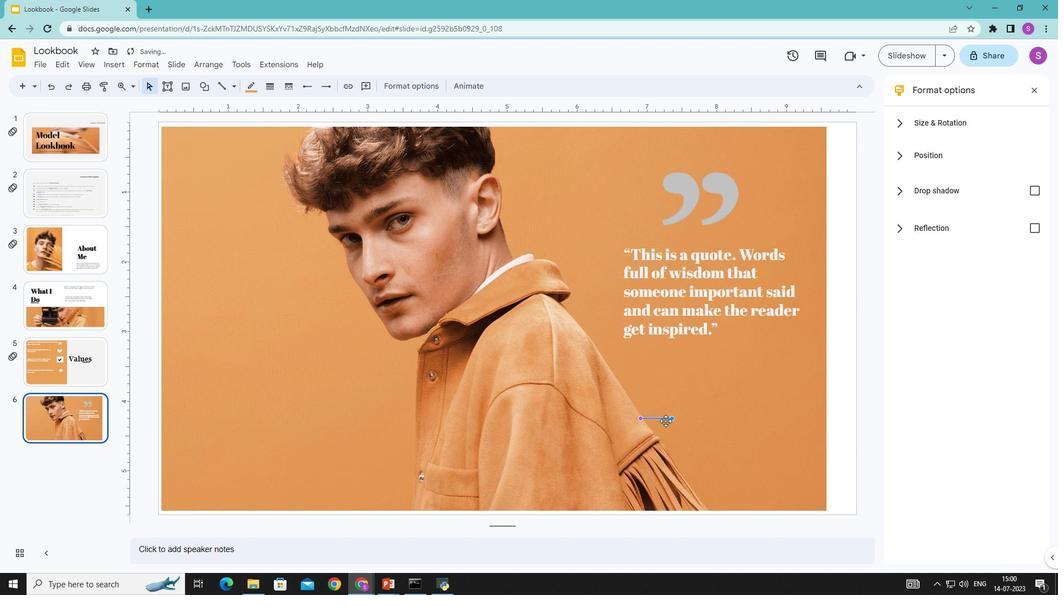 
Action: Mouse moved to (666, 432)
Screenshot: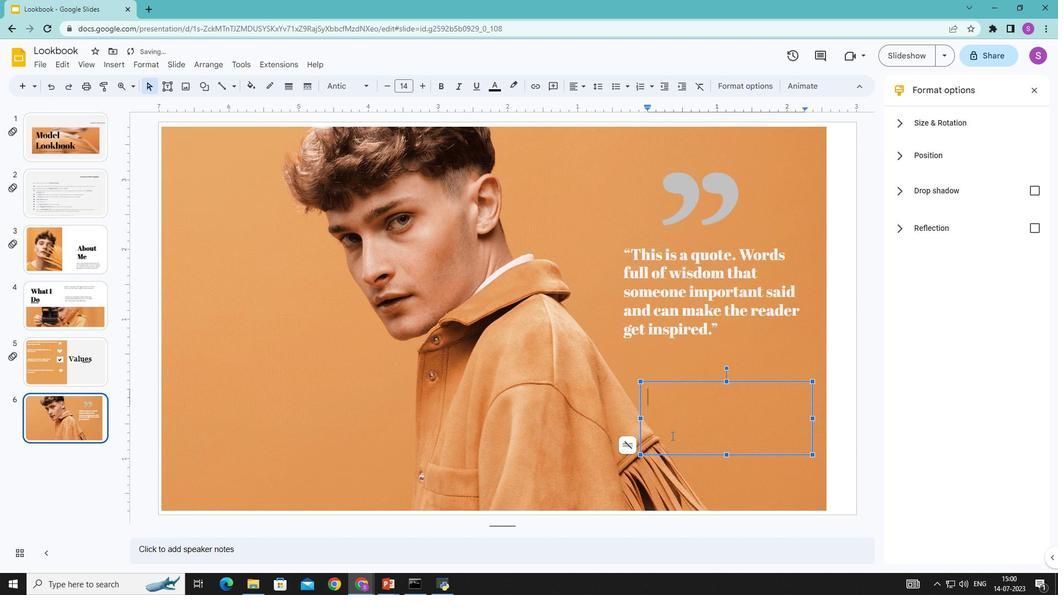 
Action: Key pressed <Key.shift>Someone<Key.space><Key.shift>Famous
Screenshot: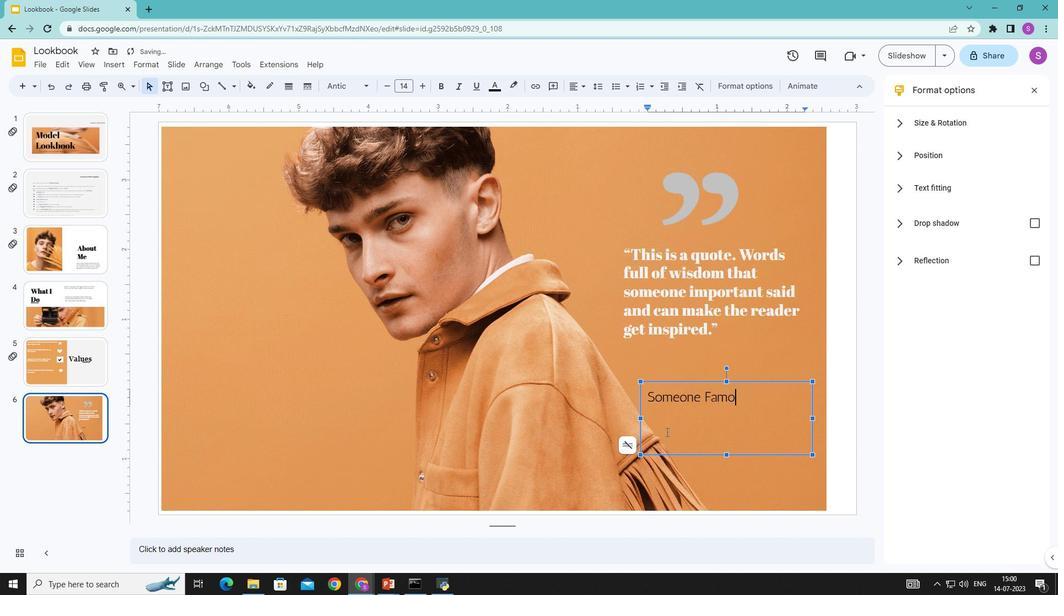 
Action: Mouse moved to (1038, 93)
Screenshot: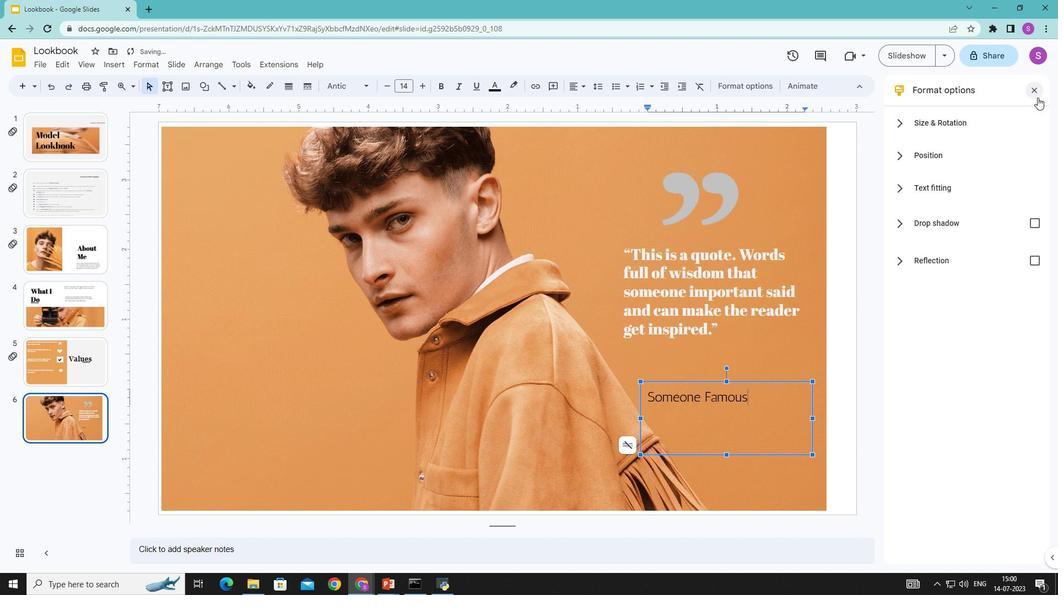 
Action: Mouse pressed left at (1038, 93)
Screenshot: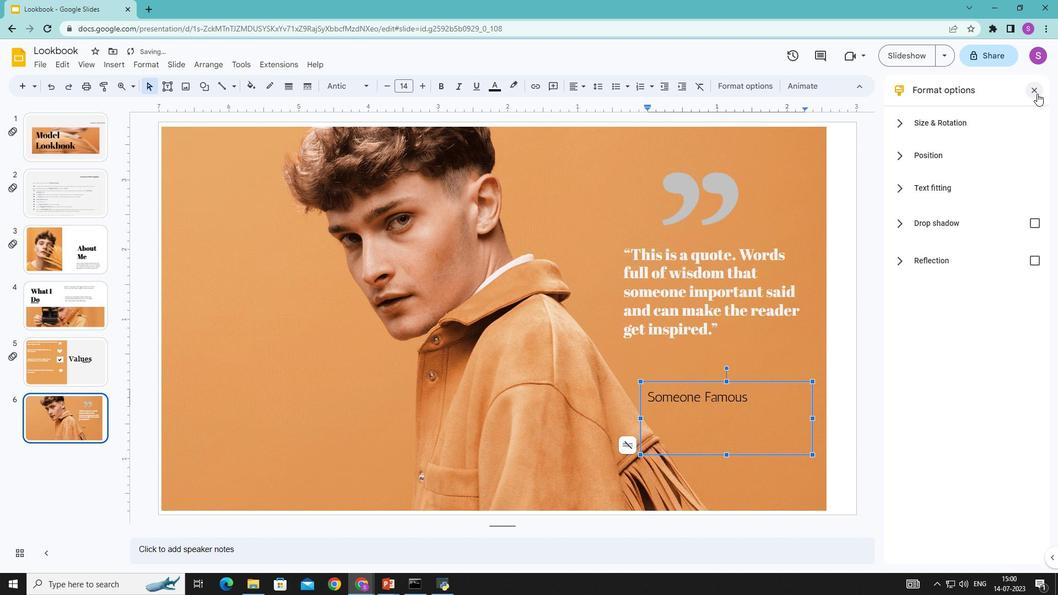 
Action: Mouse moved to (836, 397)
Screenshot: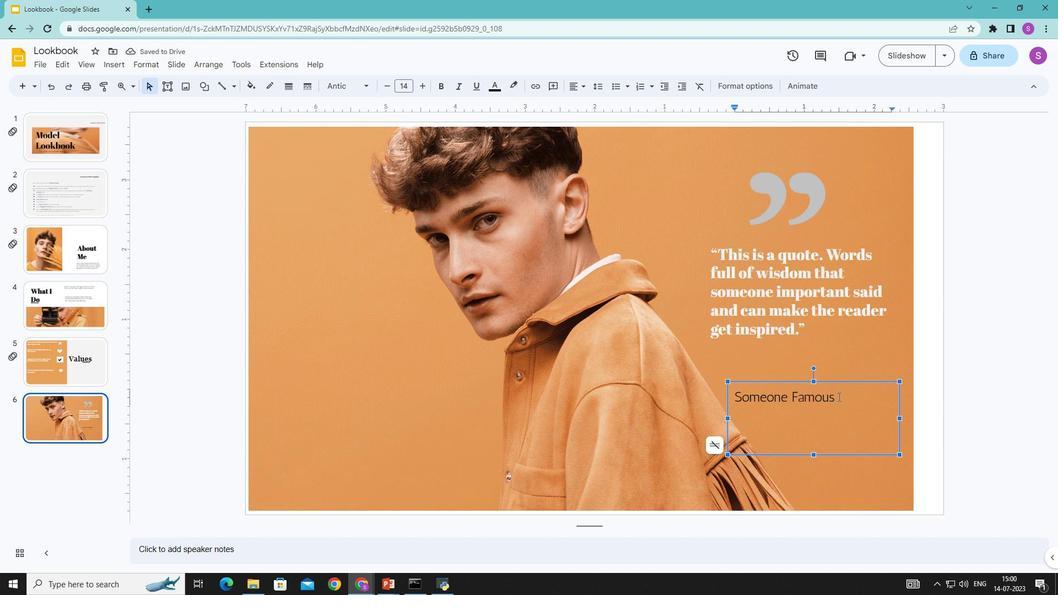 
Action: Mouse pressed left at (836, 397)
Screenshot: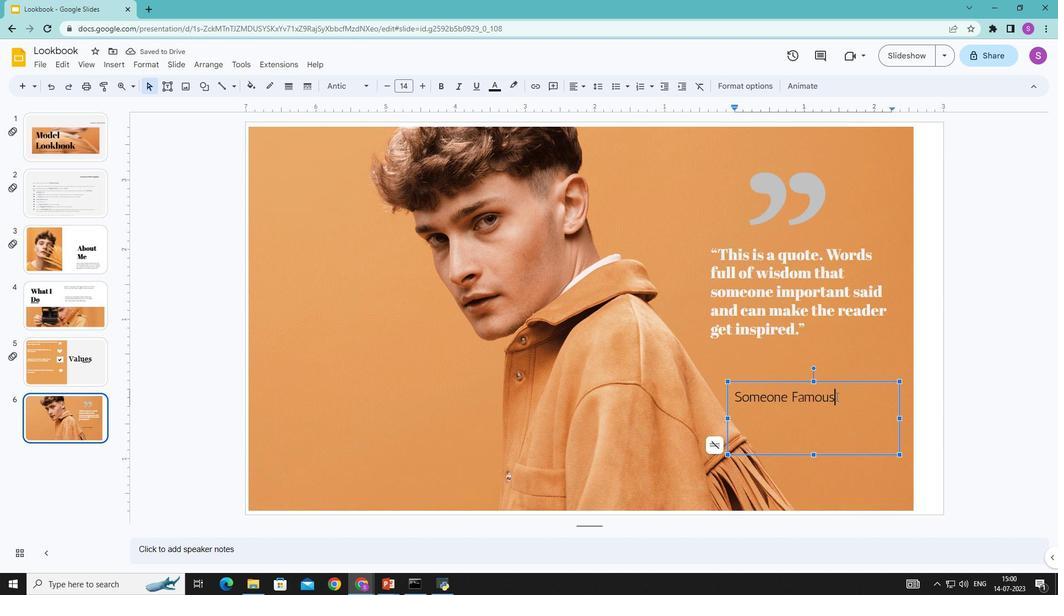 
Action: Mouse moved to (498, 86)
Screenshot: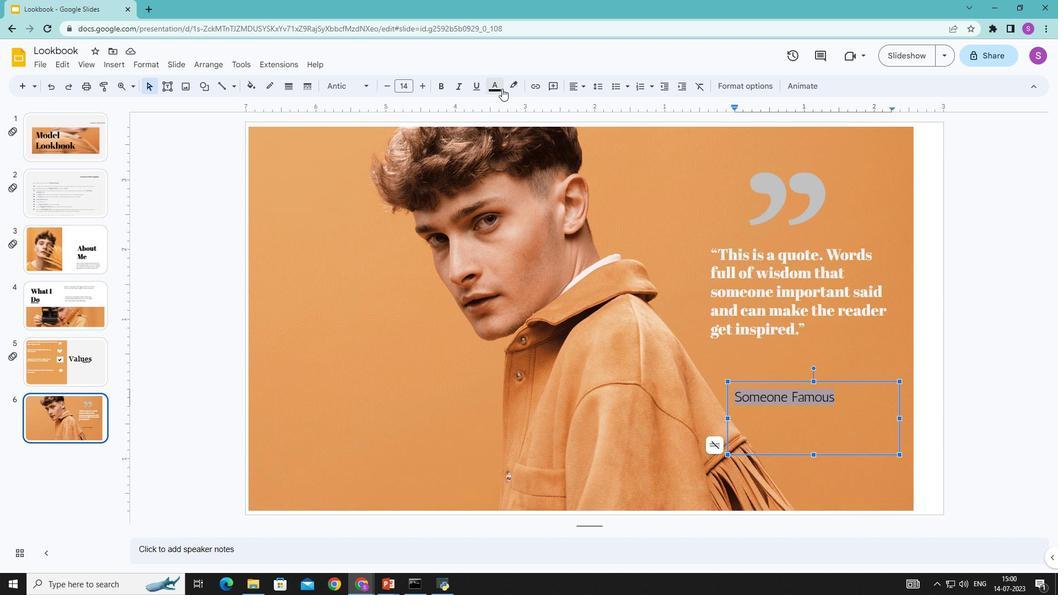 
Action: Mouse pressed left at (498, 86)
Screenshot: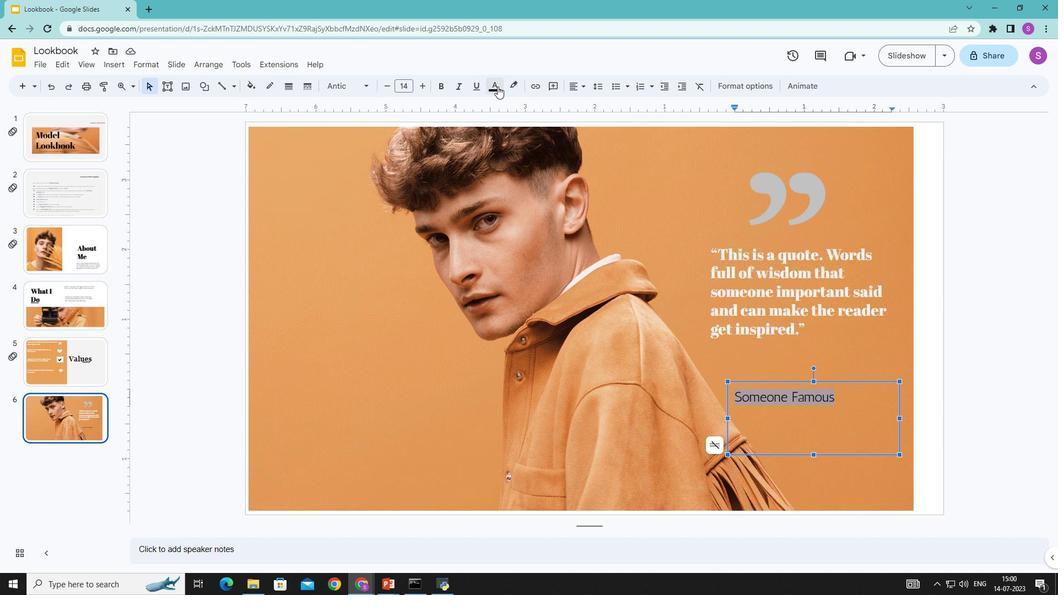 
Action: Mouse moved to (501, 116)
Screenshot: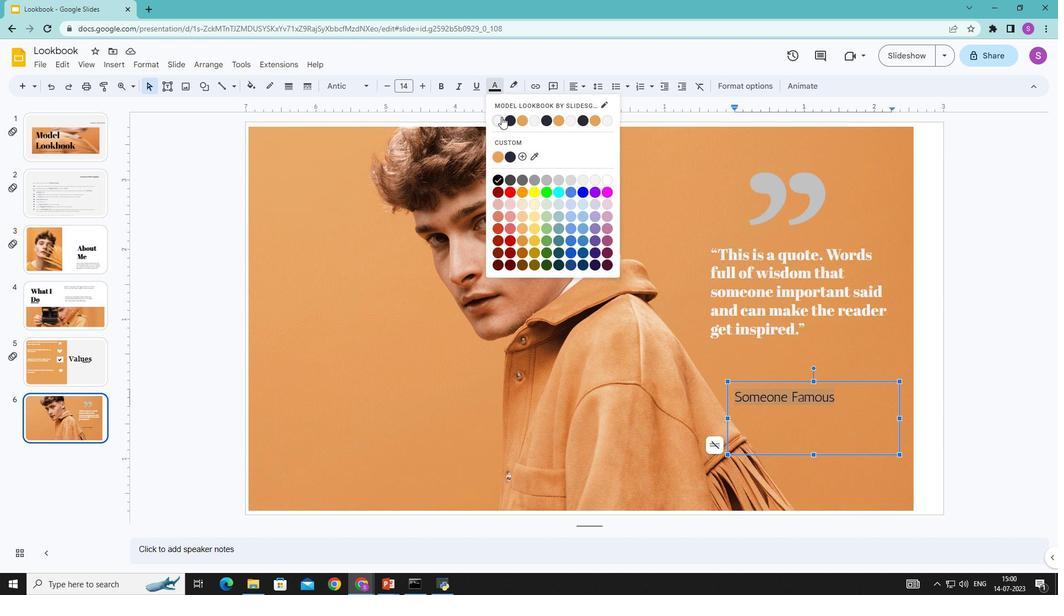 
Action: Mouse pressed left at (501, 116)
Screenshot: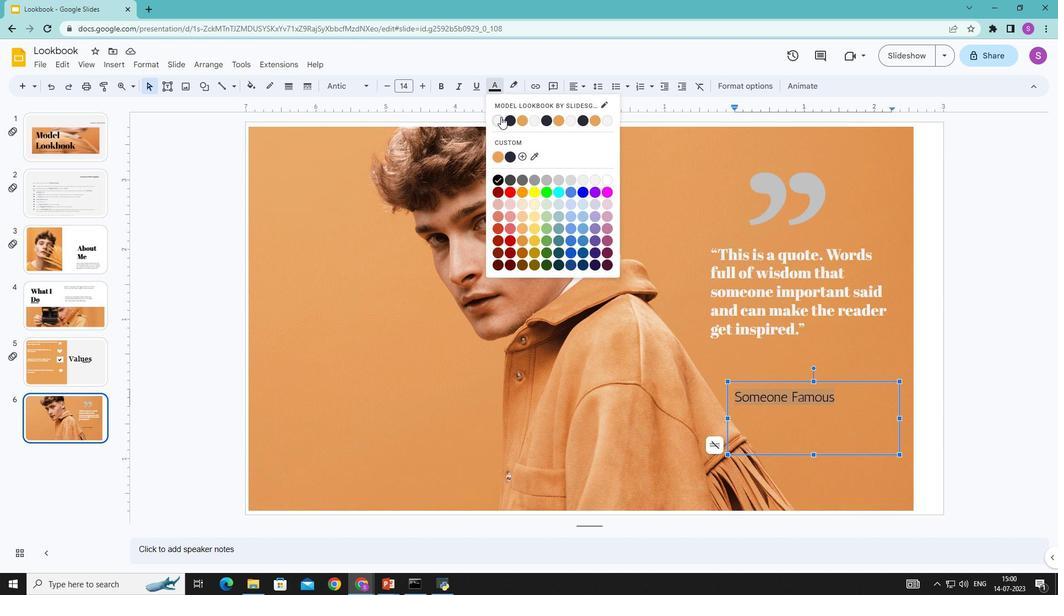 
Action: Mouse moved to (758, 393)
Screenshot: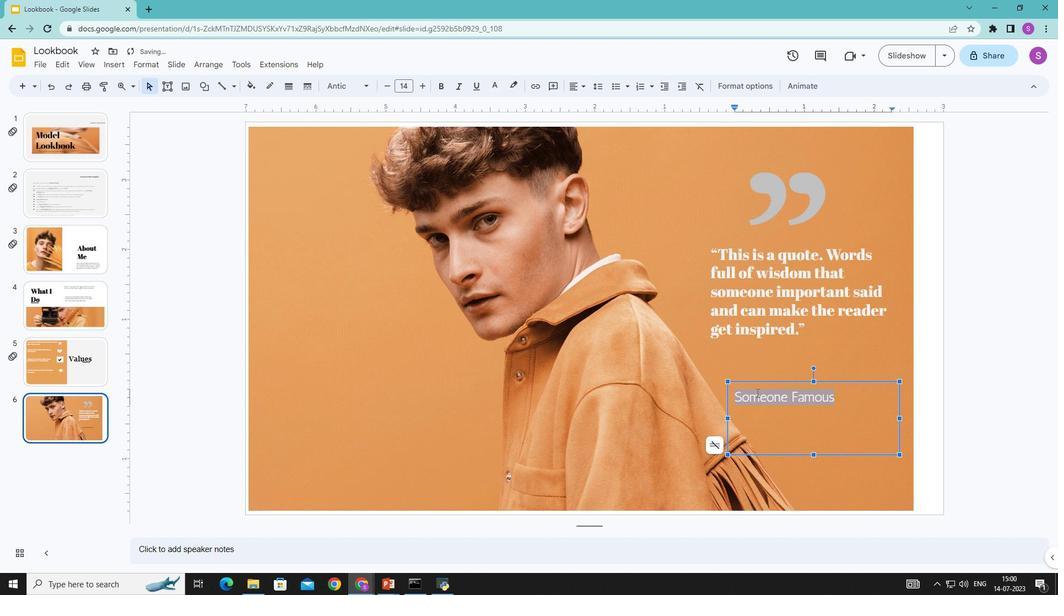 
Action: Mouse pressed left at (758, 393)
Screenshot: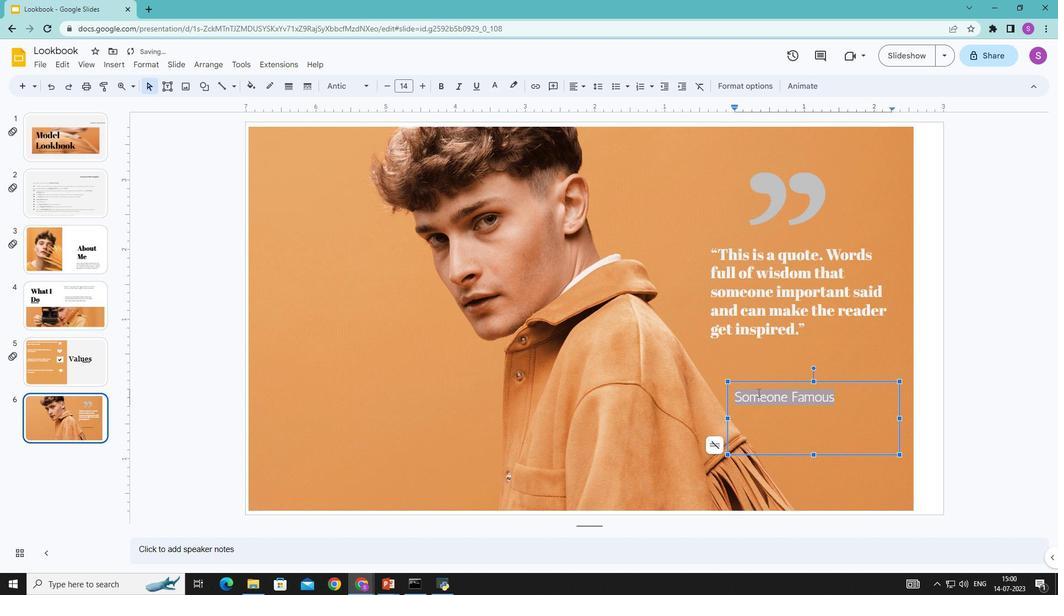 
Action: Mouse moved to (835, 398)
Screenshot: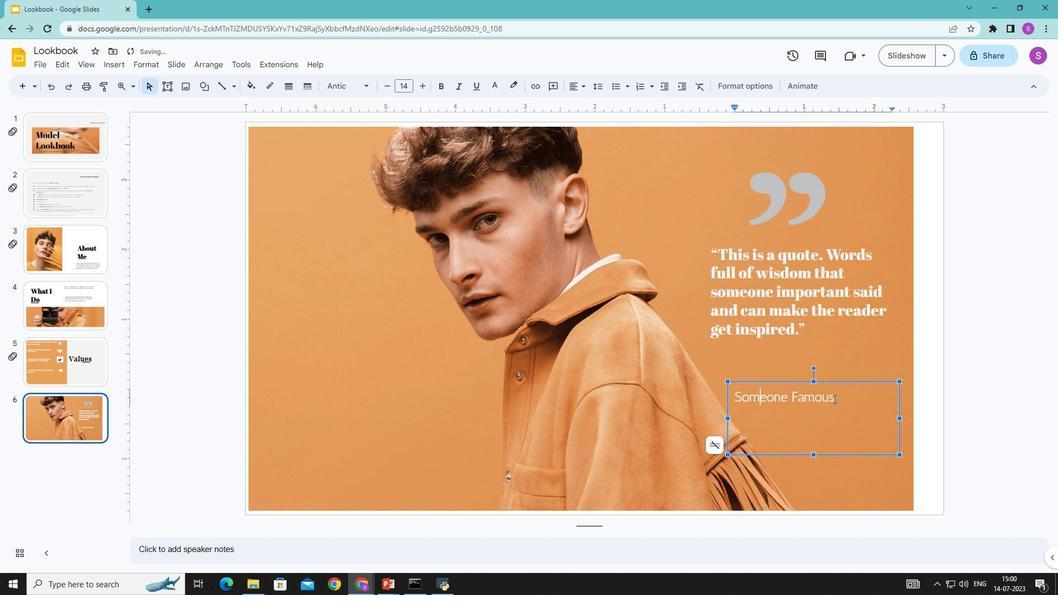 
Action: Mouse pressed left at (835, 398)
Screenshot: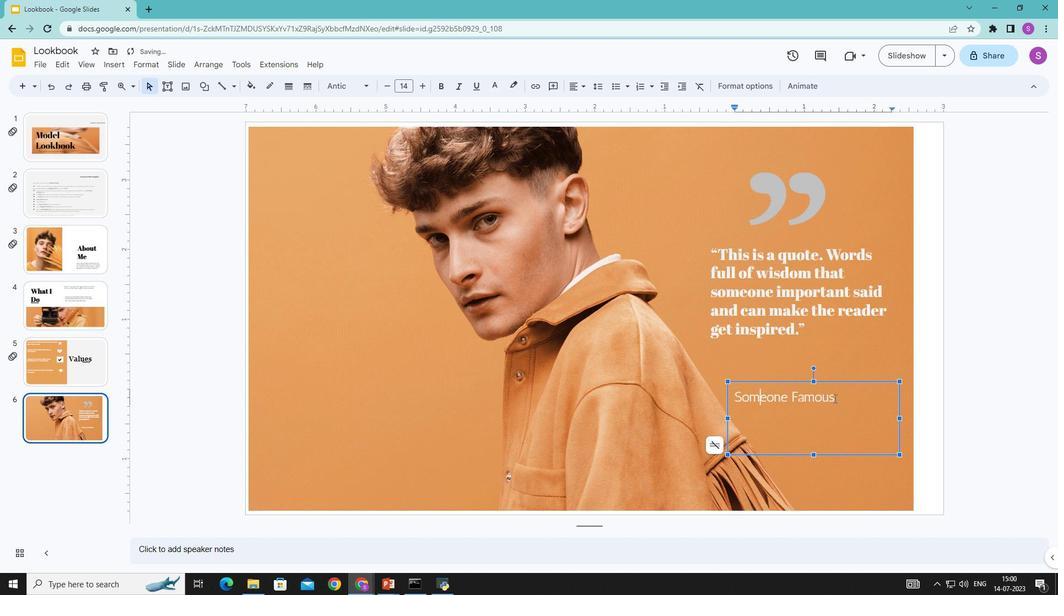 
Action: Mouse moved to (815, 455)
Screenshot: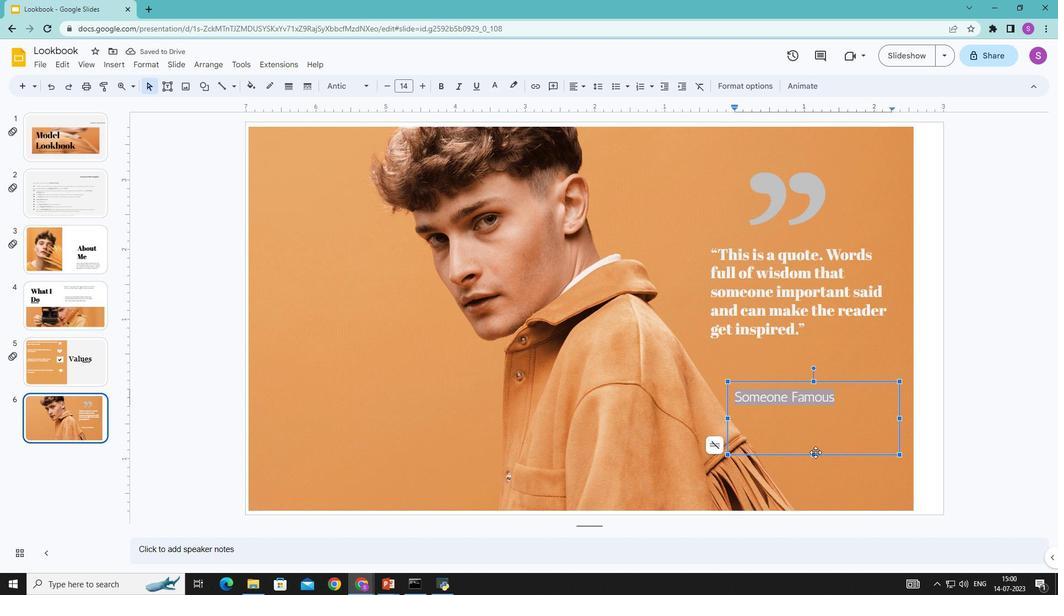 
Action: Mouse pressed left at (815, 455)
Screenshot: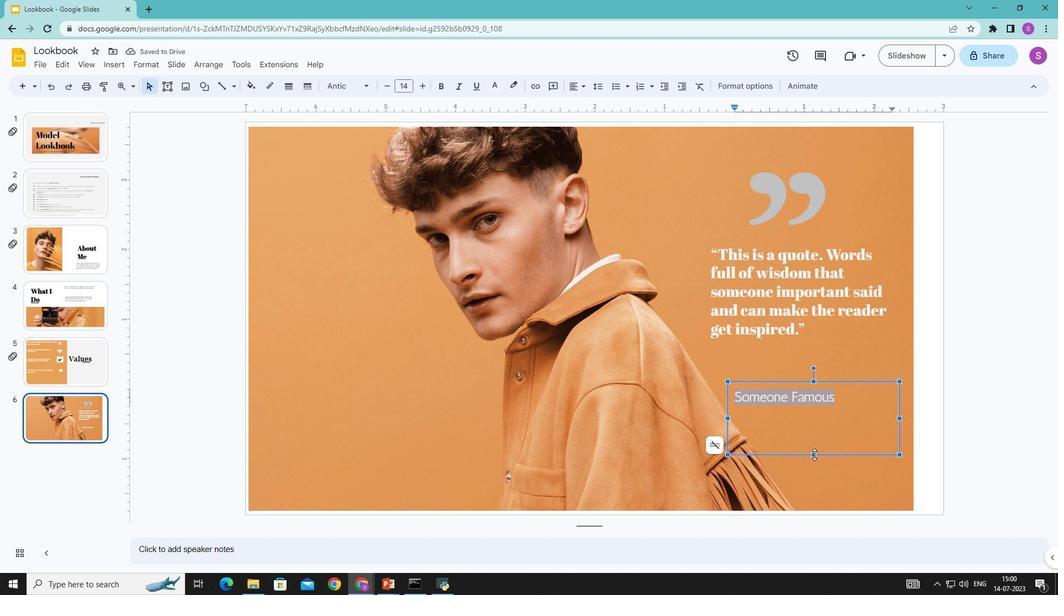 
Action: Mouse moved to (901, 397)
Screenshot: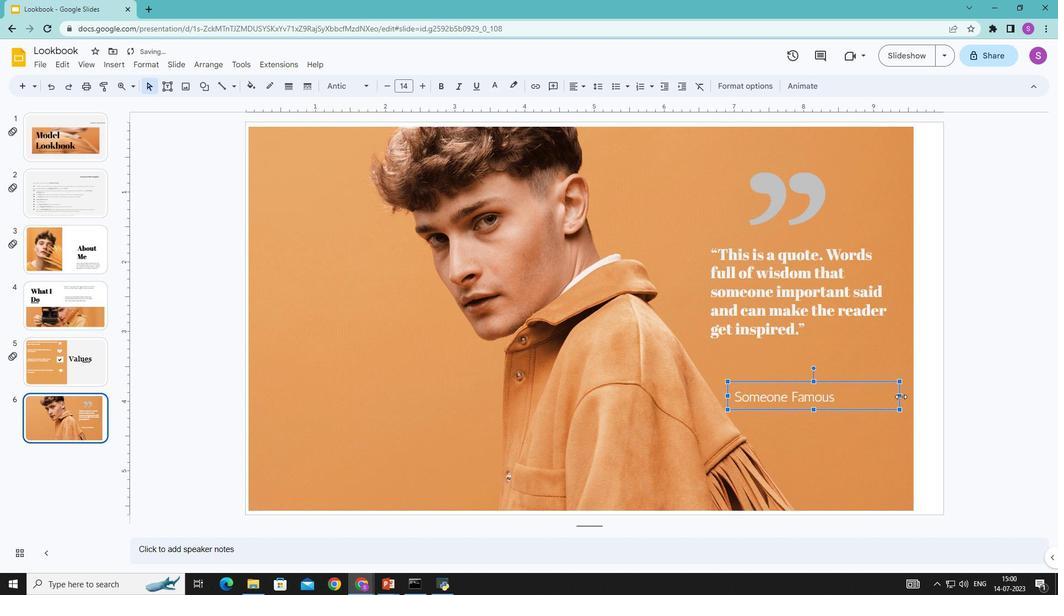 
Action: Mouse pressed left at (901, 397)
Screenshot: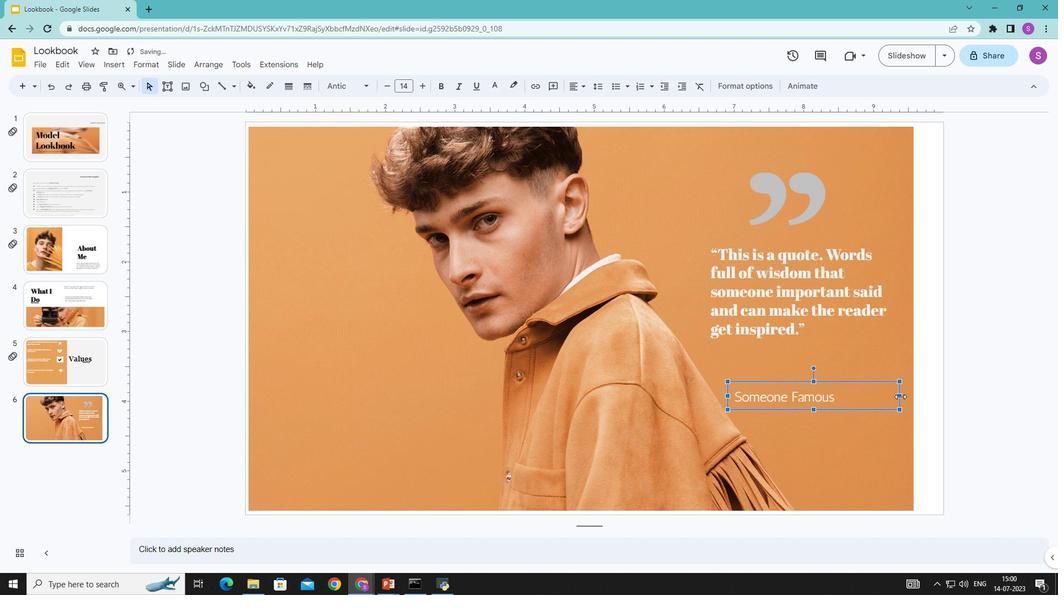 
Action: Mouse moved to (784, 392)
Screenshot: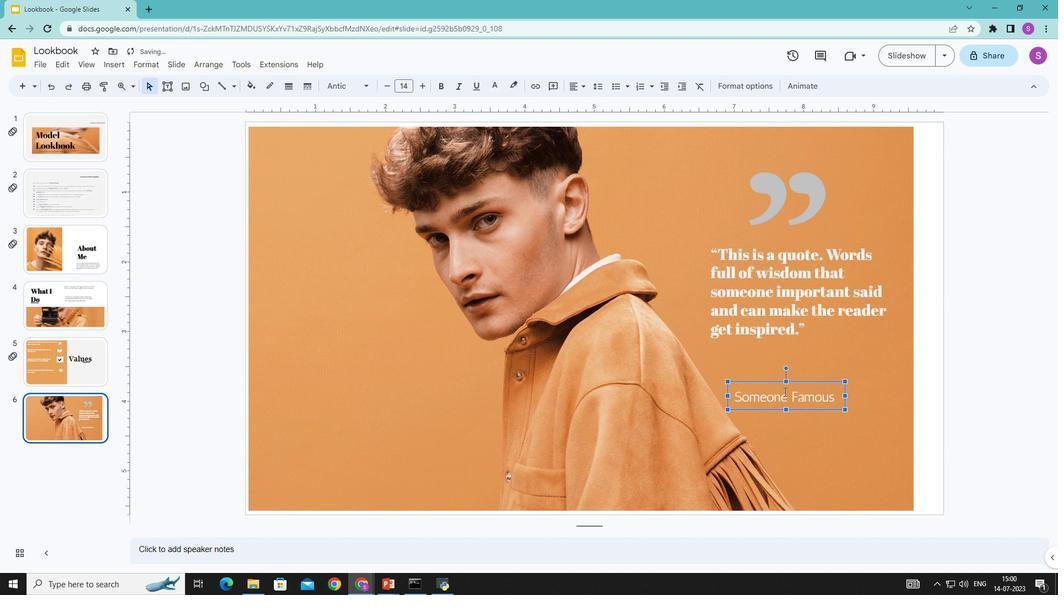 
Action: Mouse pressed left at (784, 392)
Screenshot: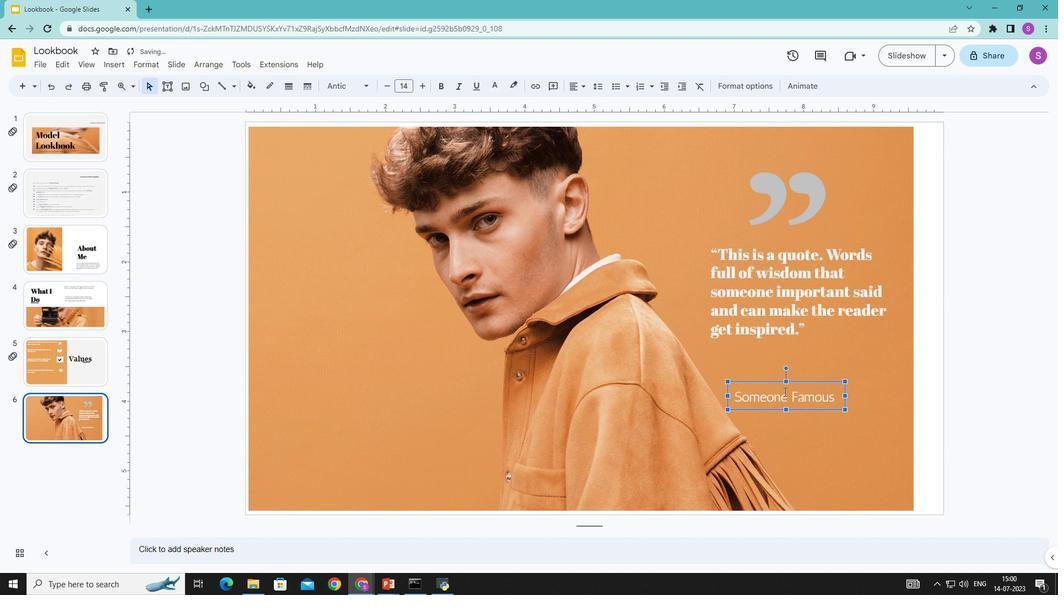 
Action: Mouse moved to (786, 383)
Screenshot: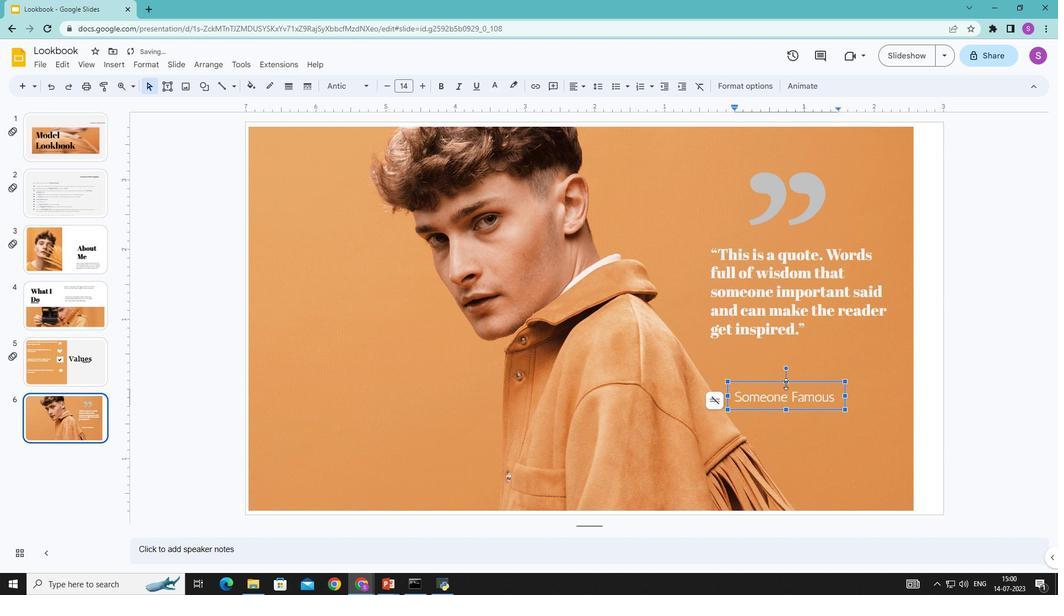 
Action: Mouse pressed left at (786, 383)
Screenshot: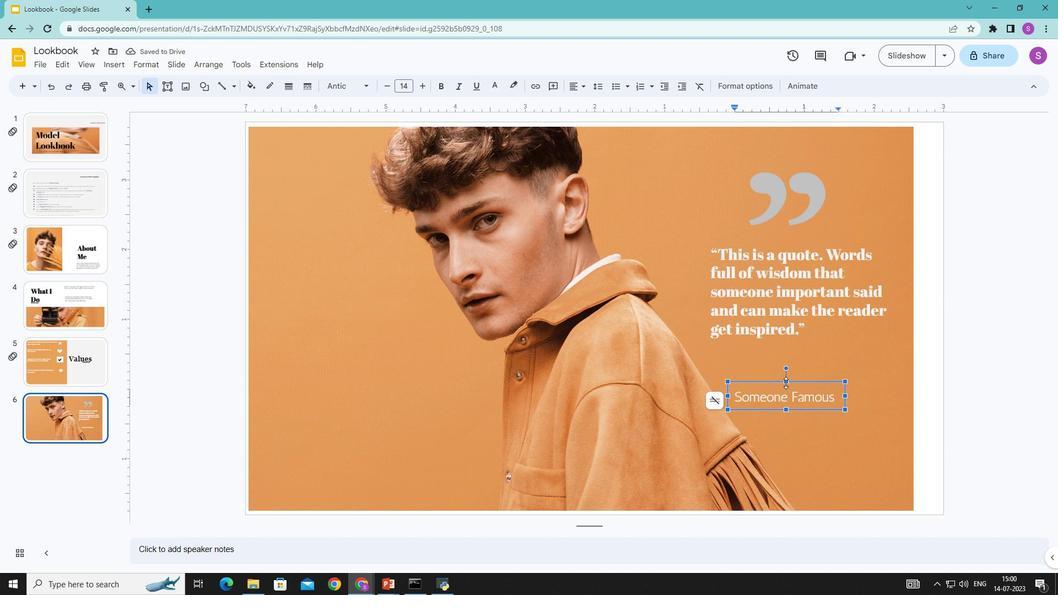 
Action: Mouse moved to (788, 439)
Screenshot: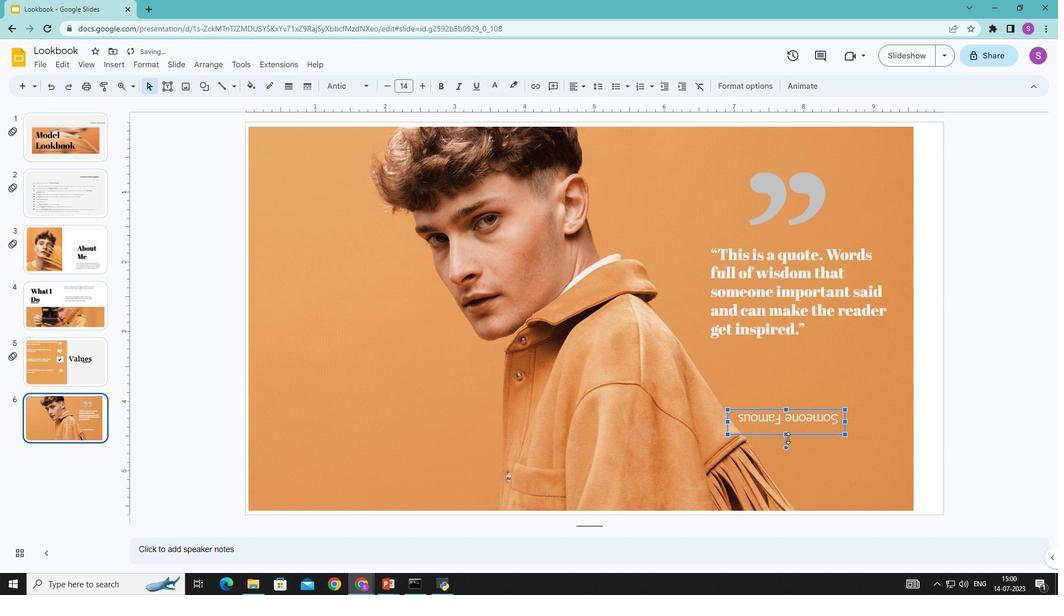 
Action: Mouse pressed left at (788, 439)
Screenshot: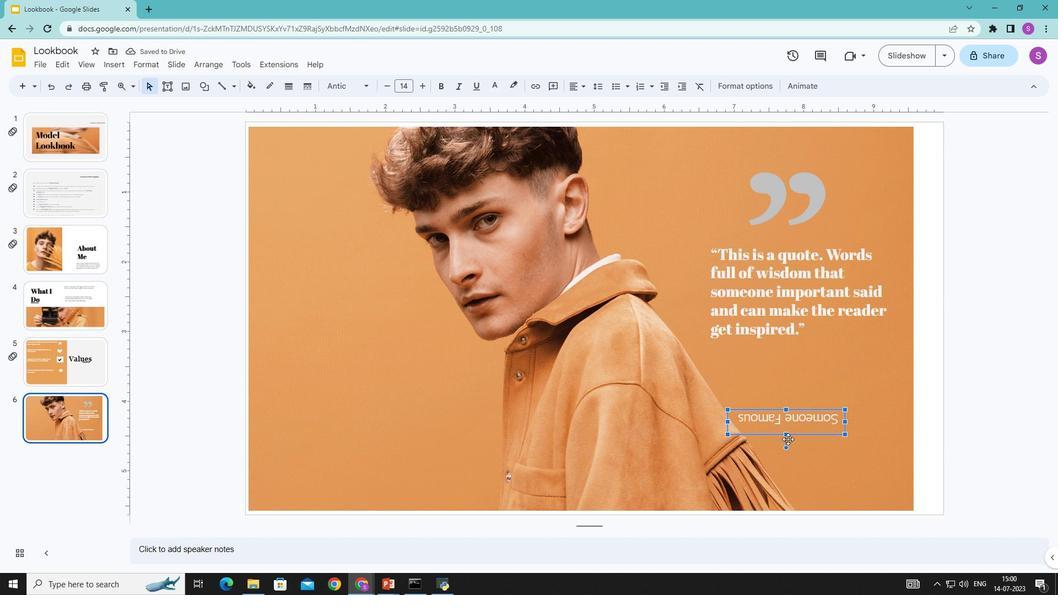 
Action: Mouse moved to (809, 420)
Screenshot: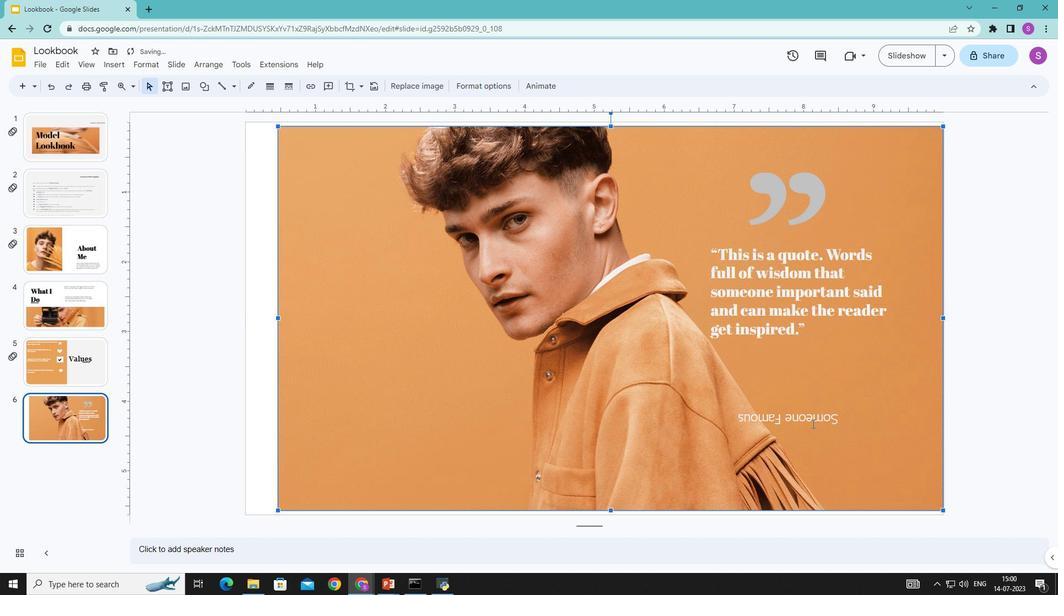 
Action: Mouse pressed left at (809, 420)
Screenshot: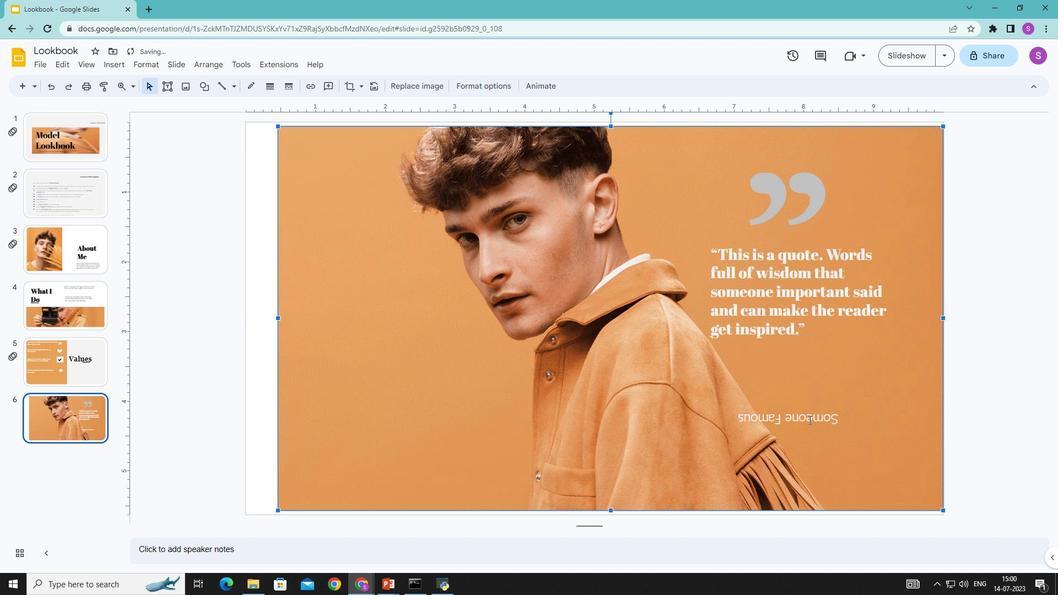 
Action: Key pressed ctrl+Zctrl+Z
Screenshot: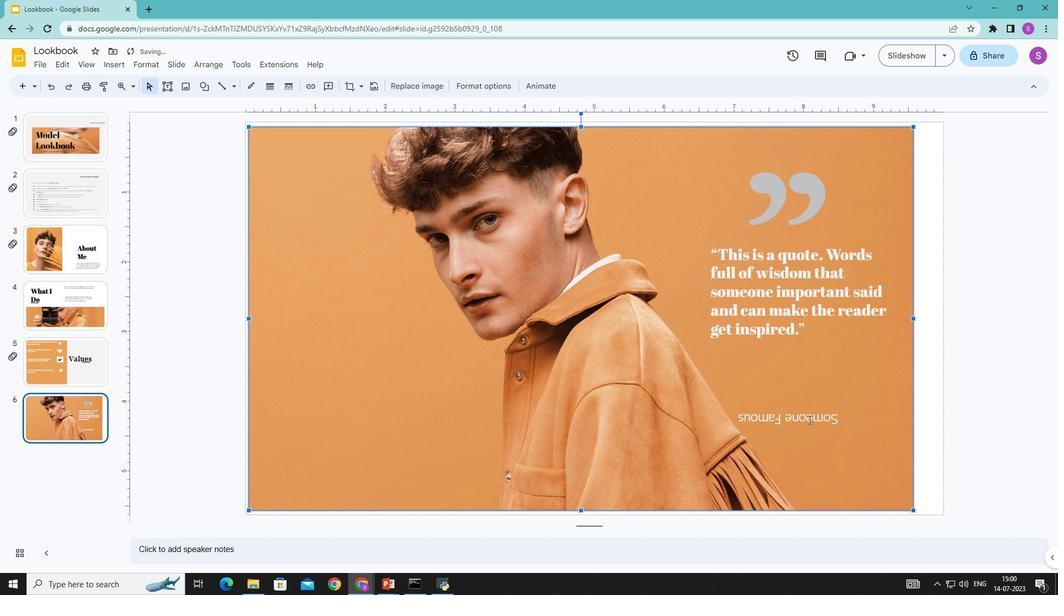 
Action: Mouse moved to (851, 440)
Screenshot: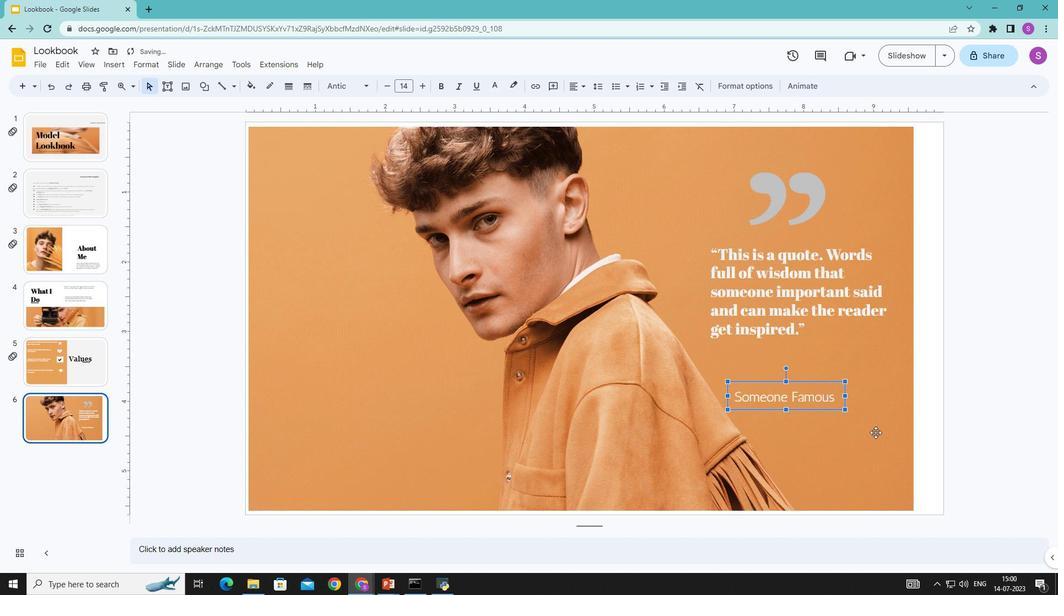 
Action: Mouse pressed left at (851, 440)
Screenshot: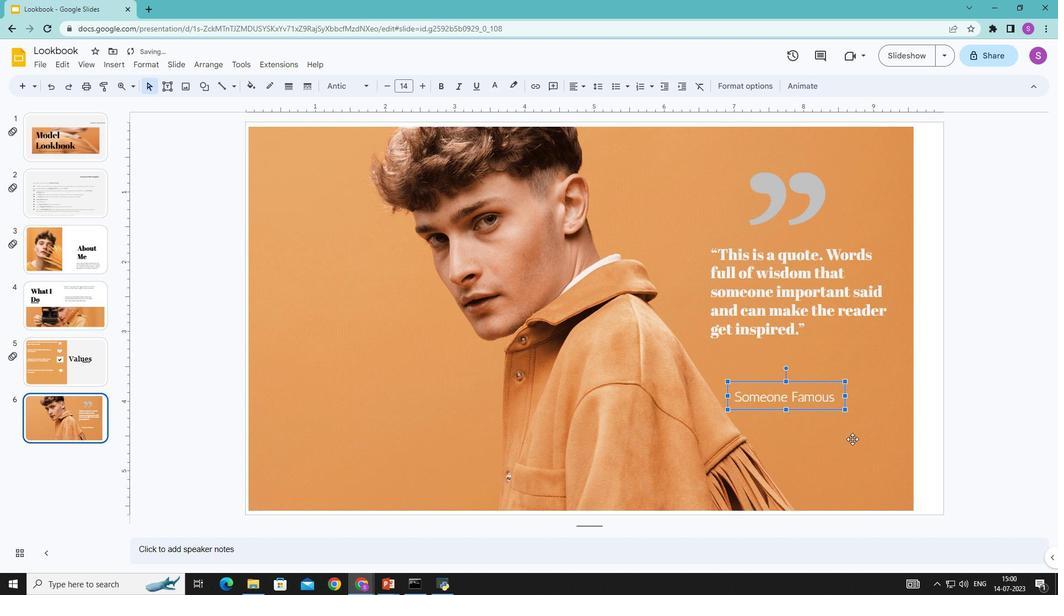
Action: Mouse moved to (217, 84)
Screenshot: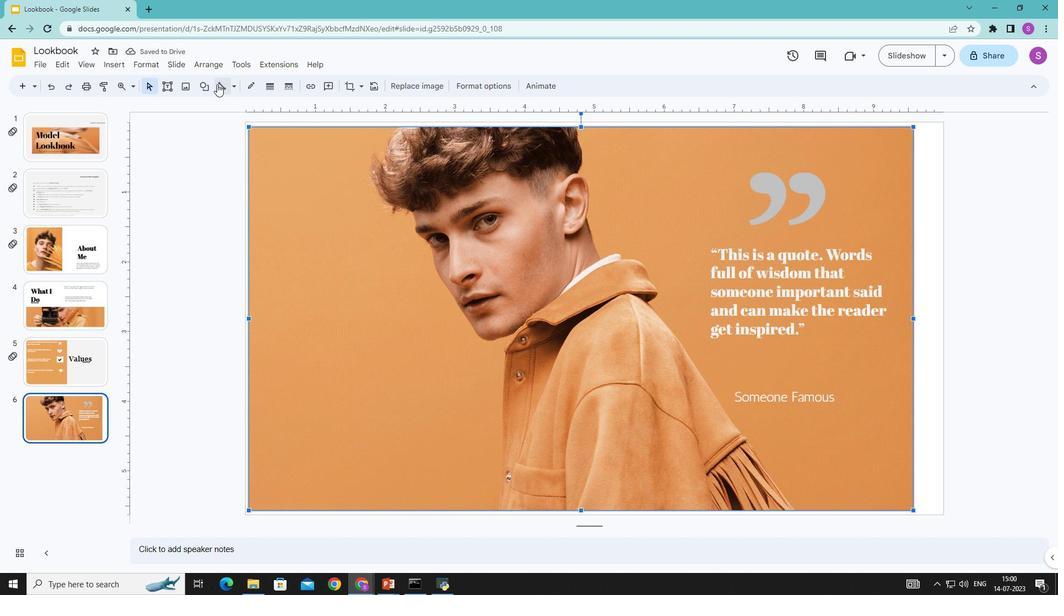 
Action: Mouse pressed left at (217, 84)
Screenshot: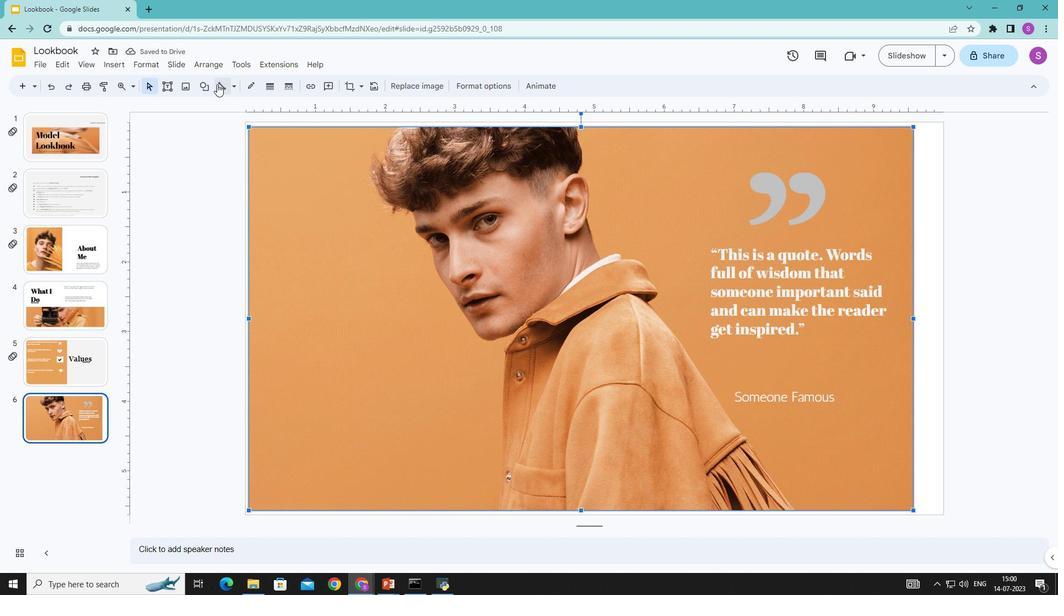 
Action: Mouse moved to (717, 400)
Screenshot: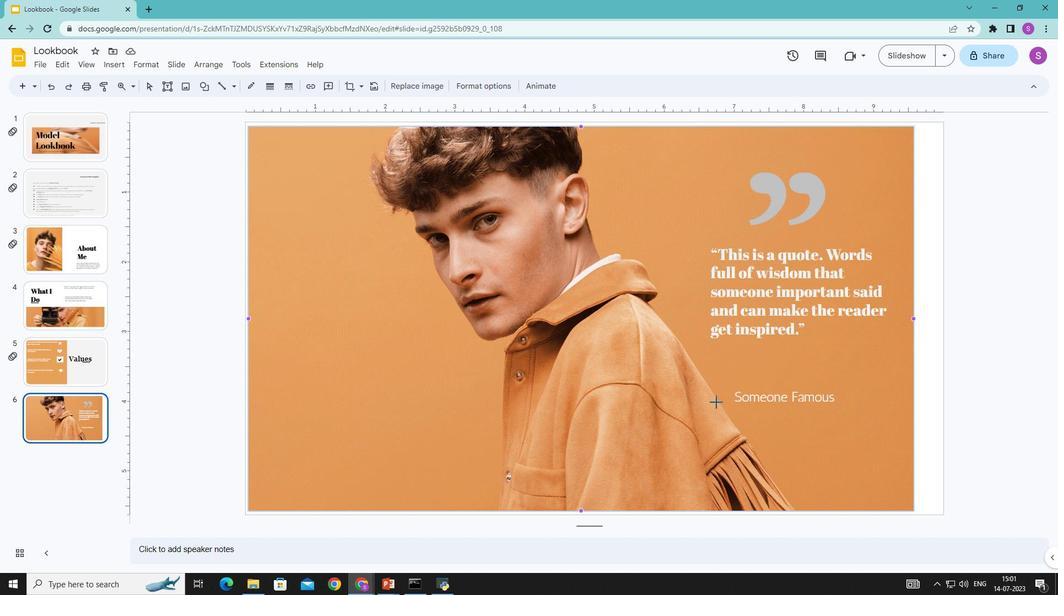 
Action: Mouse pressed left at (717, 400)
Screenshot: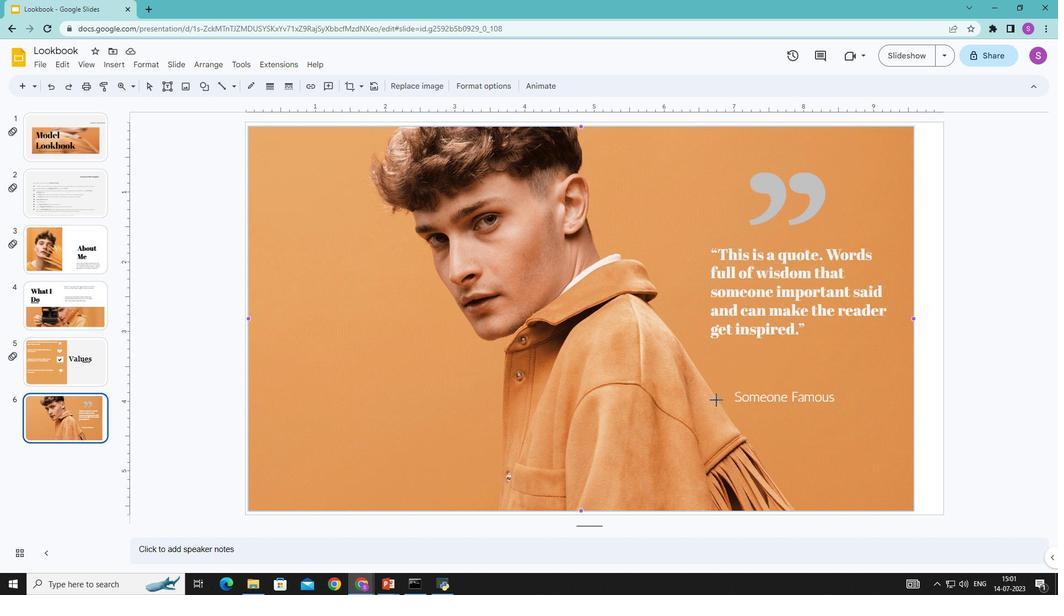 
Action: Mouse moved to (755, 425)
Screenshot: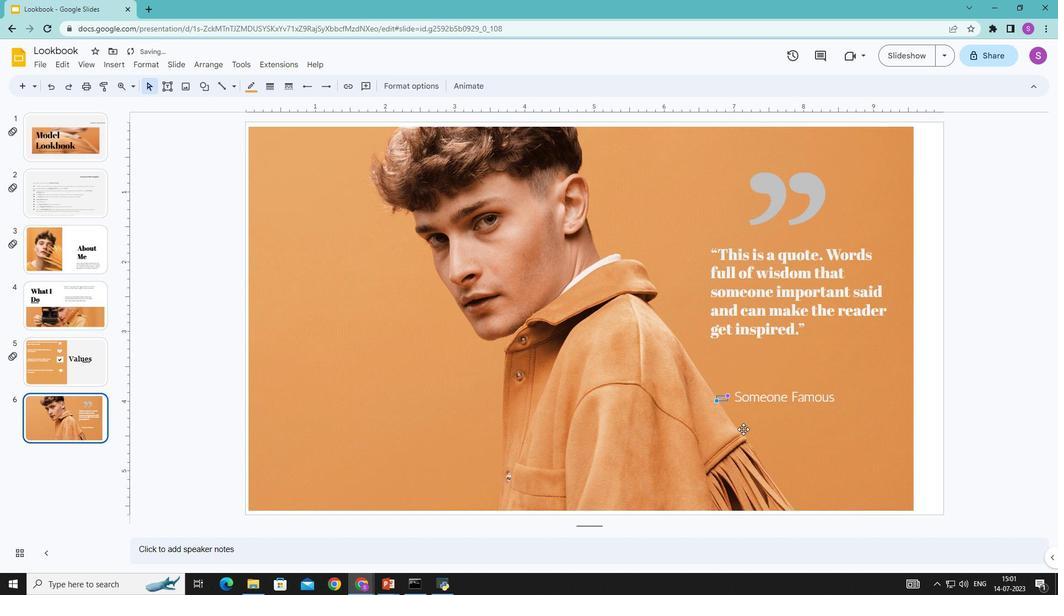
Action: Mouse pressed left at (755, 425)
Screenshot: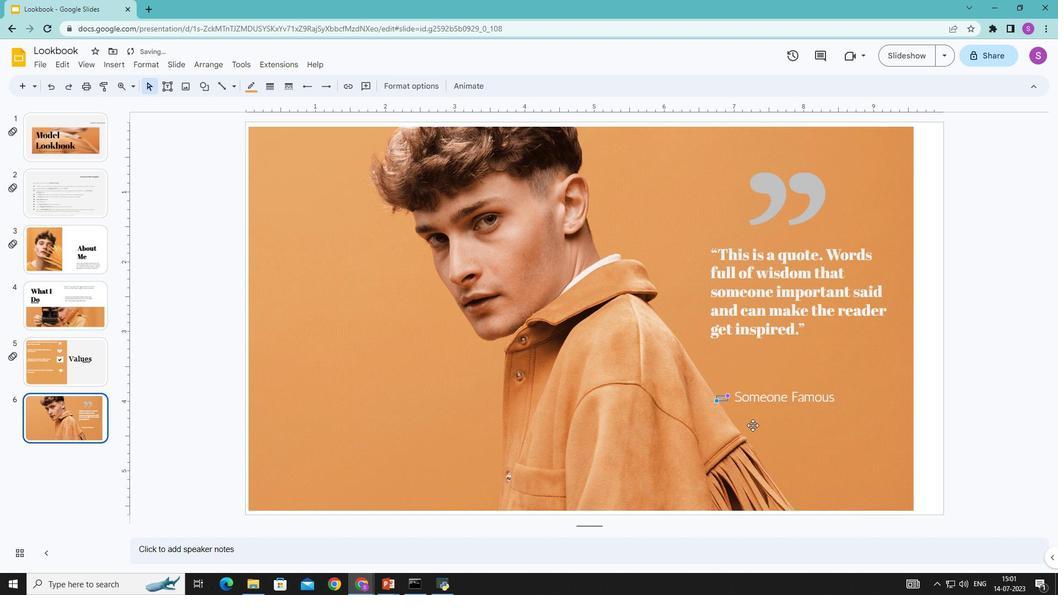 
Action: Mouse moved to (221, 83)
Screenshot: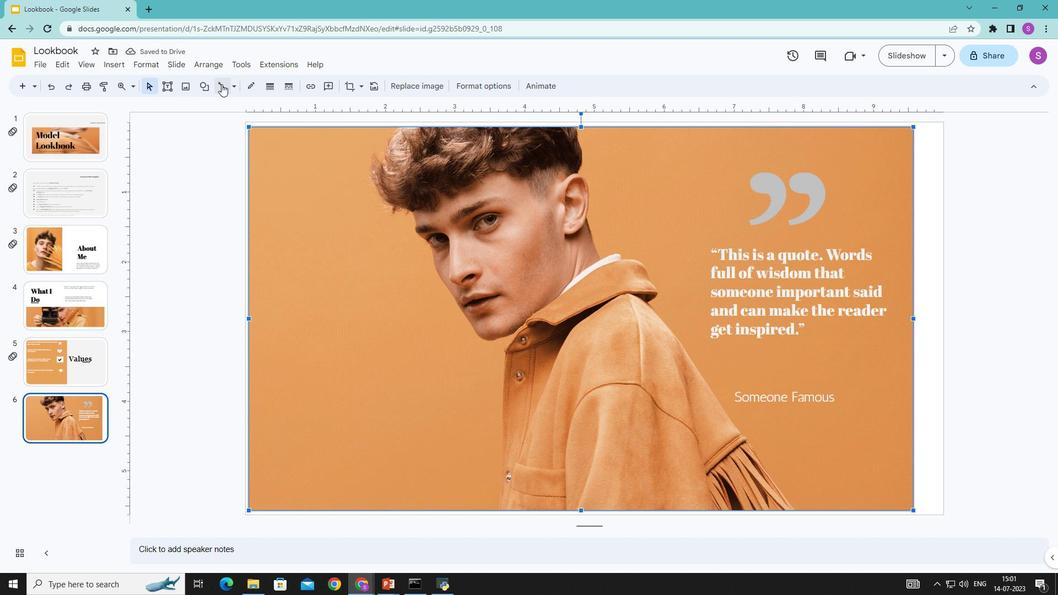 
Action: Mouse pressed left at (221, 83)
Screenshot: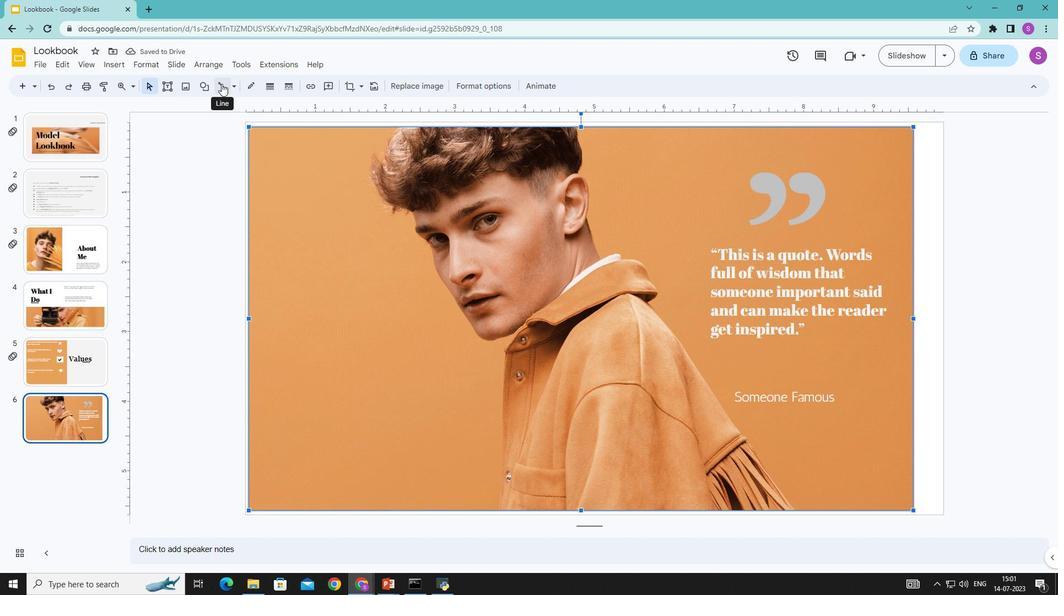 
Action: Mouse moved to (718, 398)
Screenshot: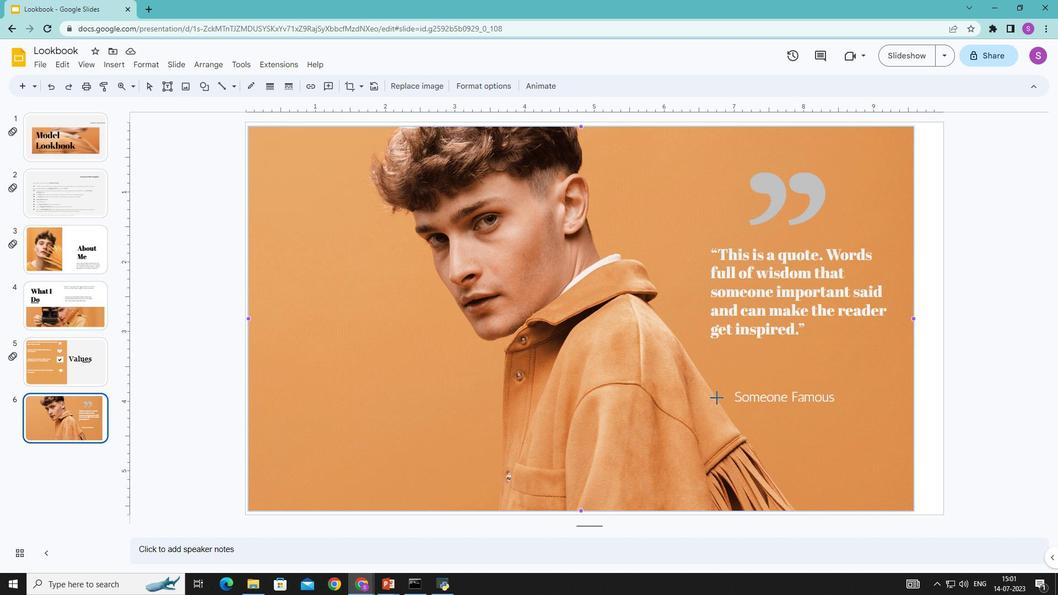 
Action: Mouse pressed left at (718, 398)
Screenshot: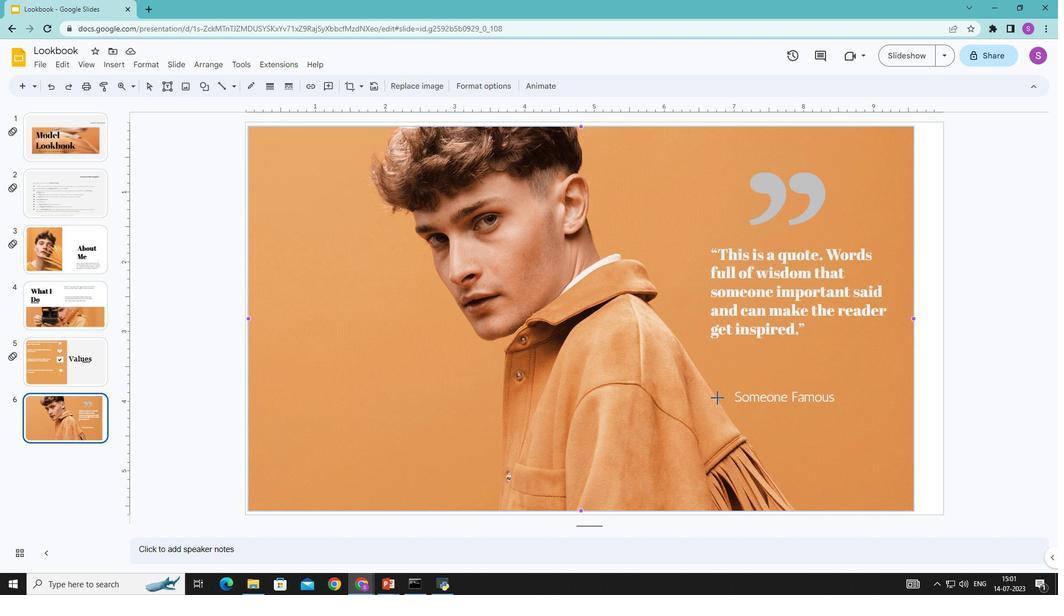 
Action: Mouse moved to (255, 87)
Screenshot: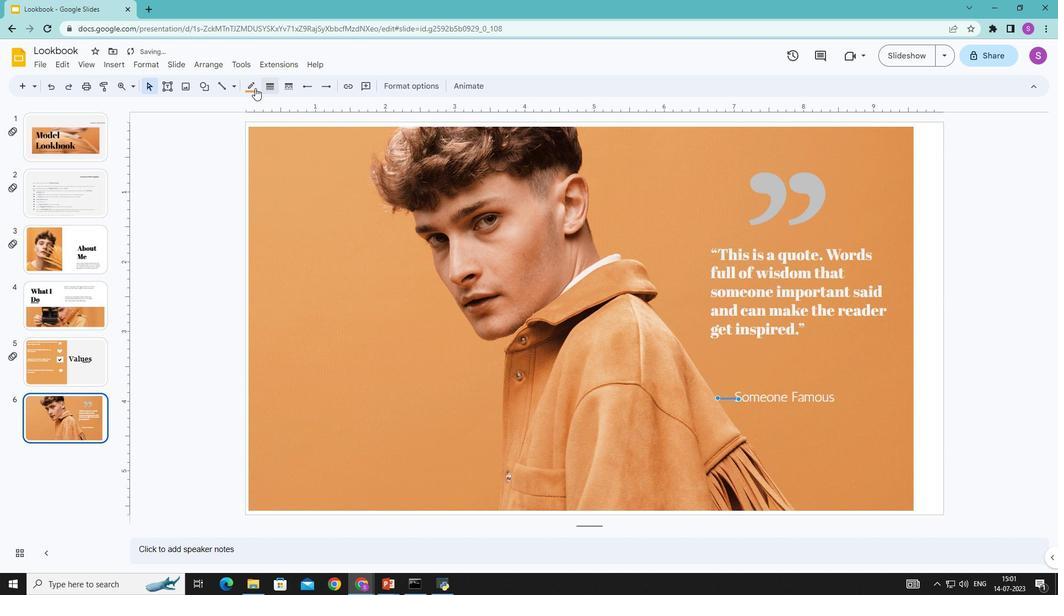 
Action: Mouse pressed left at (255, 87)
Screenshot: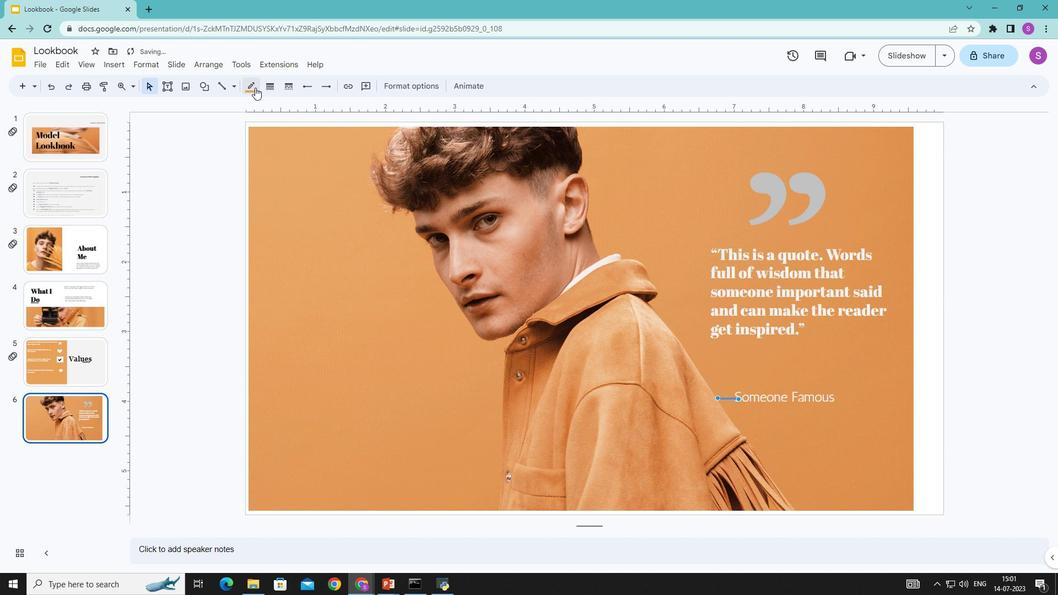 
Action: Mouse moved to (257, 121)
Screenshot: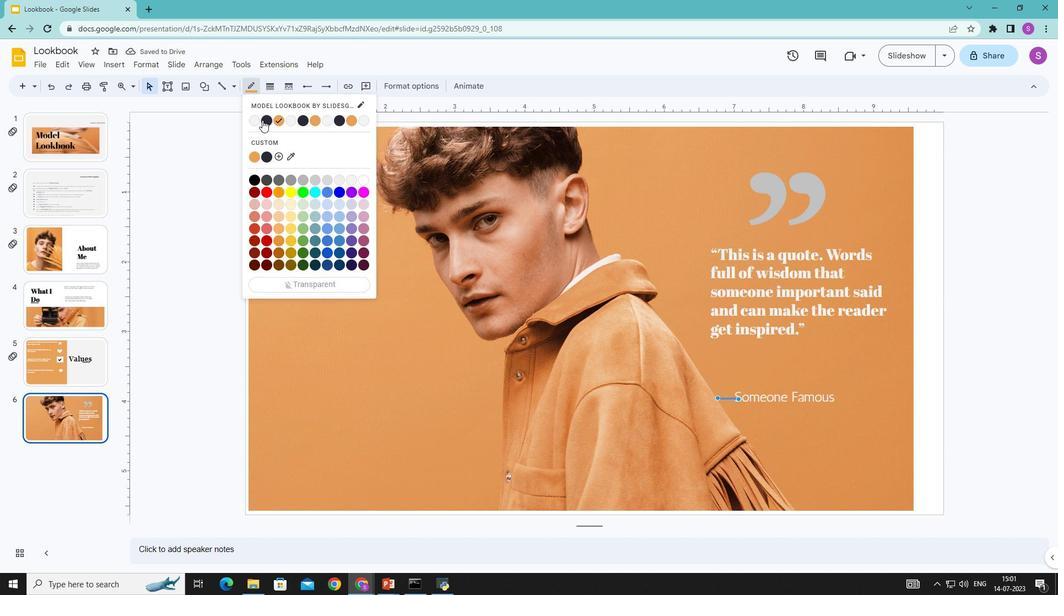 
Action: Mouse pressed left at (257, 121)
Screenshot: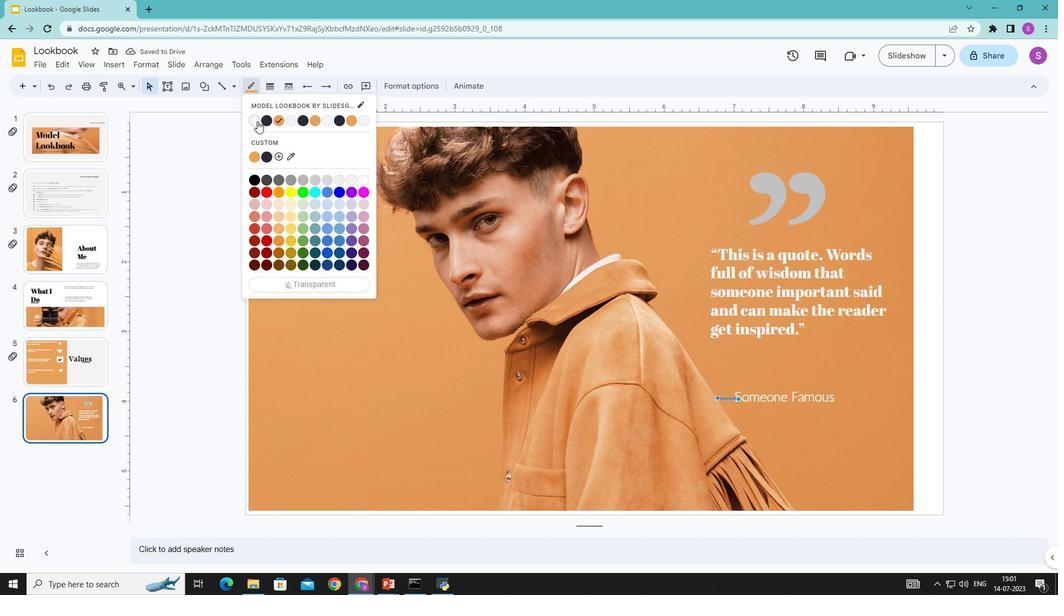 
Action: Mouse moved to (268, 84)
Screenshot: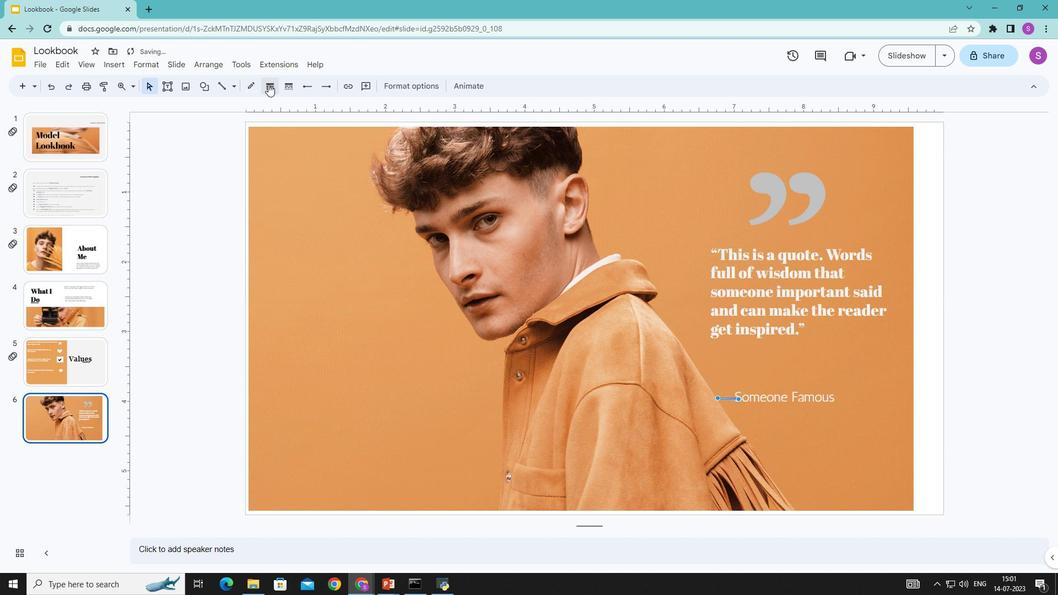 
Action: Mouse pressed left at (268, 84)
Screenshot: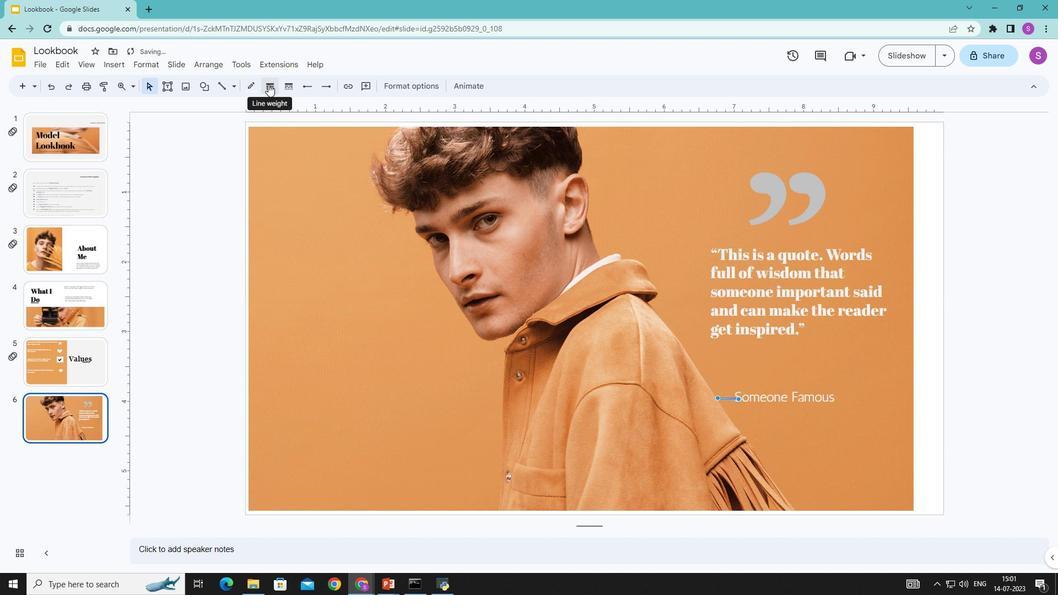 
Action: Mouse moved to (284, 144)
Screenshot: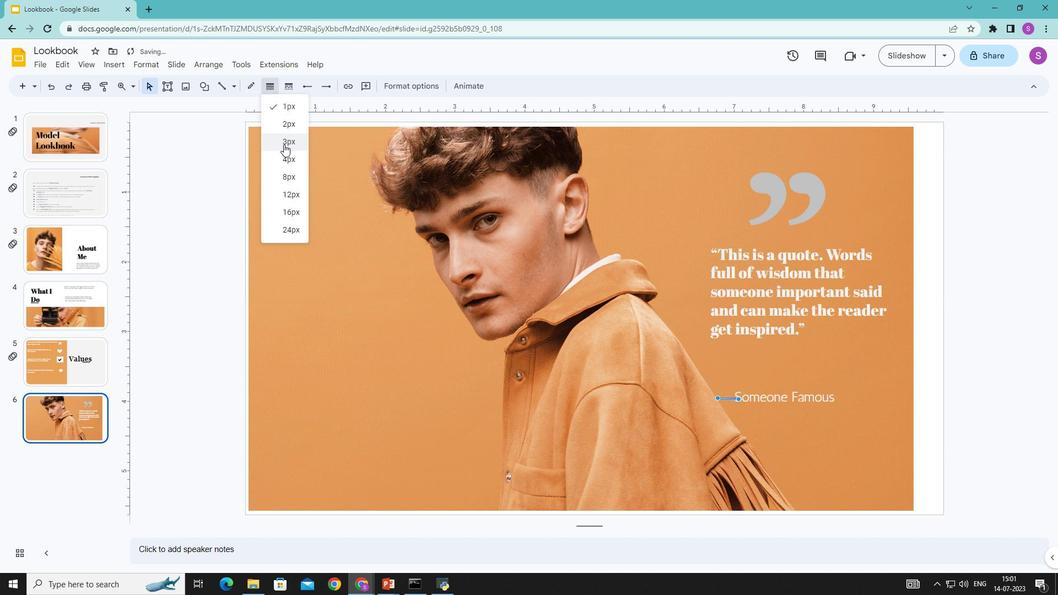 
Action: Mouse pressed left at (284, 144)
Screenshot: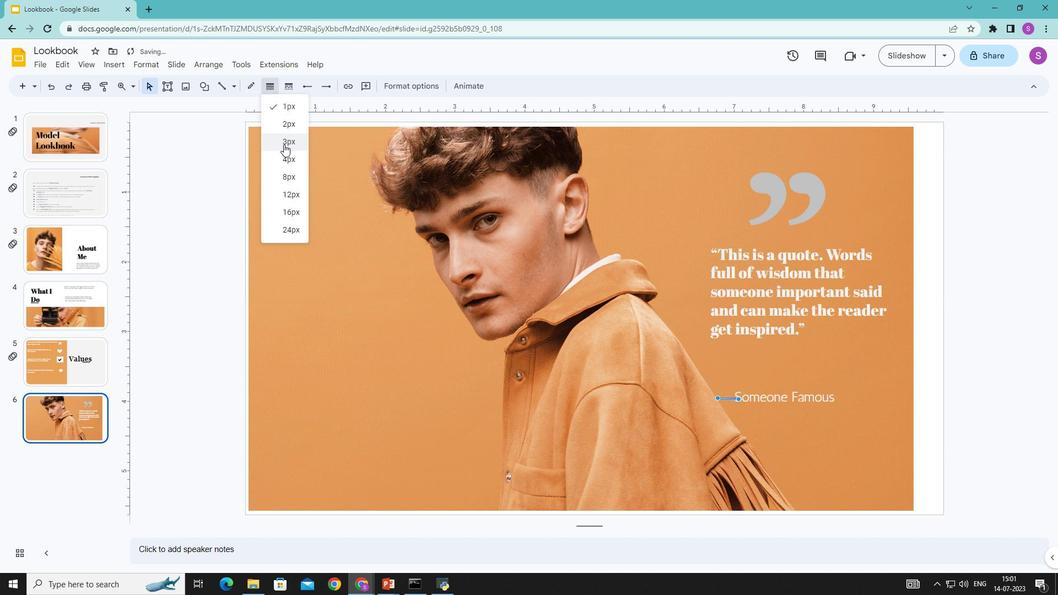 
Action: Mouse moved to (662, 210)
Screenshot: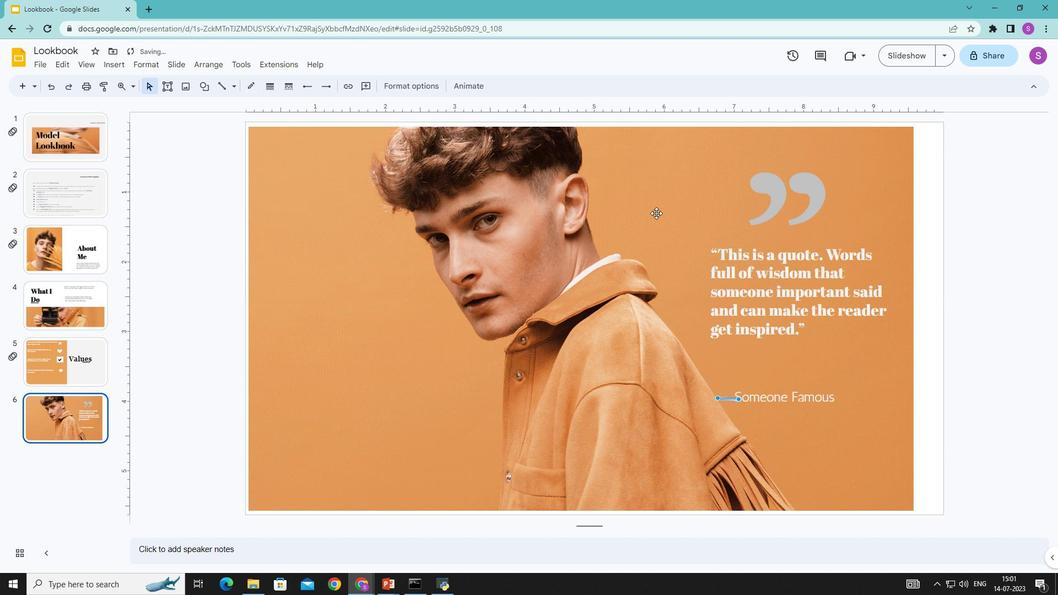 
Action: Mouse pressed left at (662, 210)
Screenshot: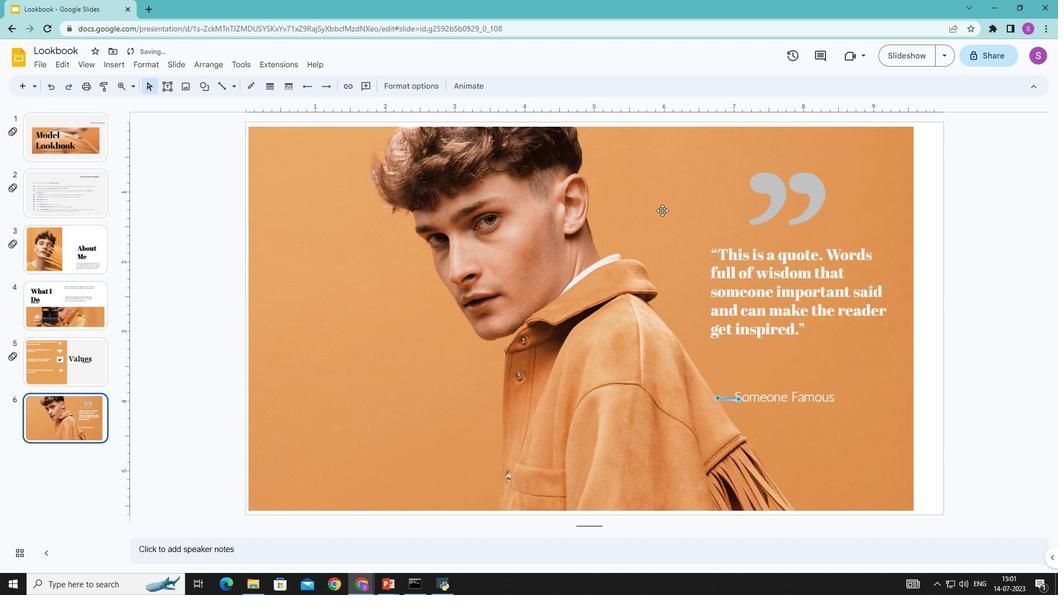 
Action: Mouse moved to (816, 343)
Screenshot: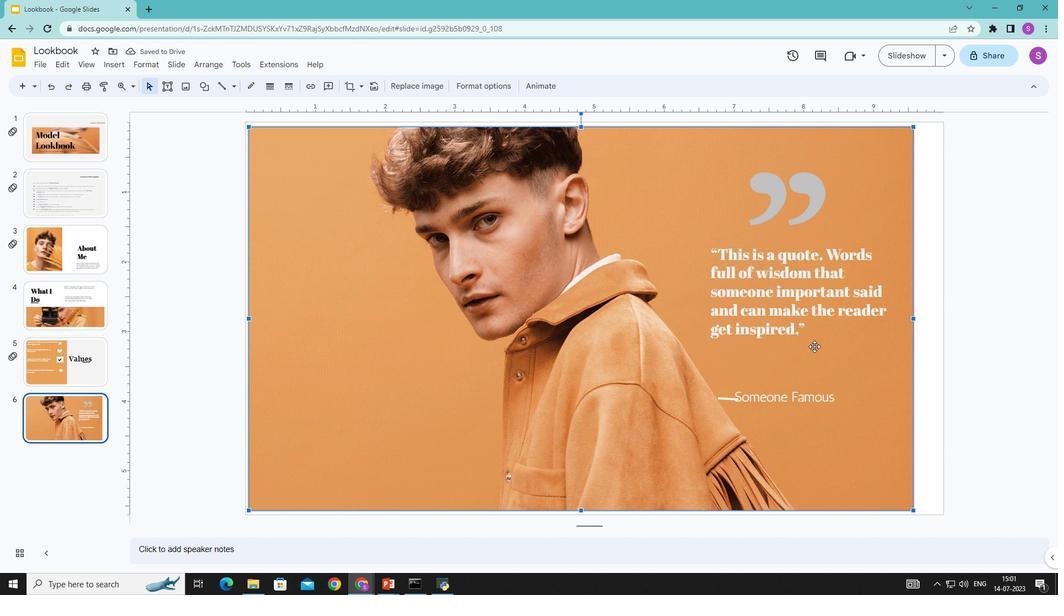 
